 Task: Look for space in Bani Walid, Libya from 6th September, 2023 to 12th September, 2023 for 4 adults in price range Rs.10000 to Rs.14000. Place can be private room with 4 bedrooms having 4 beds and 4 bathrooms. Property type can be house, flat, guest house. Amenities needed are: wifi, TV, free parkinig on premises, gym, breakfast. Booking option can be shelf check-in. Required host language is English.
Action: Mouse pressed left at (459, 97)
Screenshot: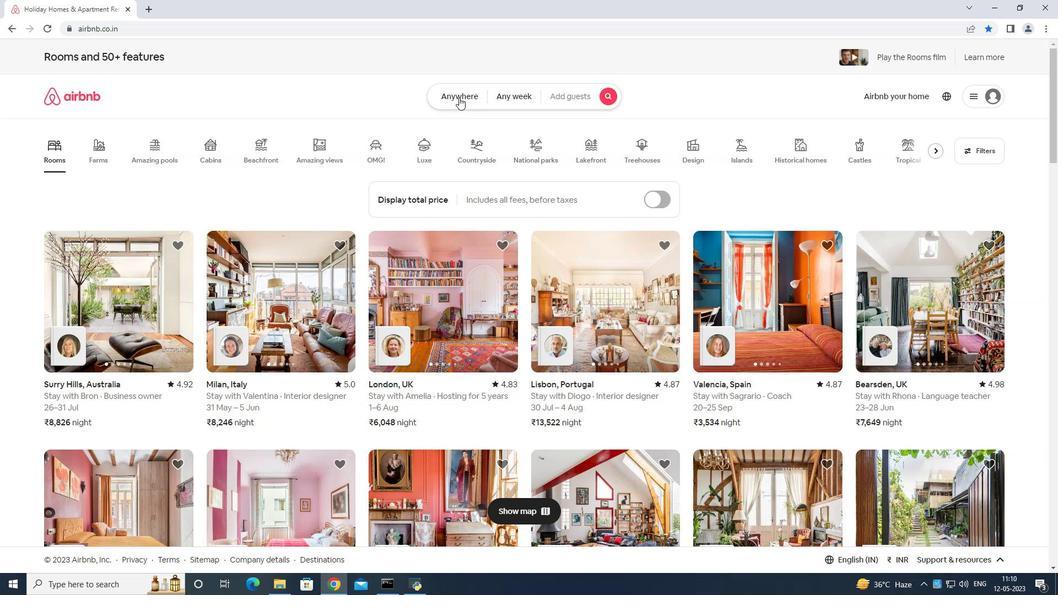 
Action: Mouse moved to (428, 127)
Screenshot: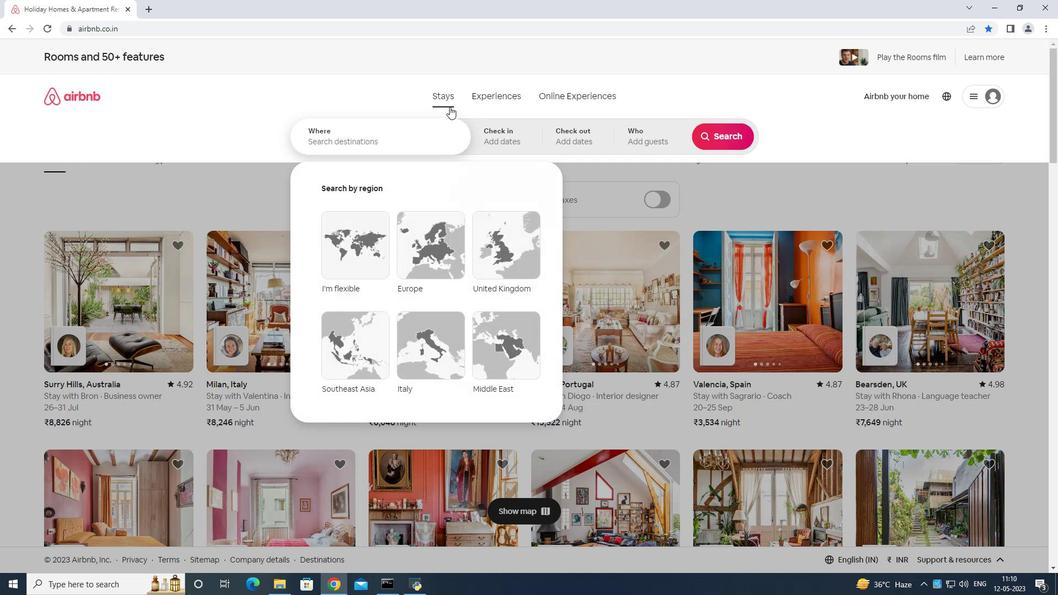 
Action: Mouse pressed left at (428, 127)
Screenshot: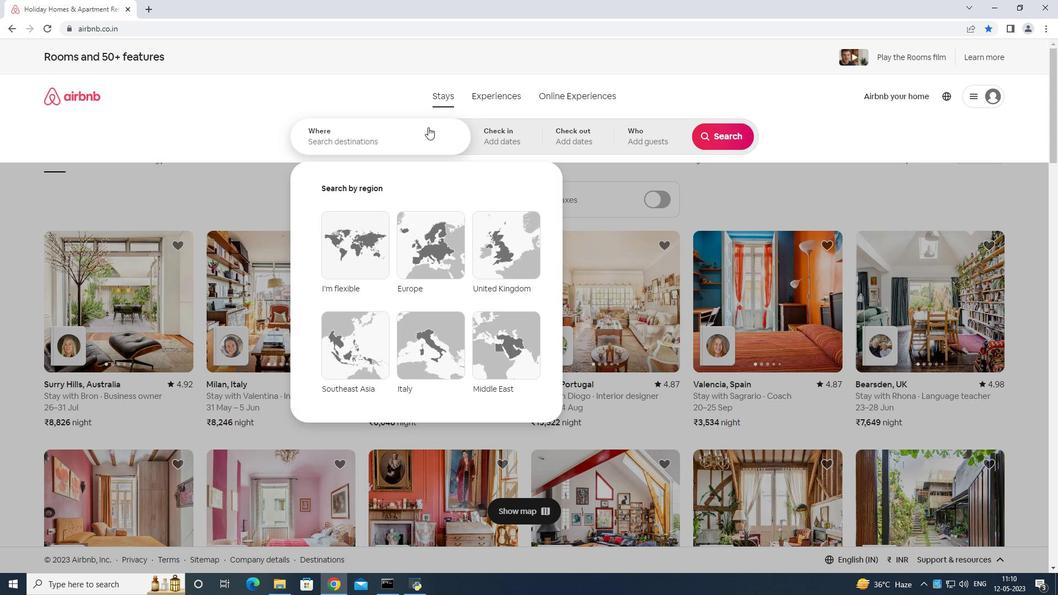 
Action: Key pressed <Key.shift>Bani<Key.space>walid<Key.space>libya<Key.enter>
Screenshot: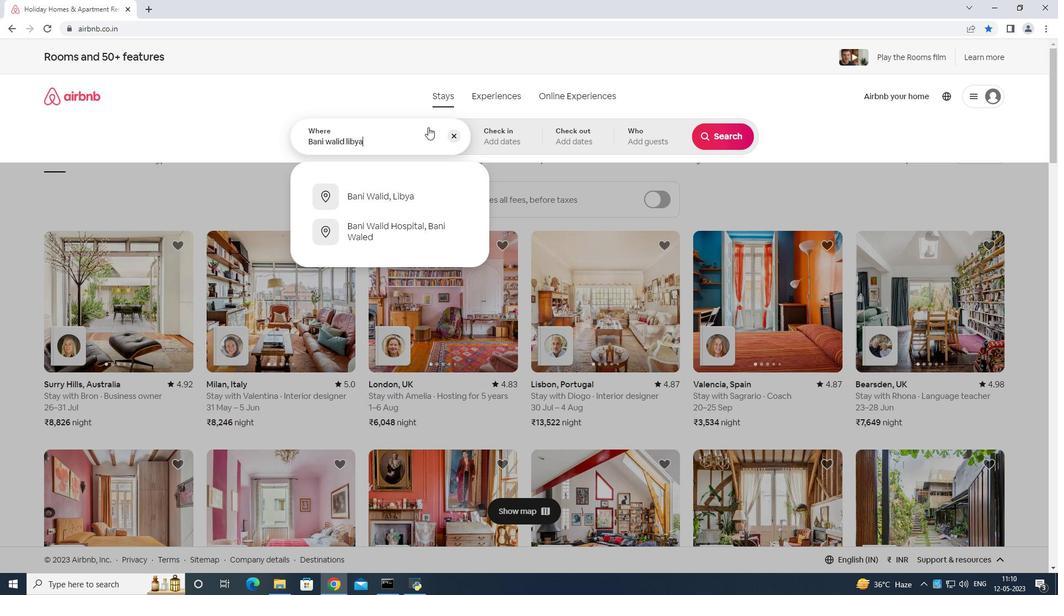 
Action: Mouse moved to (717, 225)
Screenshot: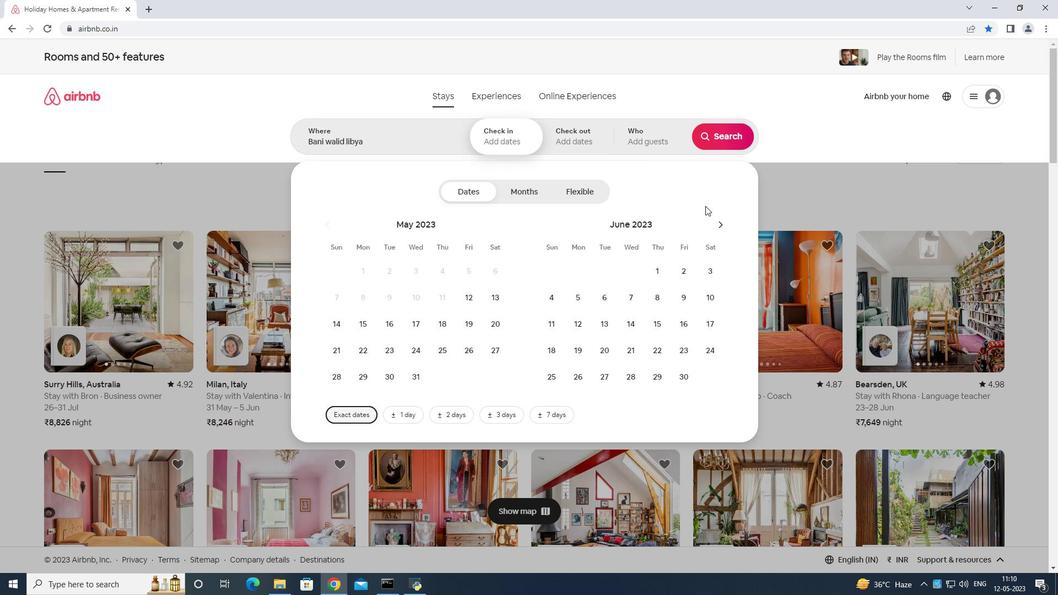 
Action: Mouse pressed left at (717, 225)
Screenshot: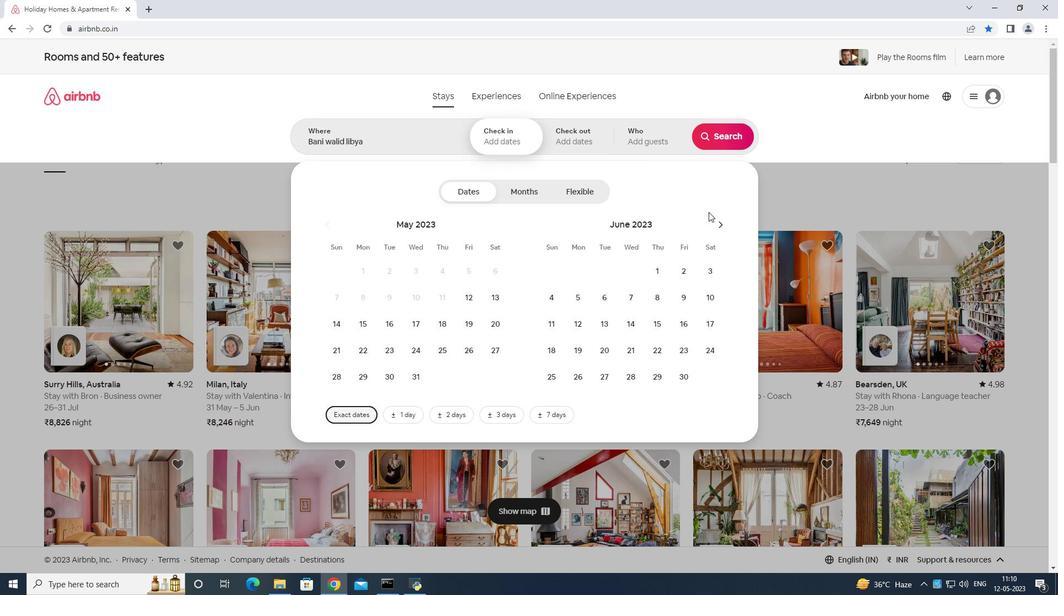 
Action: Mouse moved to (718, 226)
Screenshot: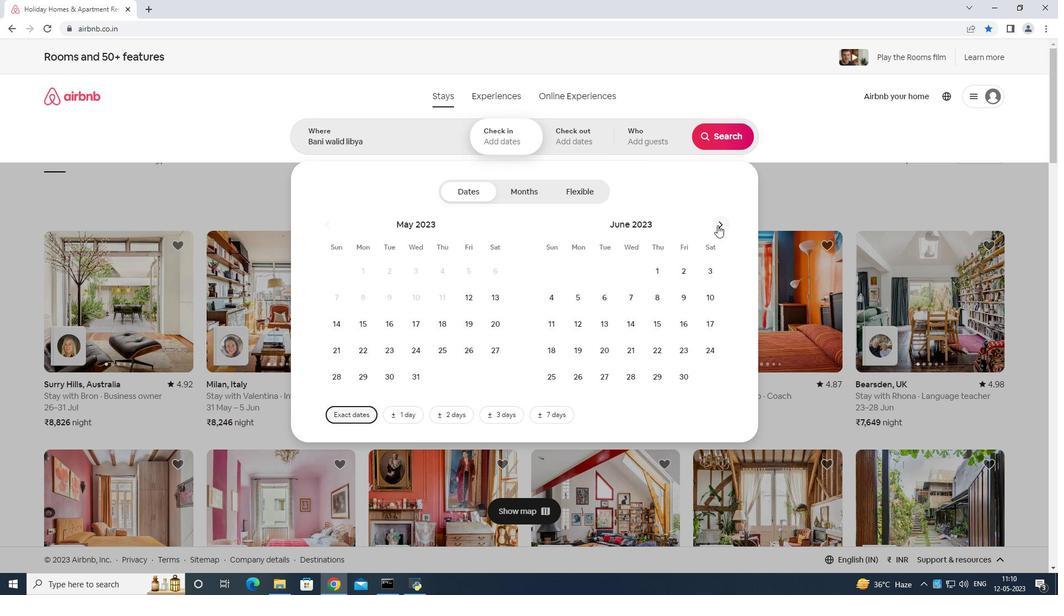 
Action: Mouse pressed left at (718, 226)
Screenshot: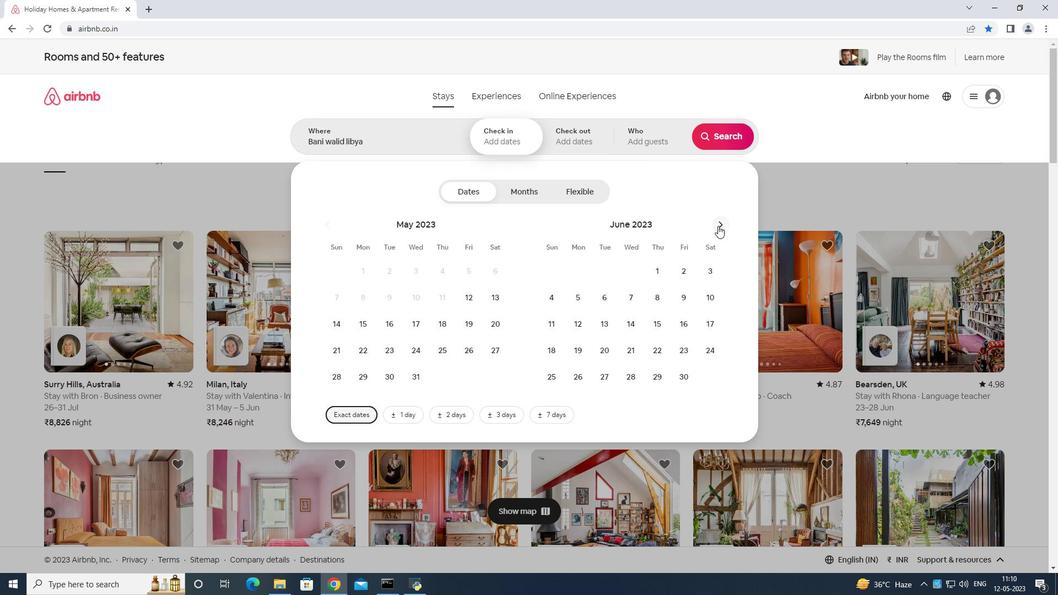 
Action: Mouse moved to (719, 226)
Screenshot: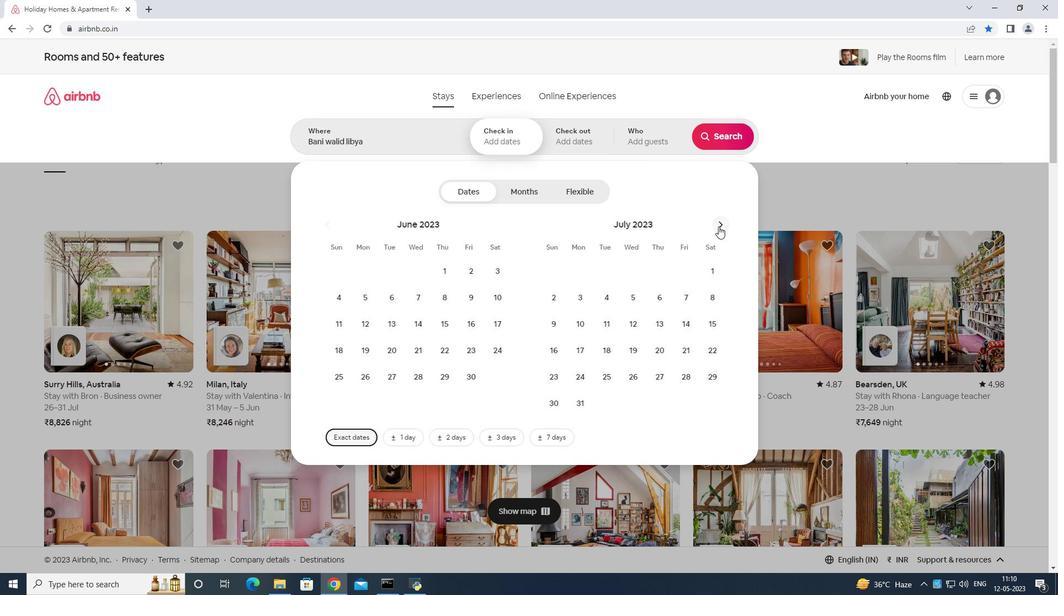 
Action: Mouse pressed left at (719, 226)
Screenshot: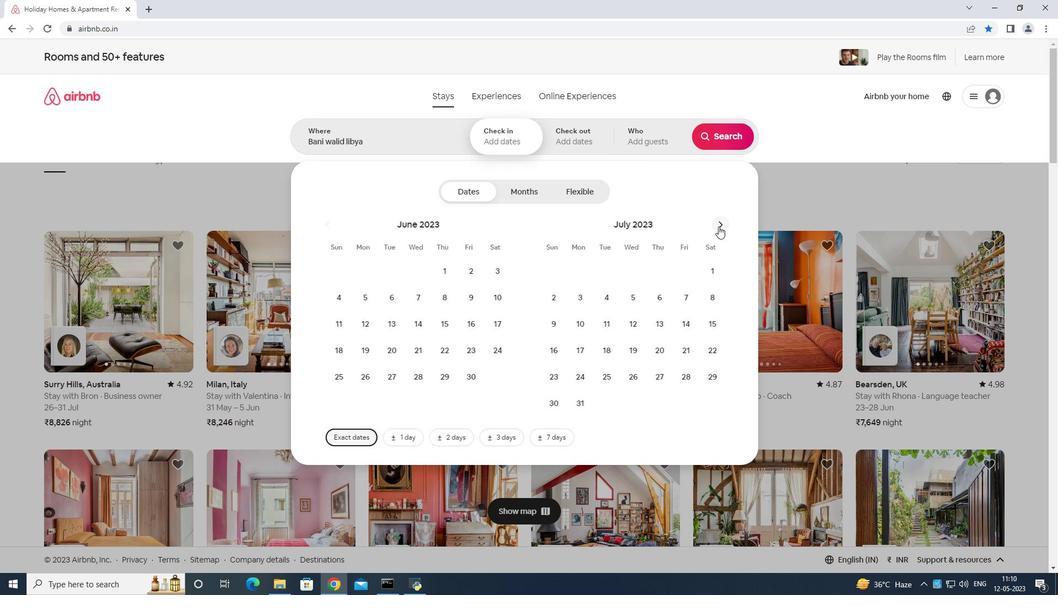 
Action: Mouse moved to (719, 226)
Screenshot: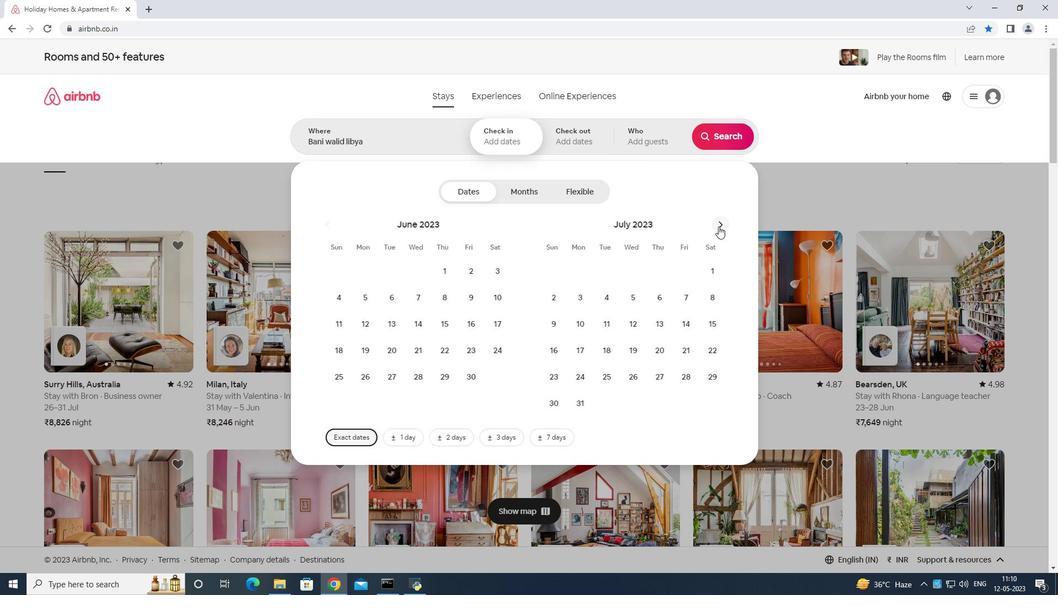 
Action: Mouse pressed left at (719, 226)
Screenshot: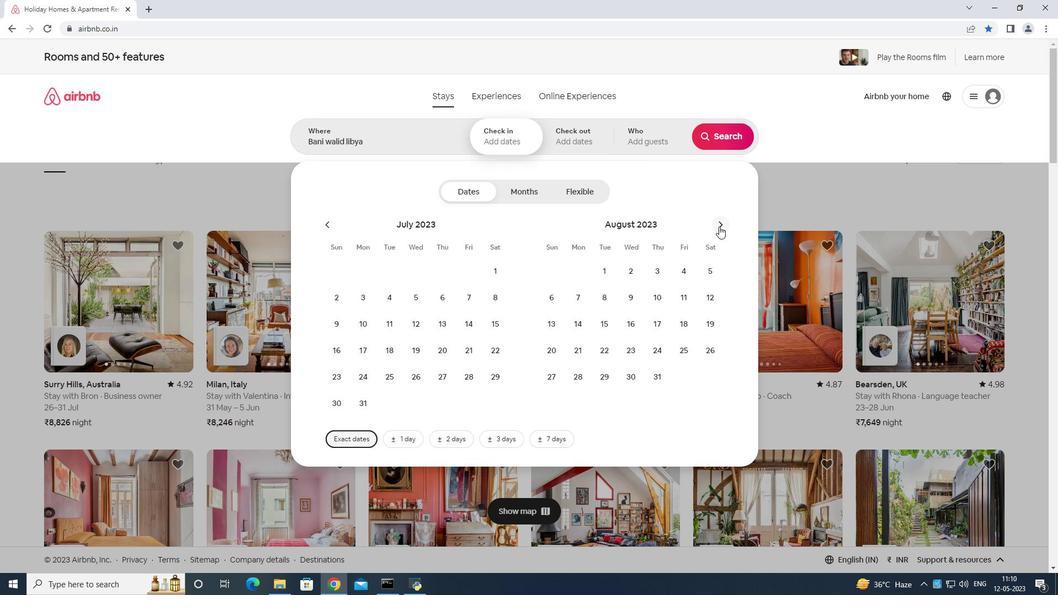 
Action: Mouse moved to (625, 293)
Screenshot: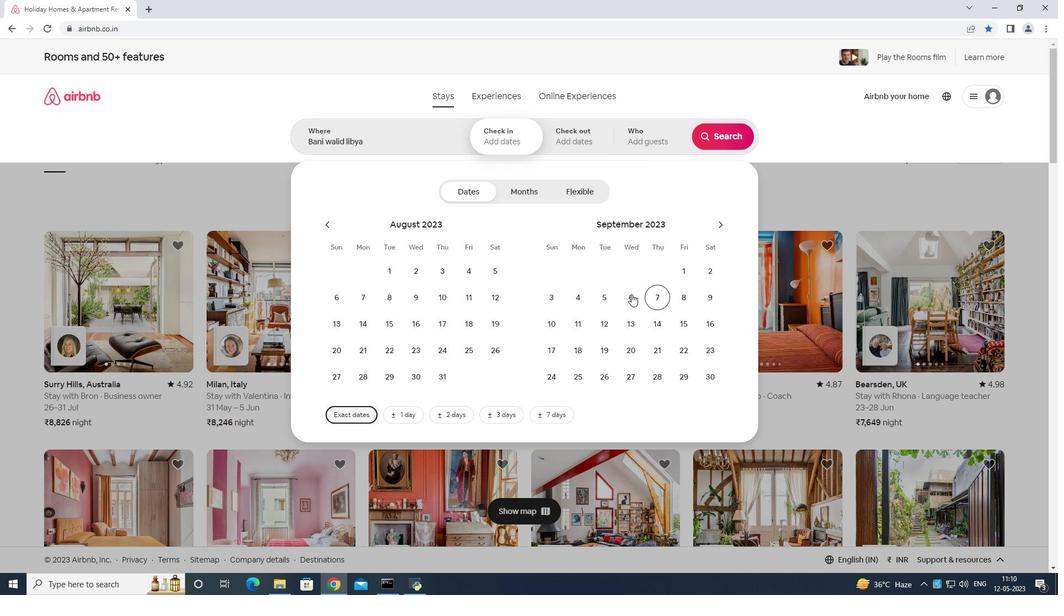 
Action: Mouse pressed left at (625, 293)
Screenshot: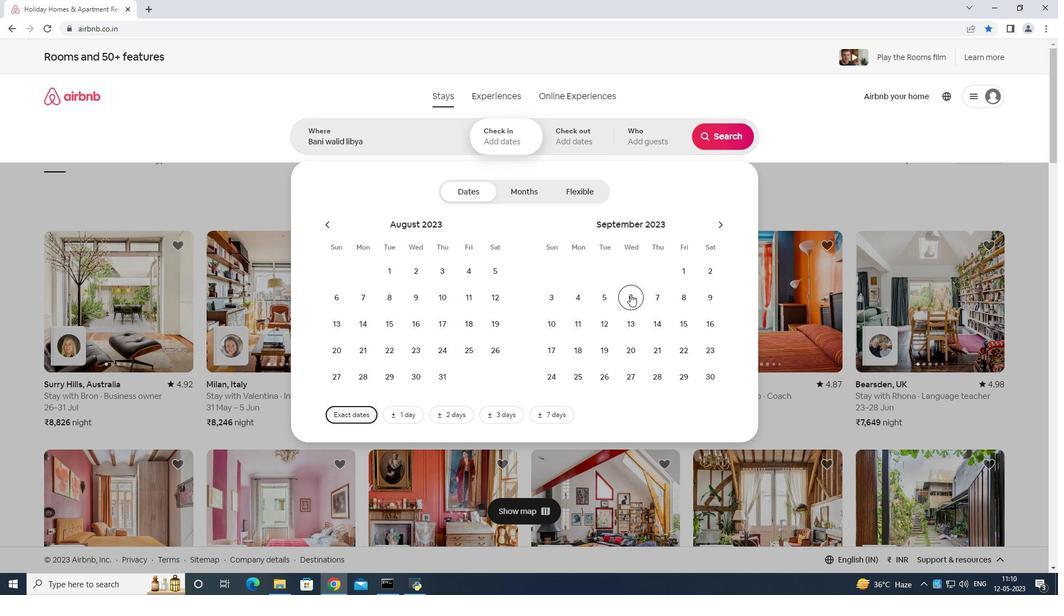 
Action: Mouse moved to (601, 321)
Screenshot: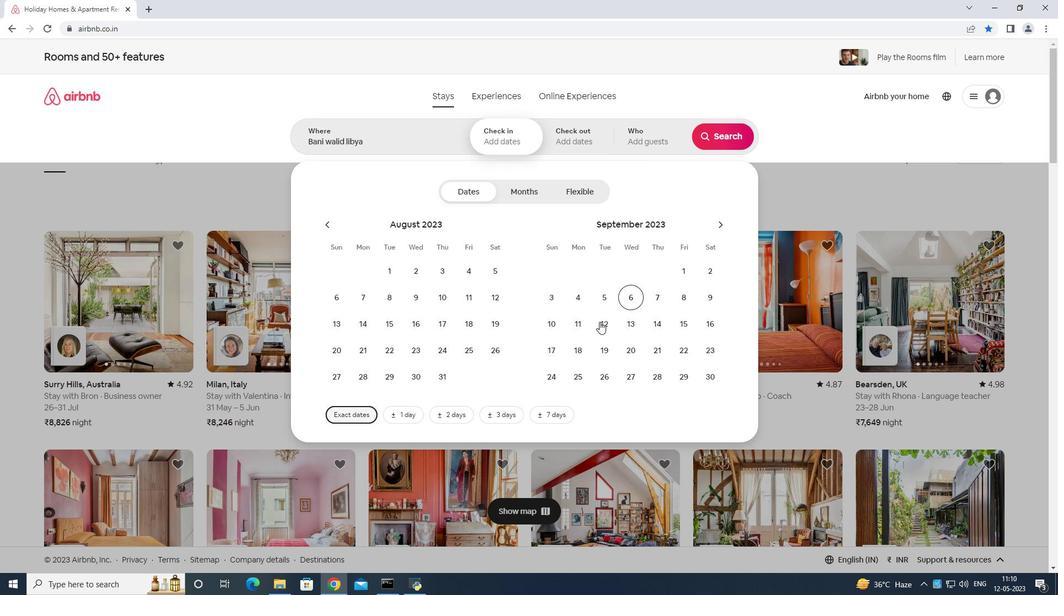 
Action: Mouse pressed left at (601, 321)
Screenshot: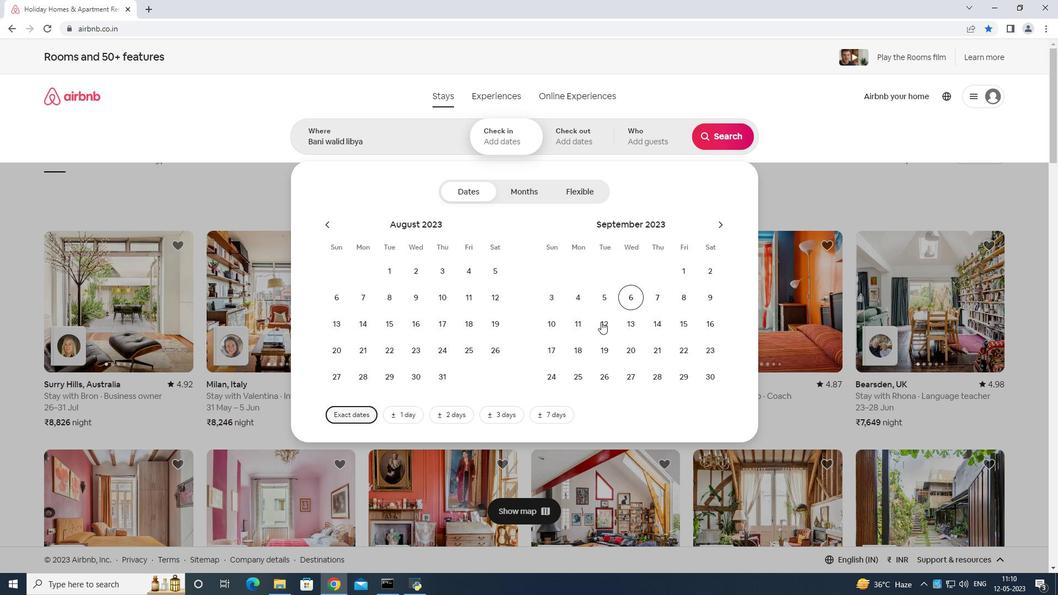 
Action: Mouse moved to (629, 132)
Screenshot: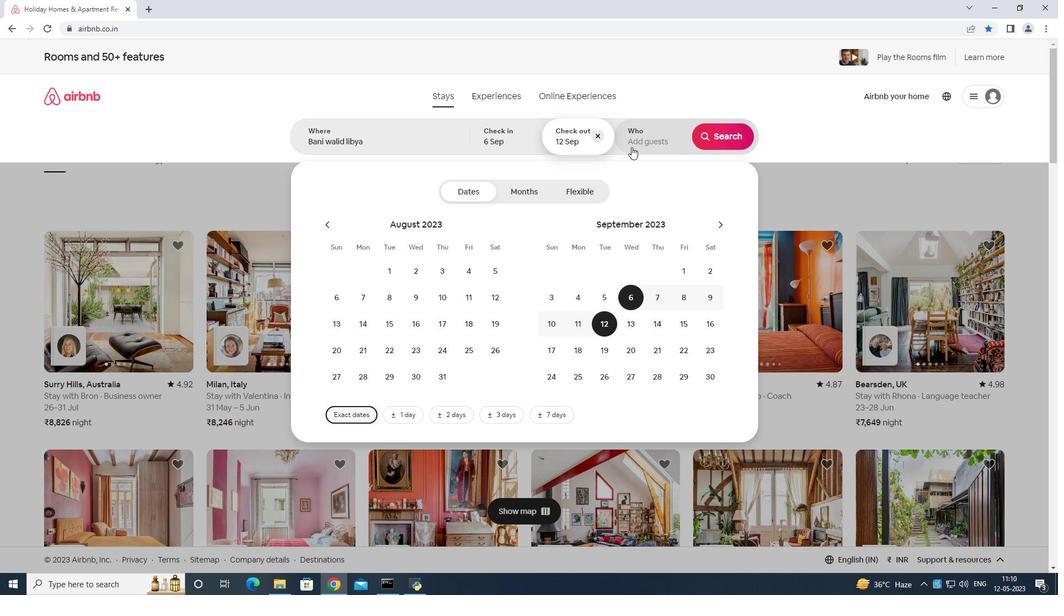 
Action: Mouse pressed left at (629, 132)
Screenshot: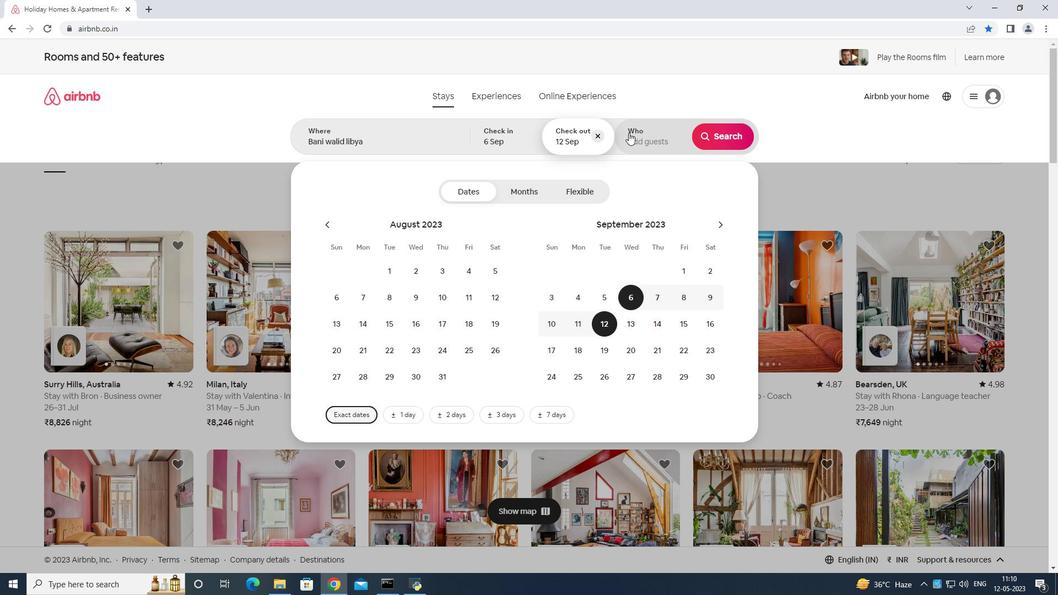 
Action: Mouse moved to (718, 192)
Screenshot: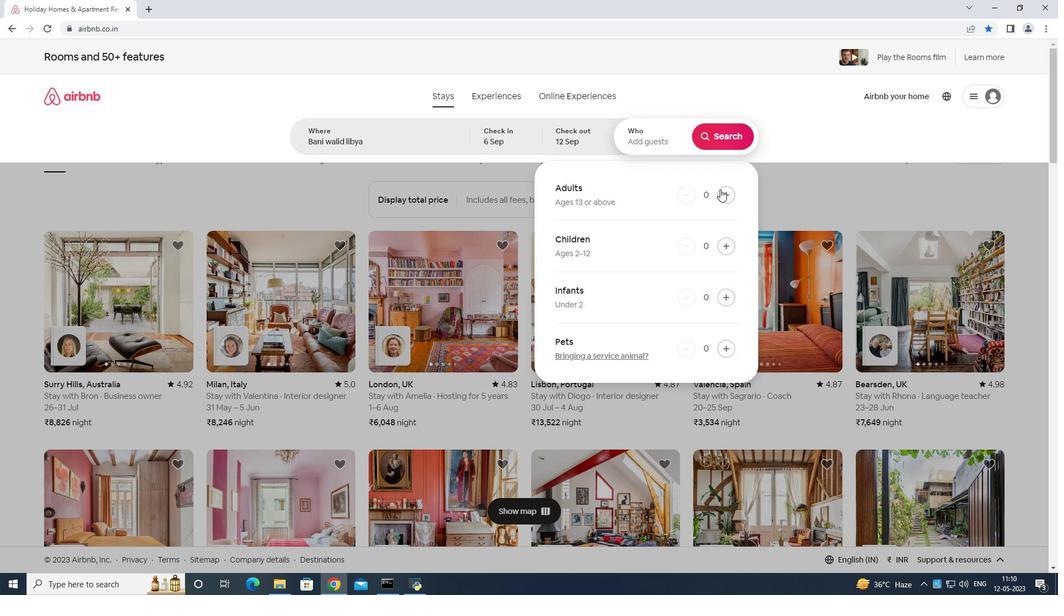
Action: Mouse pressed left at (718, 192)
Screenshot: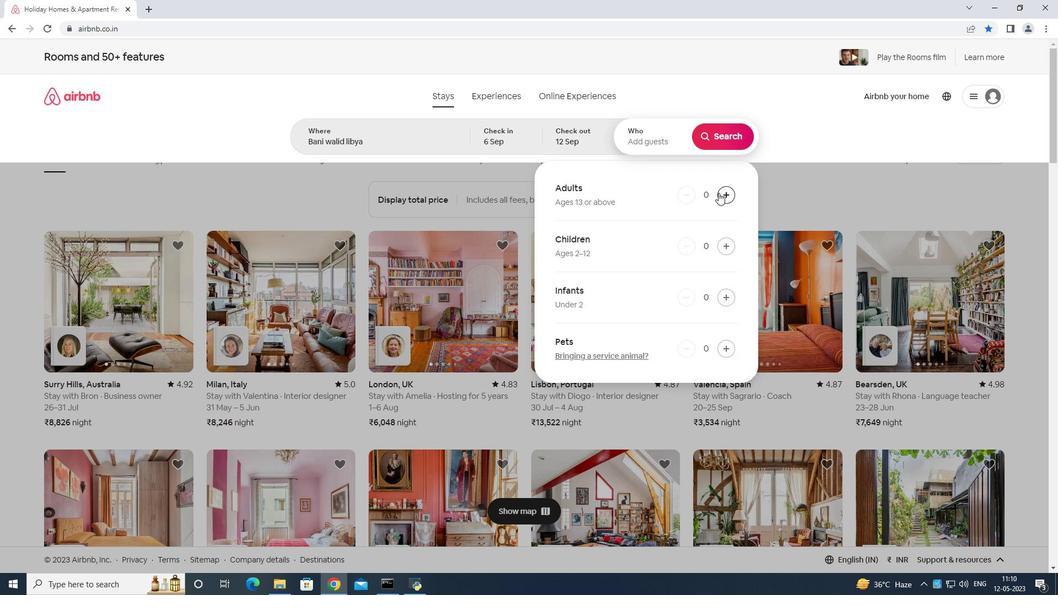 
Action: Mouse moved to (718, 192)
Screenshot: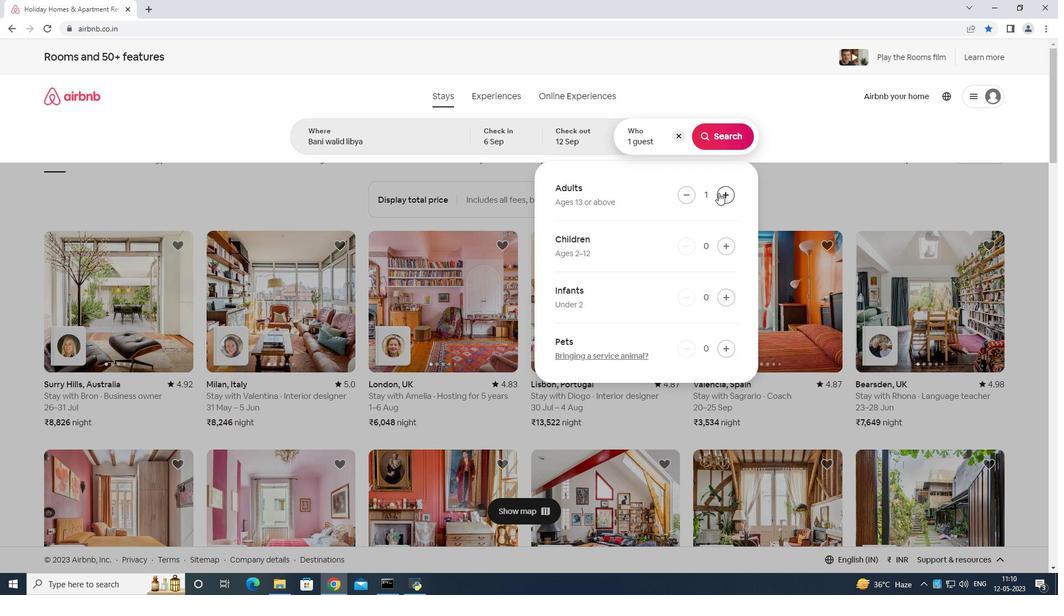 
Action: Mouse pressed left at (718, 192)
Screenshot: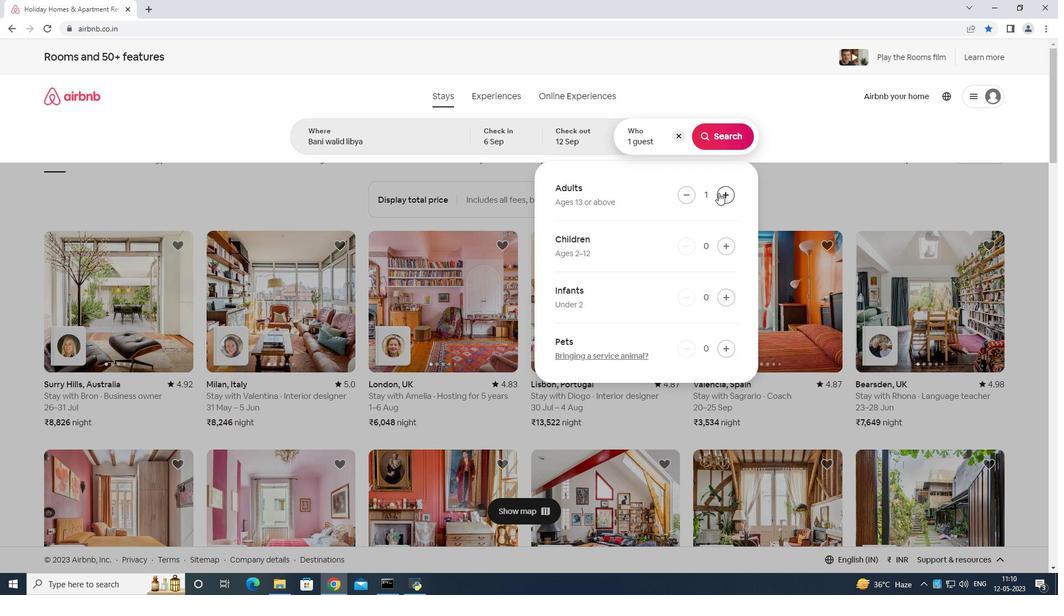 
Action: Mouse moved to (720, 192)
Screenshot: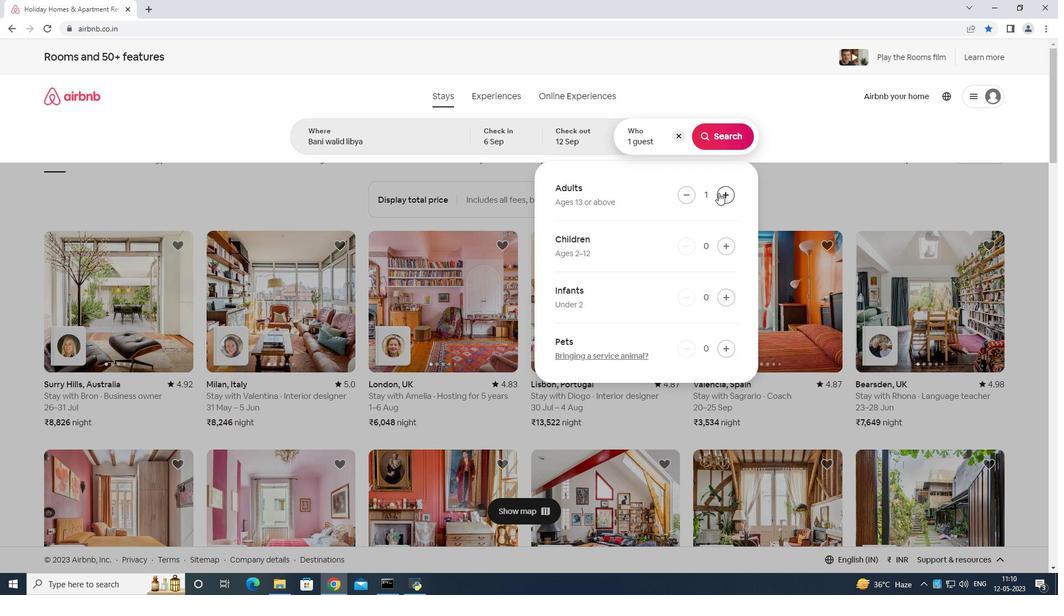 
Action: Mouse pressed left at (720, 192)
Screenshot: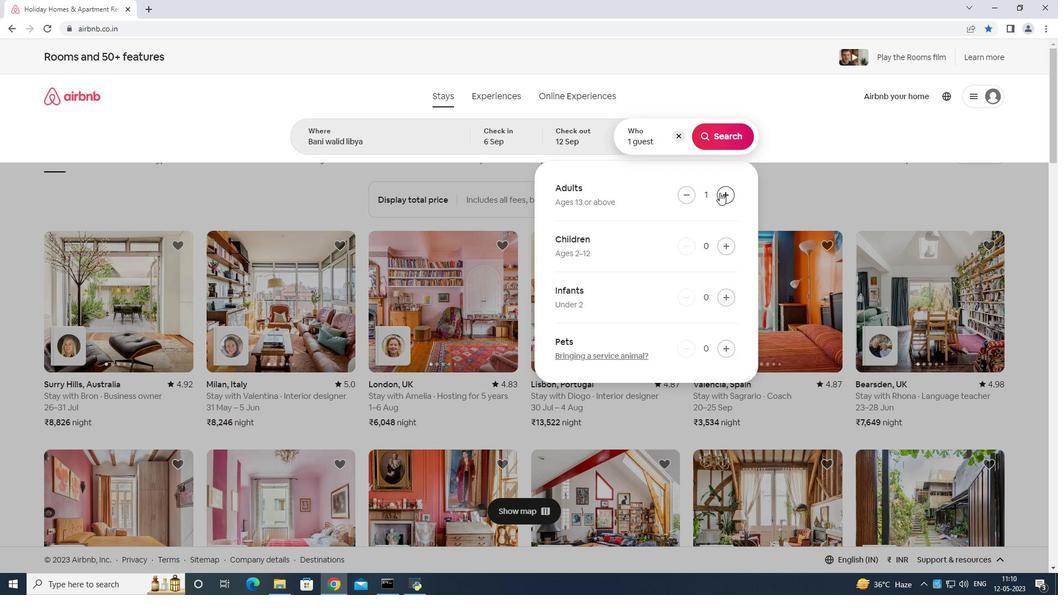 
Action: Mouse moved to (721, 192)
Screenshot: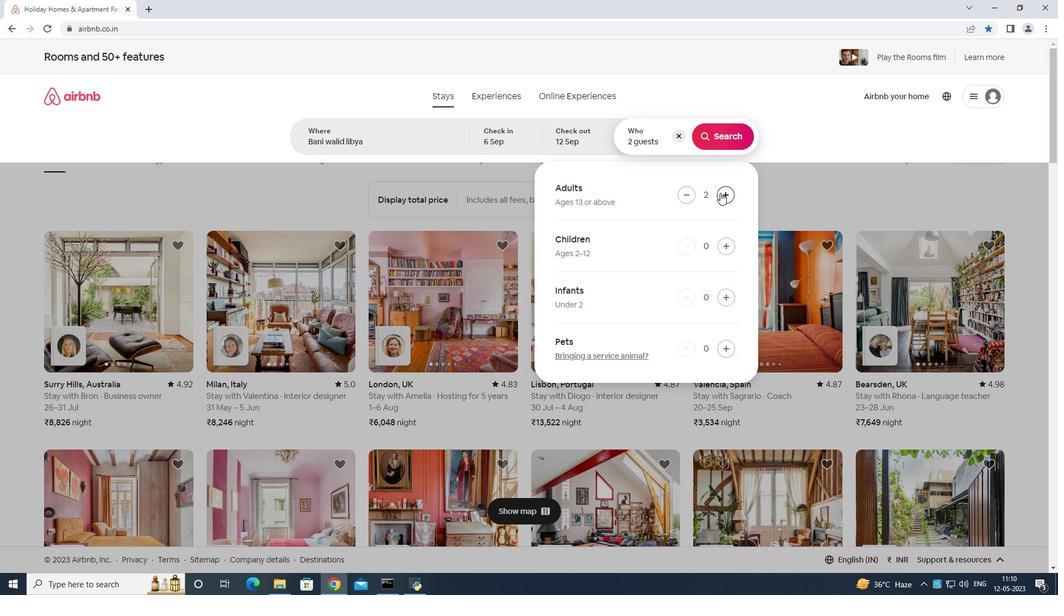 
Action: Mouse pressed left at (721, 192)
Screenshot: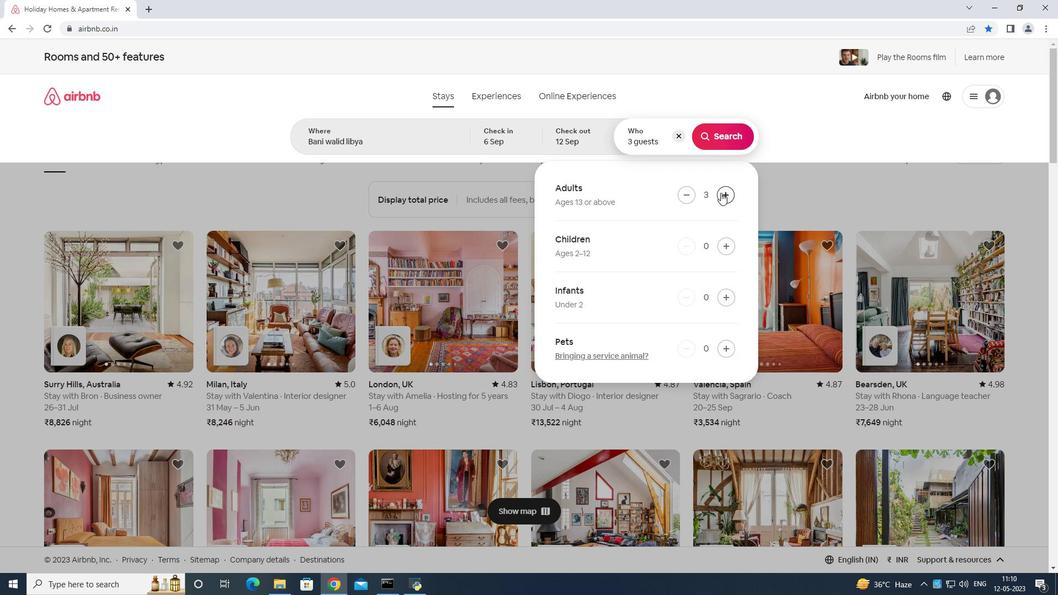 
Action: Mouse moved to (721, 133)
Screenshot: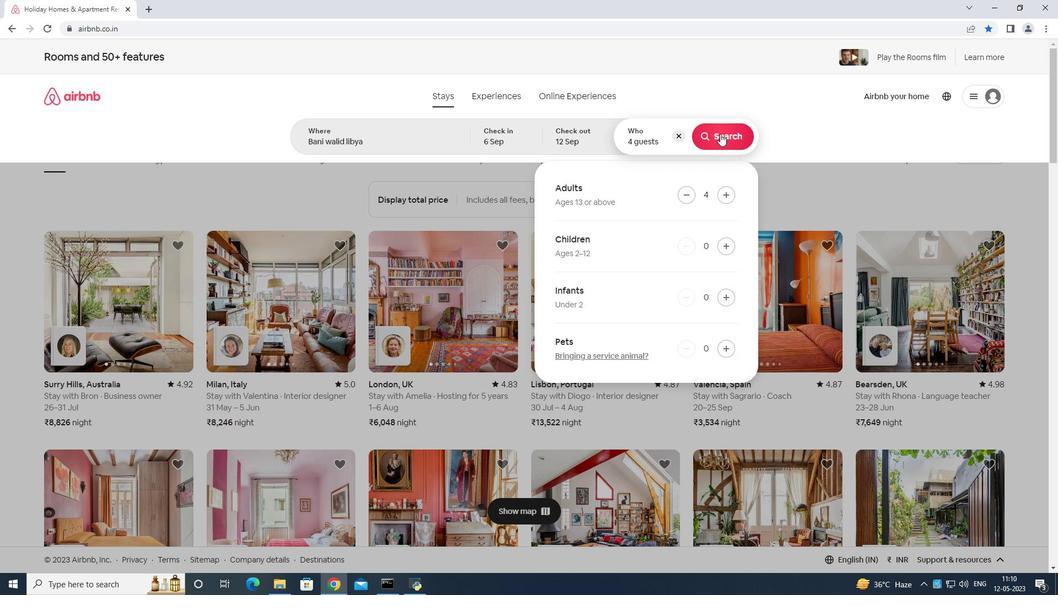 
Action: Mouse pressed left at (721, 133)
Screenshot: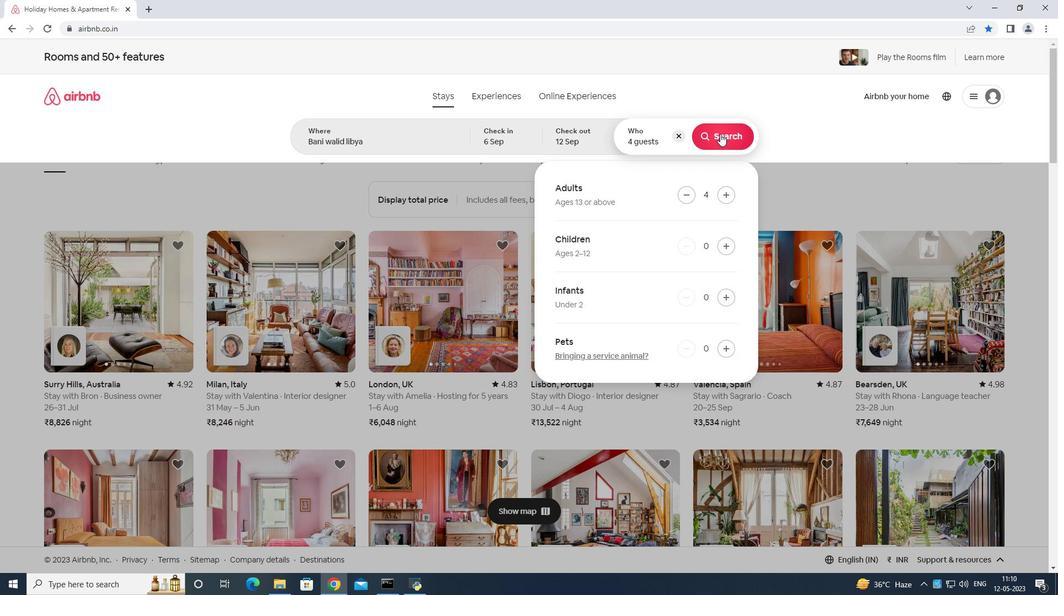 
Action: Mouse moved to (1012, 108)
Screenshot: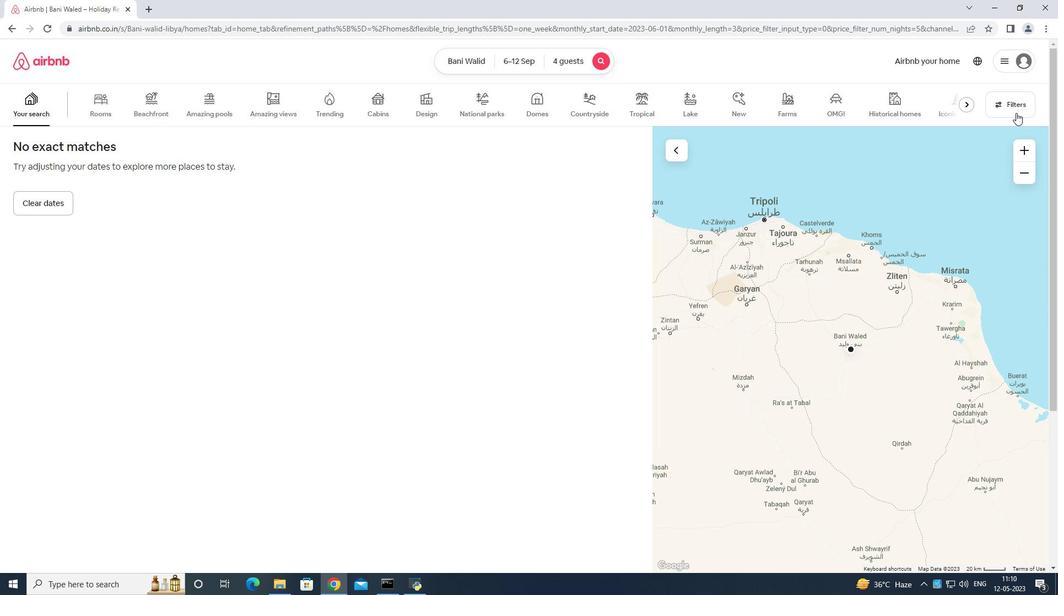 
Action: Mouse pressed left at (1012, 108)
Screenshot: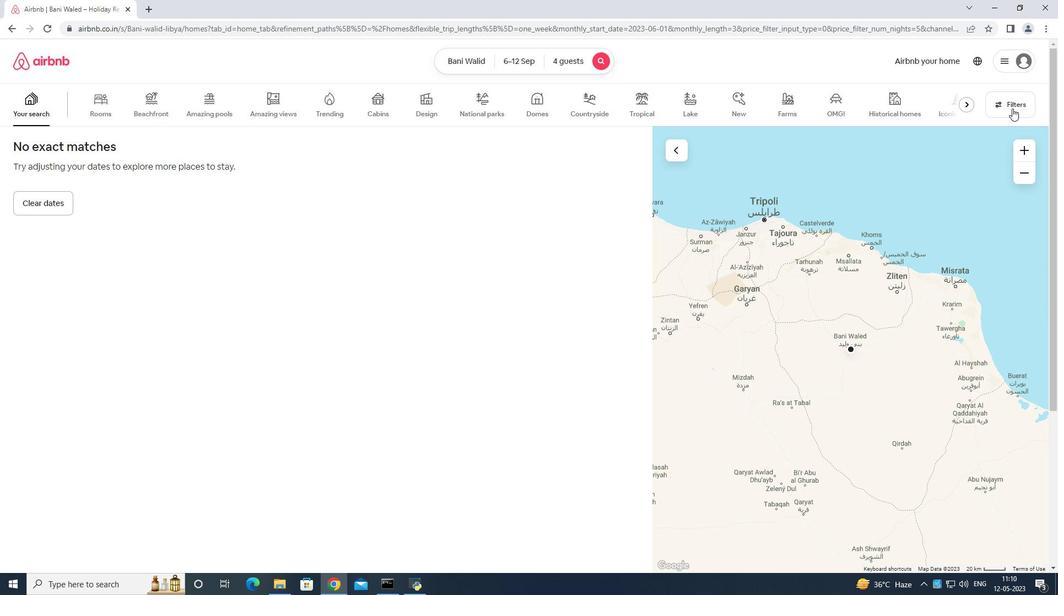 
Action: Mouse moved to (453, 360)
Screenshot: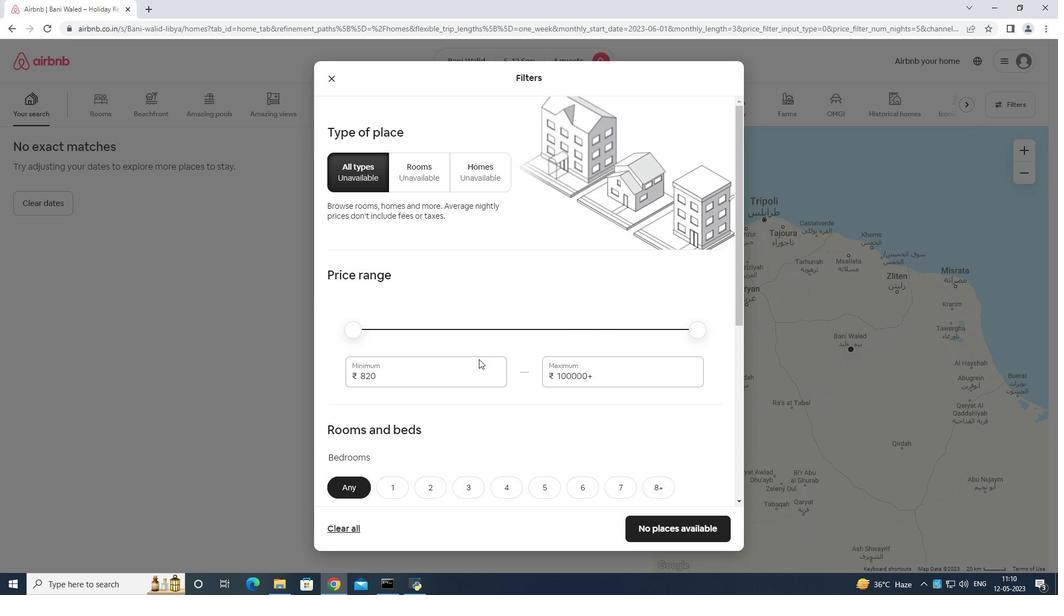 
Action: Mouse pressed left at (453, 360)
Screenshot: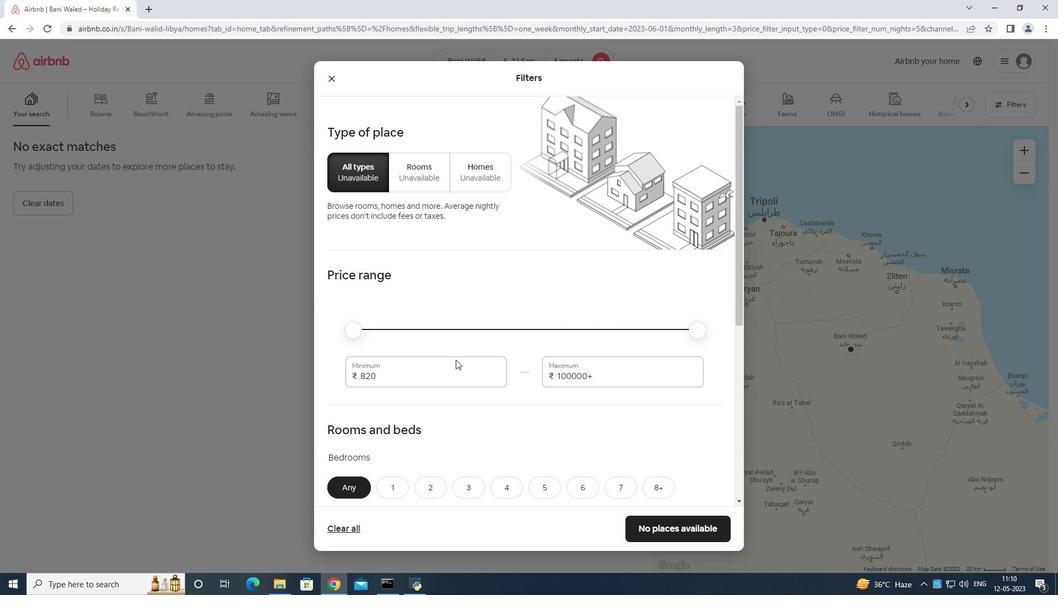 
Action: Mouse moved to (448, 360)
Screenshot: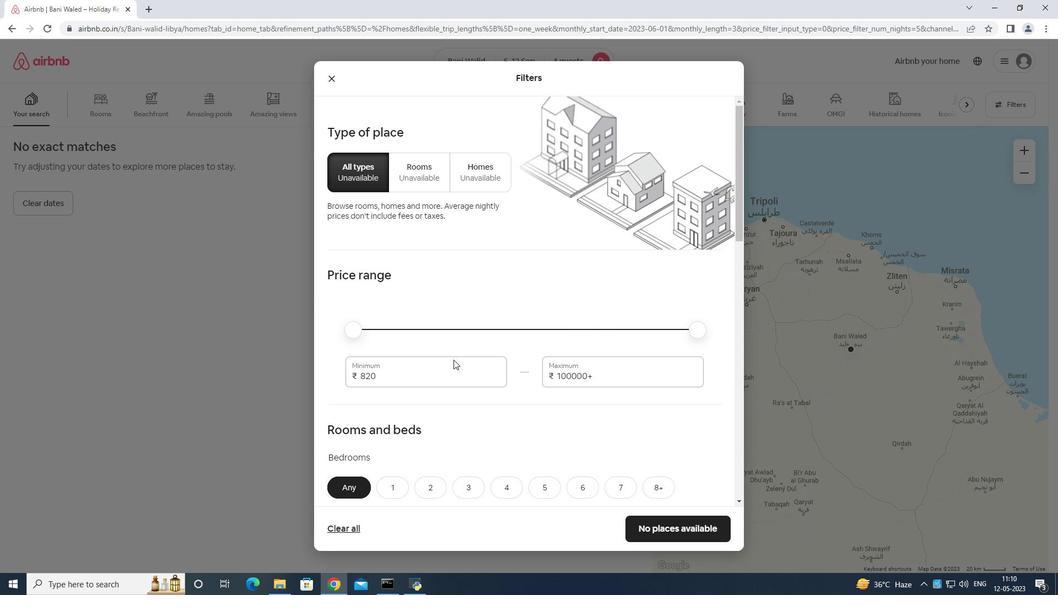 
Action: Key pressed <Key.backspace><Key.backspace><Key.backspace><Key.backspace><Key.backspace><Key.backspace>10000
Screenshot: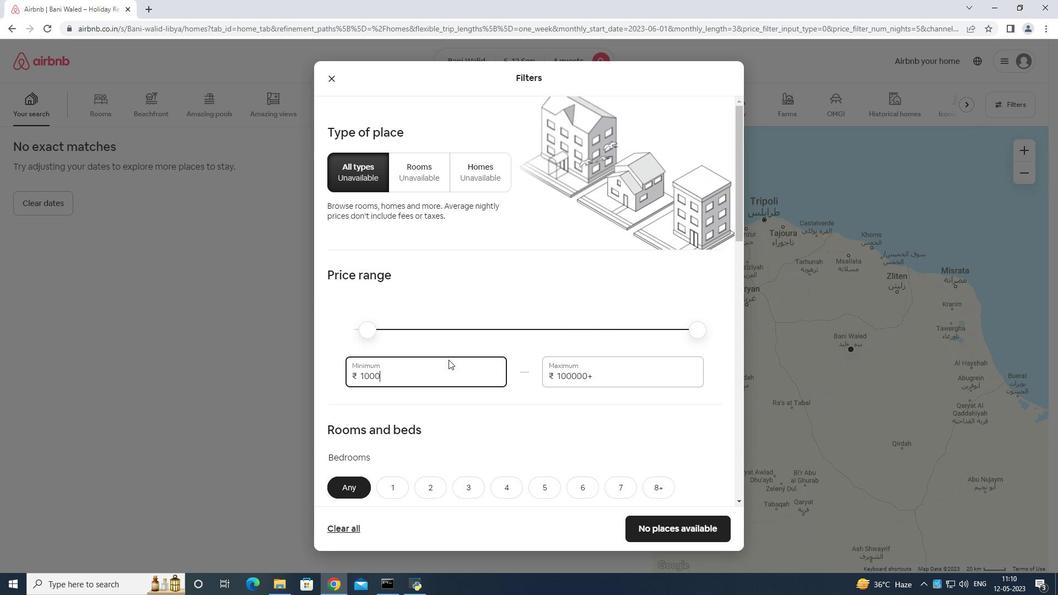 
Action: Mouse moved to (597, 373)
Screenshot: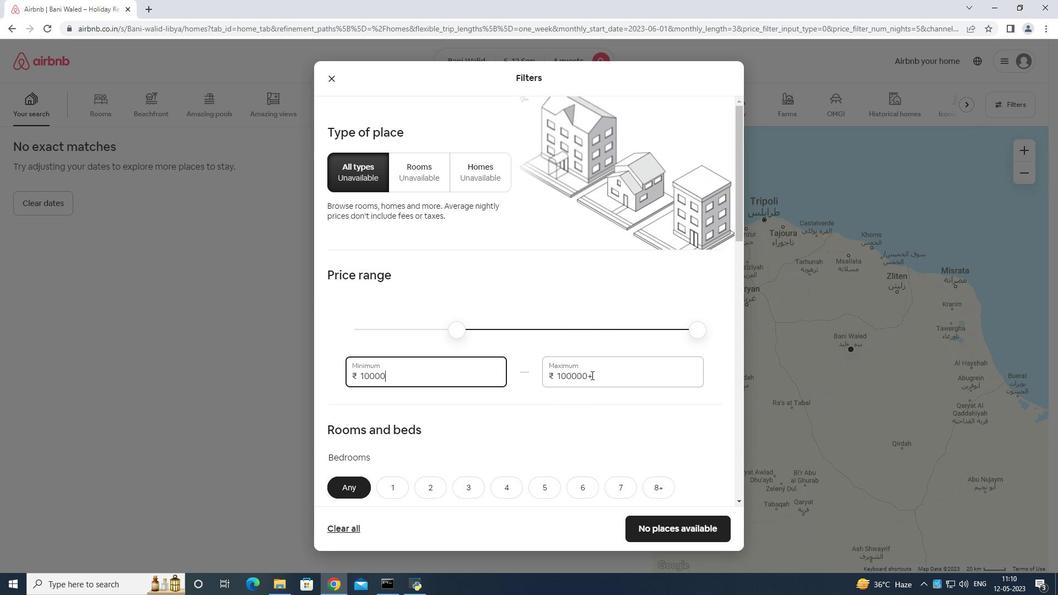 
Action: Mouse pressed left at (597, 373)
Screenshot: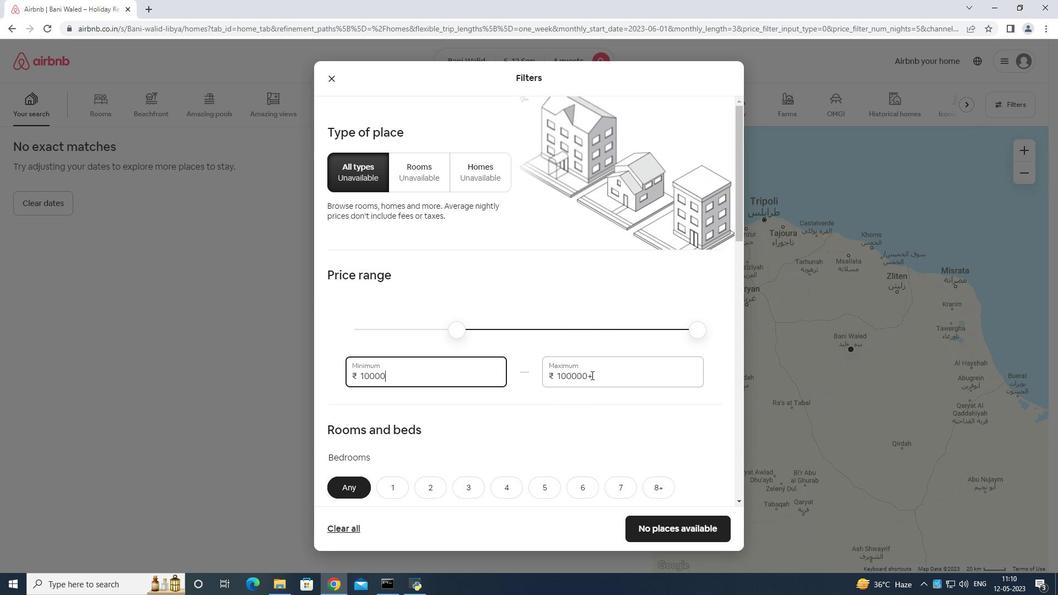 
Action: Mouse moved to (603, 378)
Screenshot: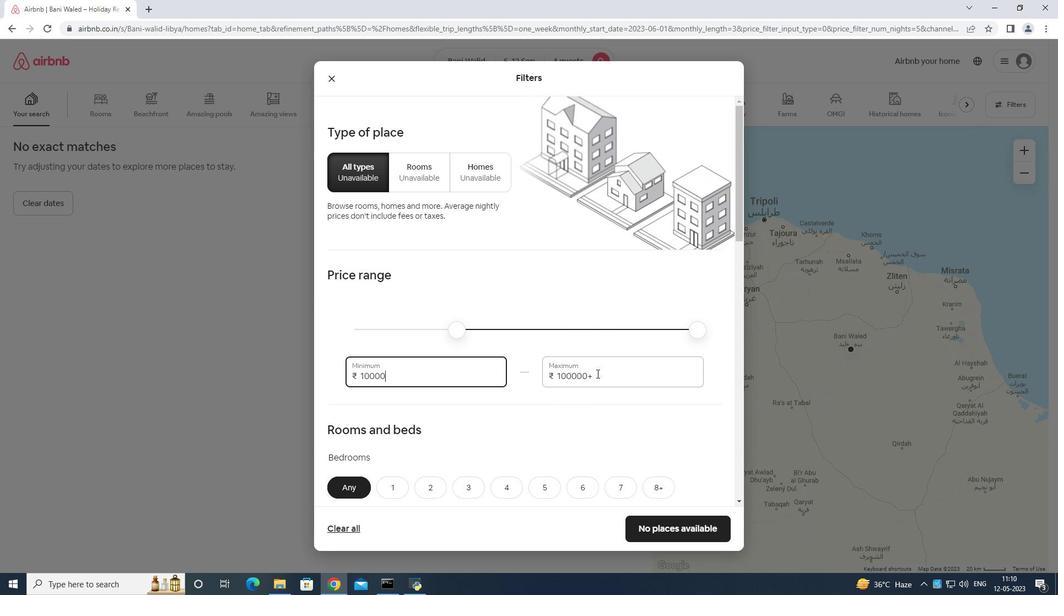 
Action: Key pressed <Key.backspace>
Screenshot: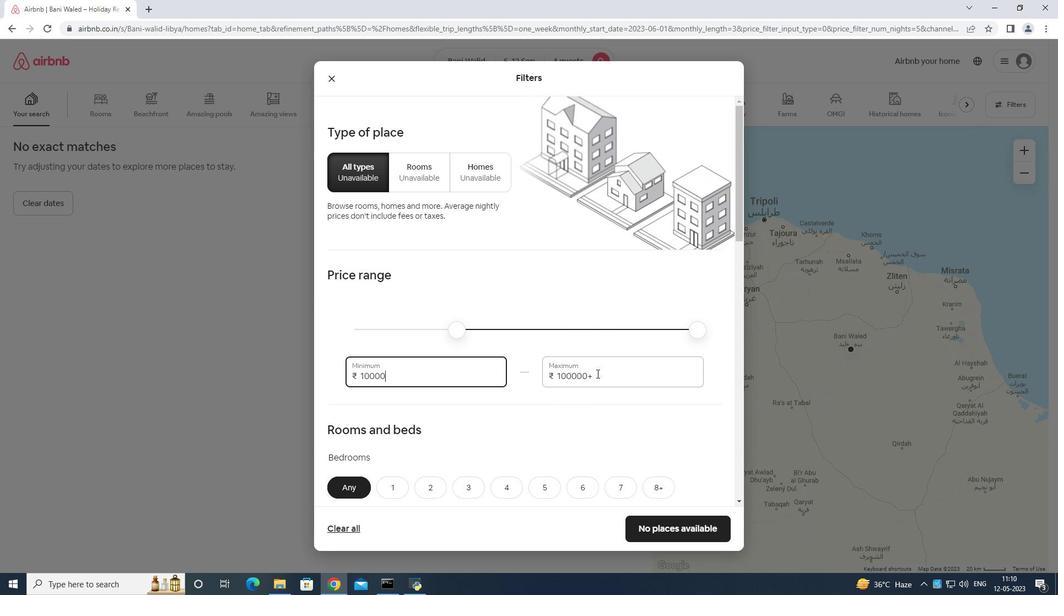 
Action: Mouse moved to (605, 381)
Screenshot: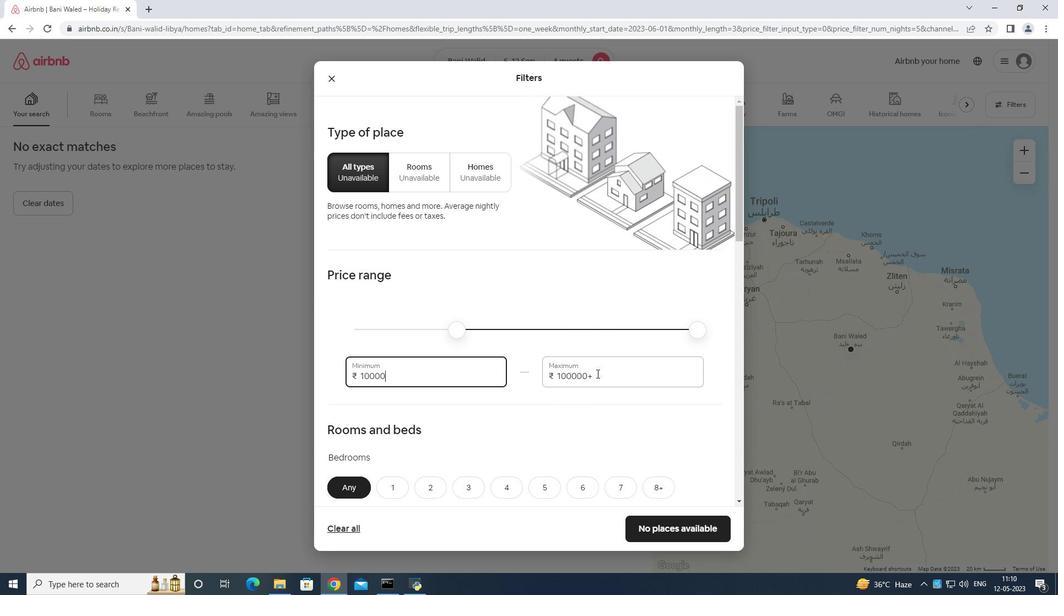 
Action: Key pressed <Key.backspace><Key.backspace><Key.backspace><Key.backspace><Key.backspace><Key.backspace><Key.backspace><Key.backspace><Key.backspace><Key.backspace><Key.backspace><Key.backspace><Key.backspace><Key.backspace><Key.backspace><Key.backspace><Key.backspace>14000
Screenshot: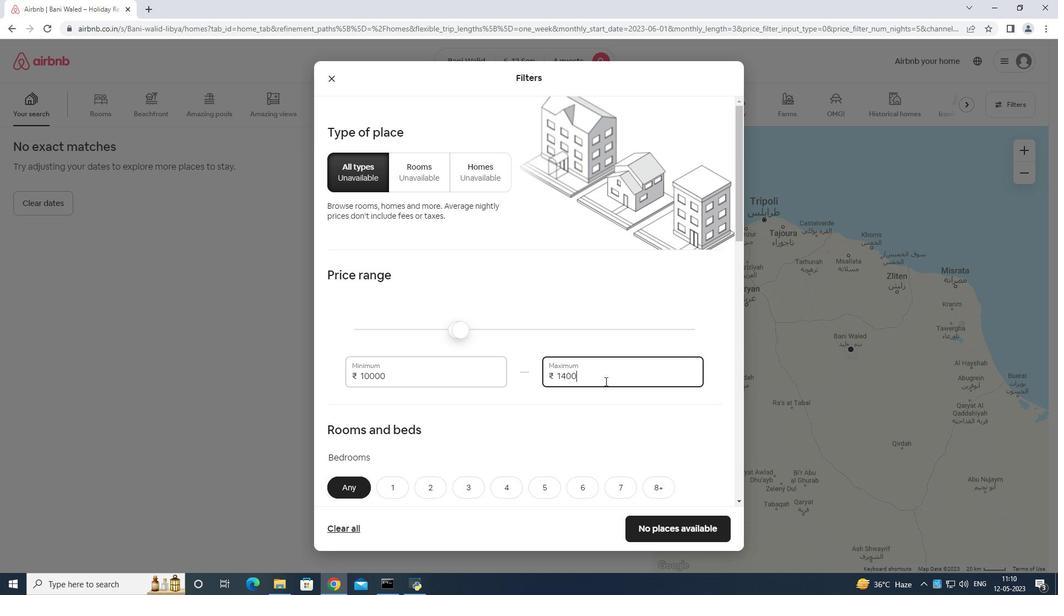 
Action: Mouse moved to (618, 375)
Screenshot: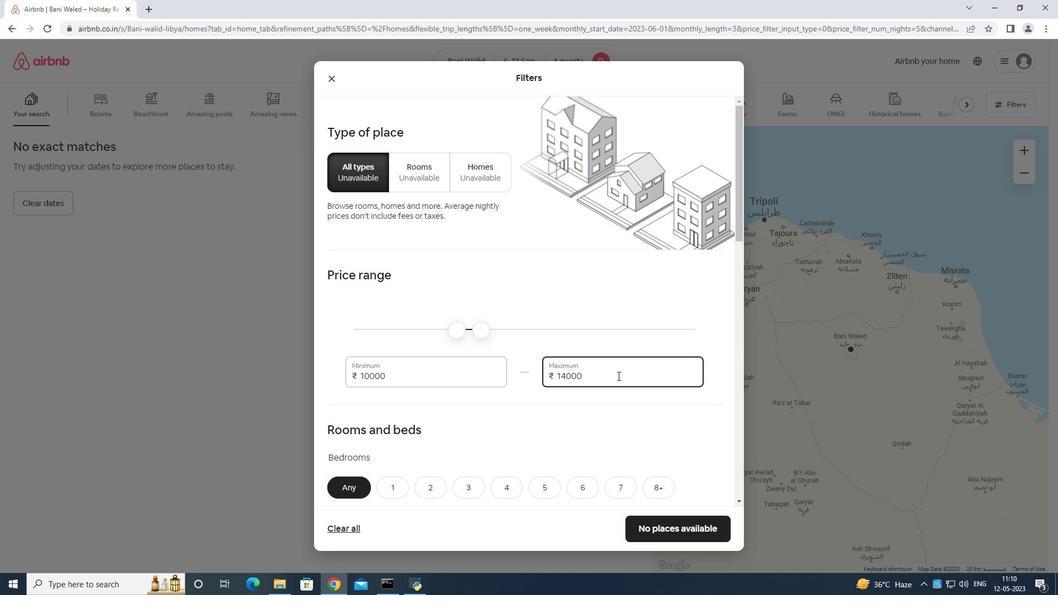 
Action: Mouse scrolled (618, 375) with delta (0, 0)
Screenshot: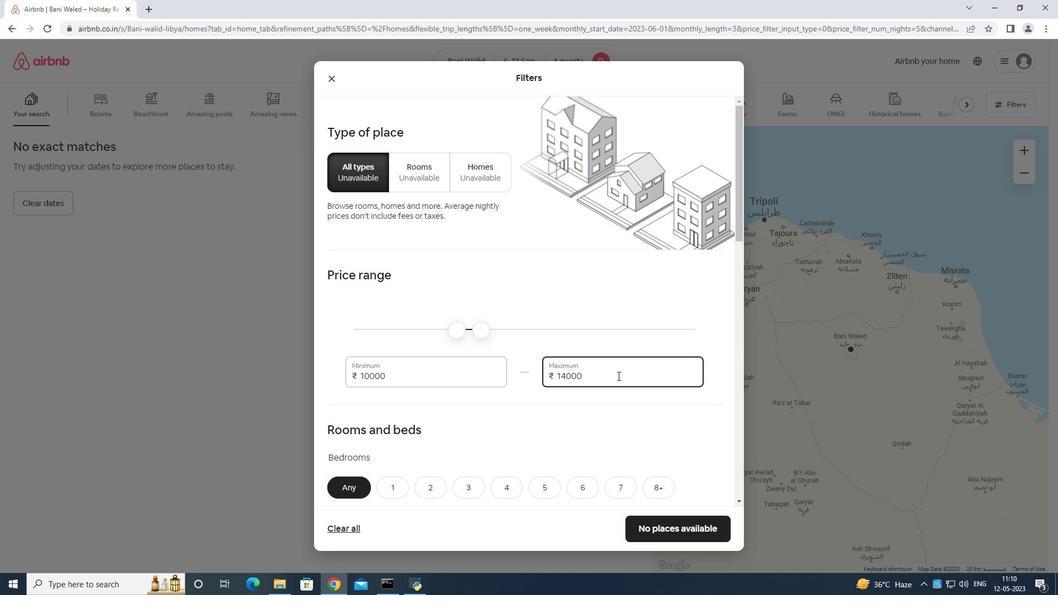 
Action: Mouse moved to (622, 378)
Screenshot: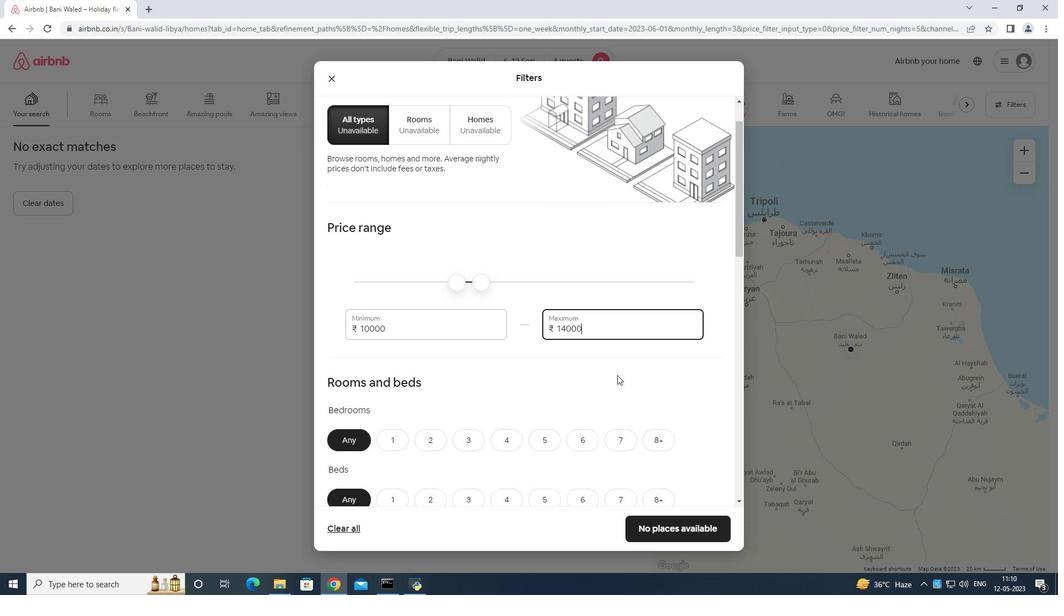 
Action: Mouse scrolled (622, 377) with delta (0, 0)
Screenshot: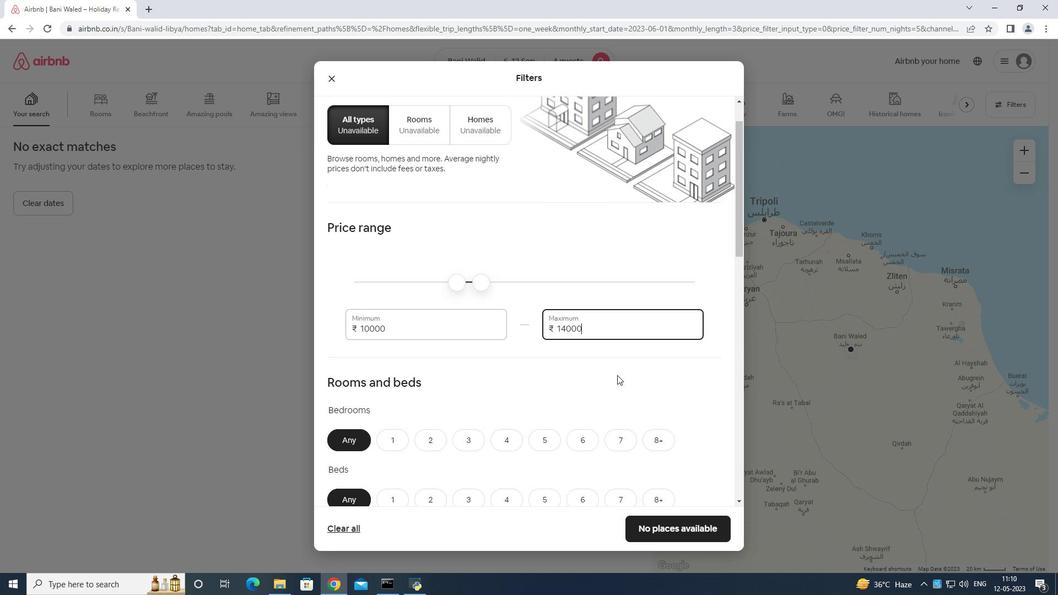 
Action: Mouse moved to (495, 379)
Screenshot: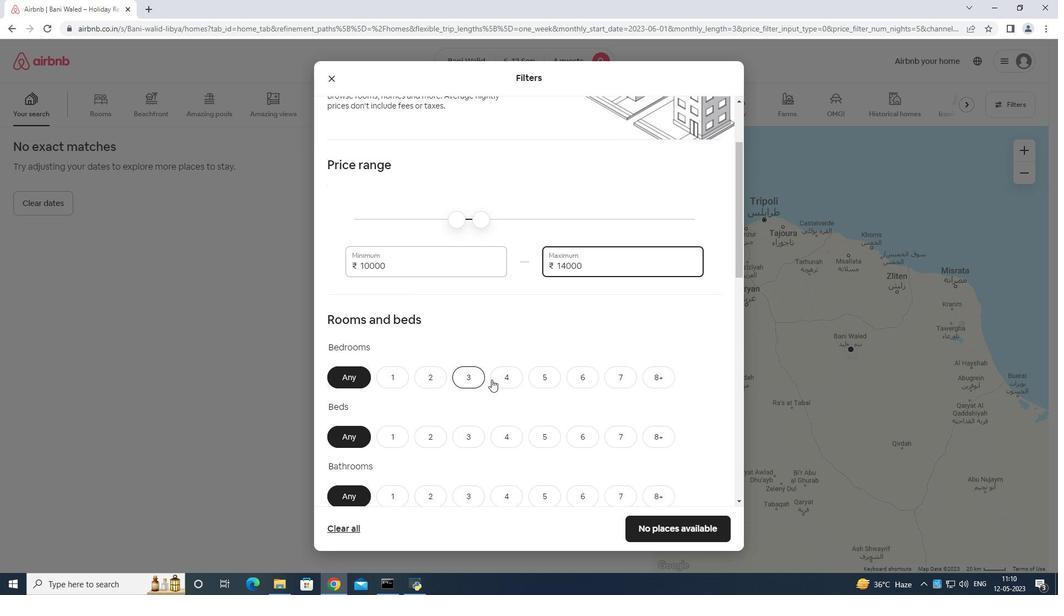 
Action: Mouse pressed left at (495, 379)
Screenshot: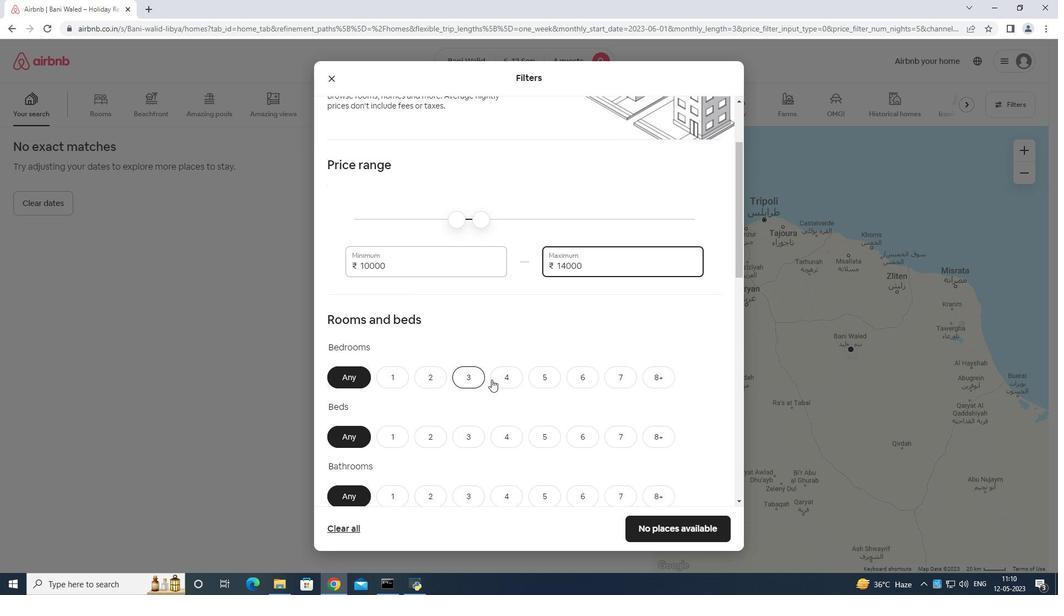 
Action: Mouse moved to (504, 430)
Screenshot: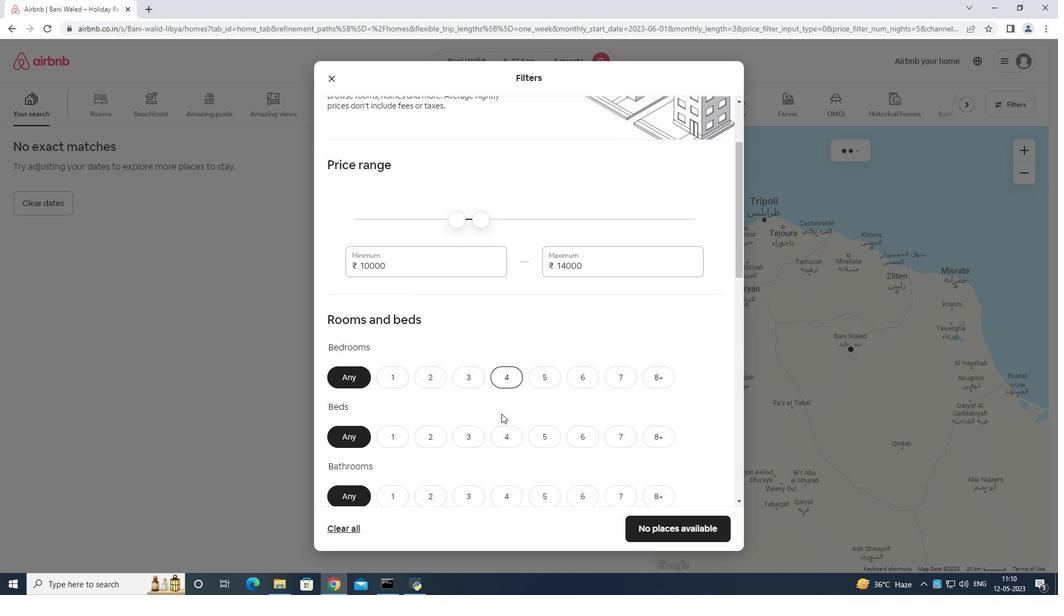 
Action: Mouse pressed left at (504, 430)
Screenshot: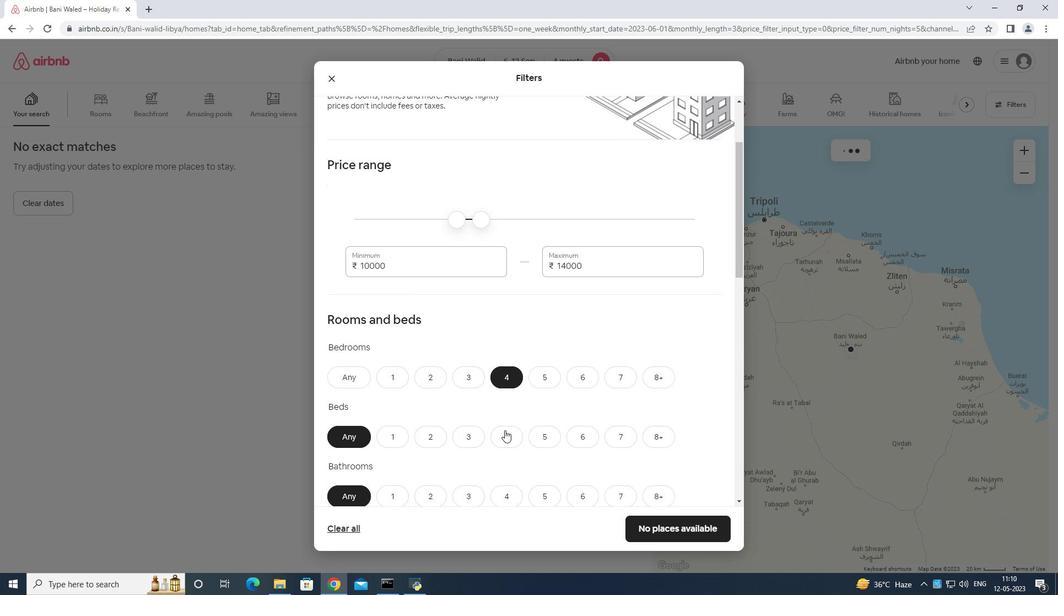 
Action: Mouse moved to (503, 489)
Screenshot: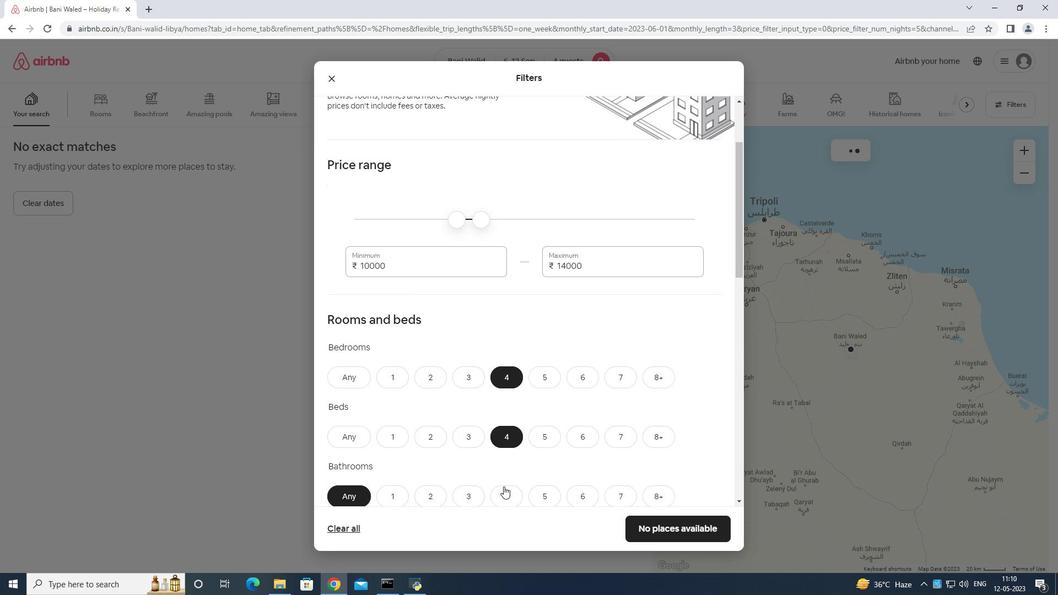 
Action: Mouse pressed left at (503, 489)
Screenshot: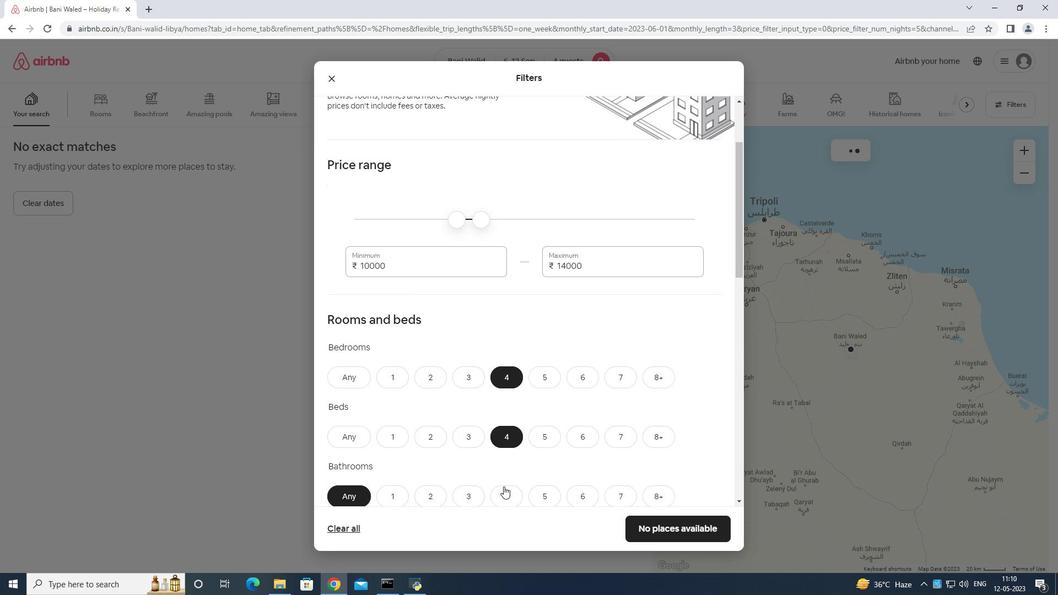 
Action: Mouse moved to (523, 473)
Screenshot: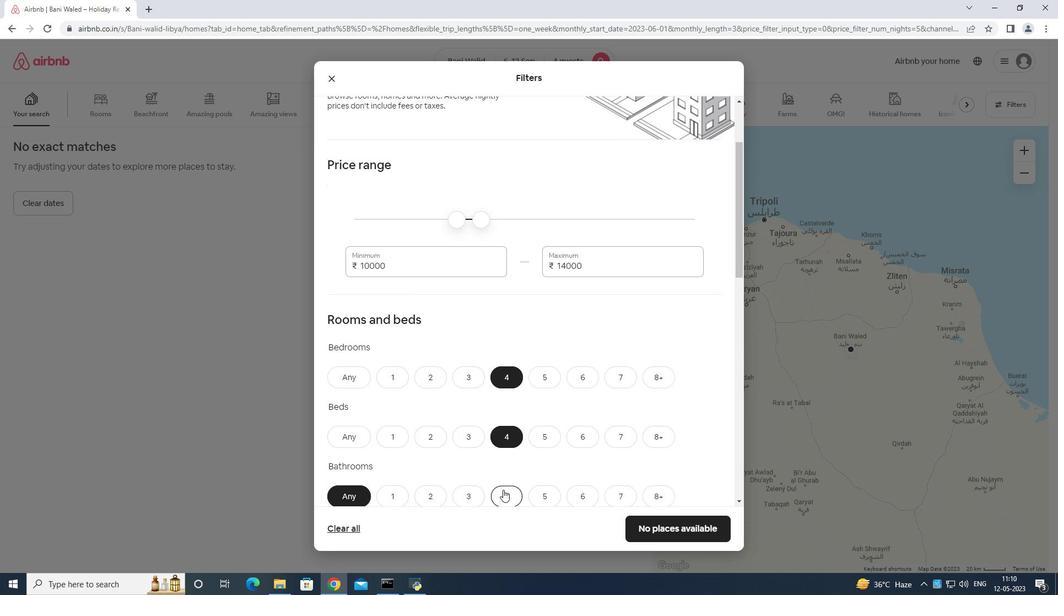 
Action: Mouse scrolled (523, 473) with delta (0, 0)
Screenshot: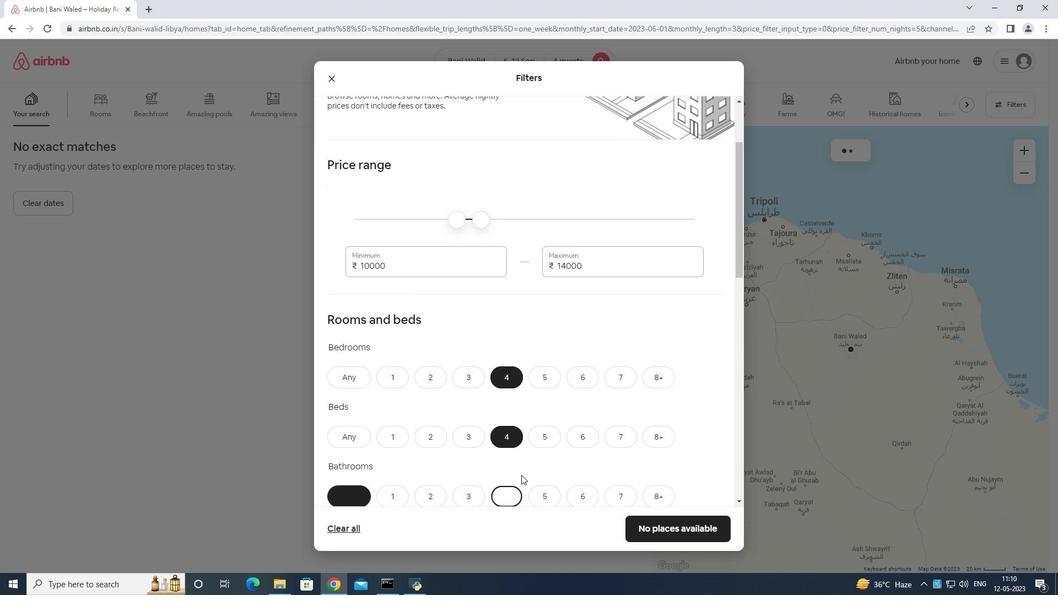 
Action: Mouse moved to (529, 470)
Screenshot: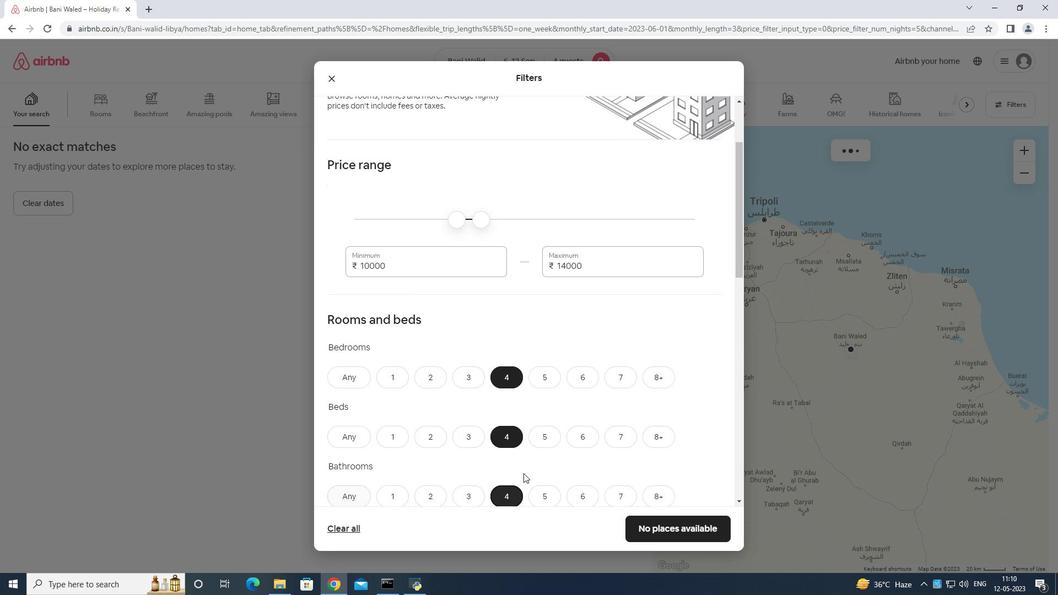 
Action: Mouse scrolled (529, 469) with delta (0, 0)
Screenshot: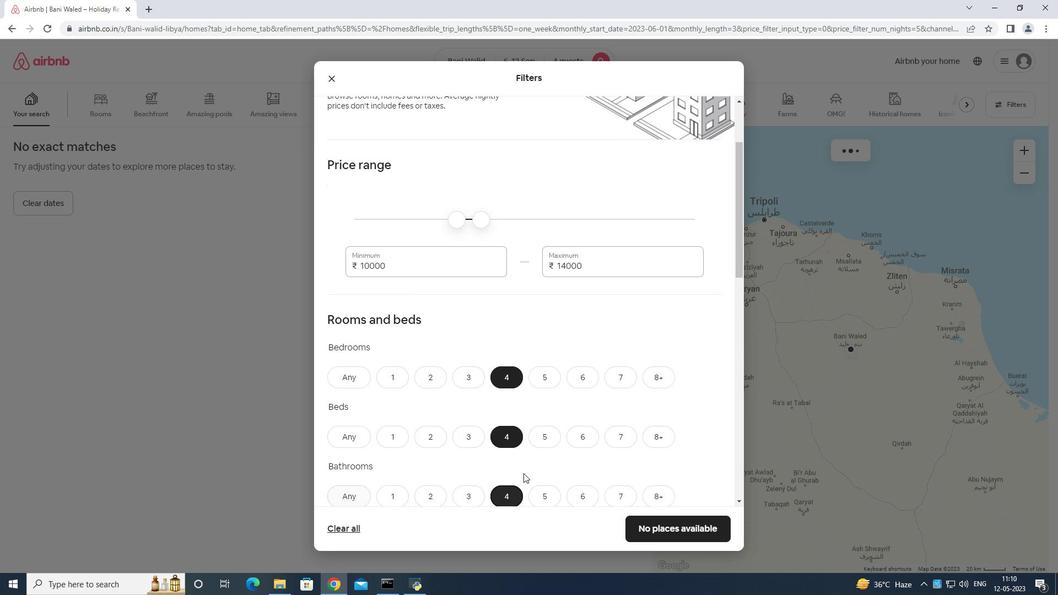 
Action: Mouse moved to (534, 457)
Screenshot: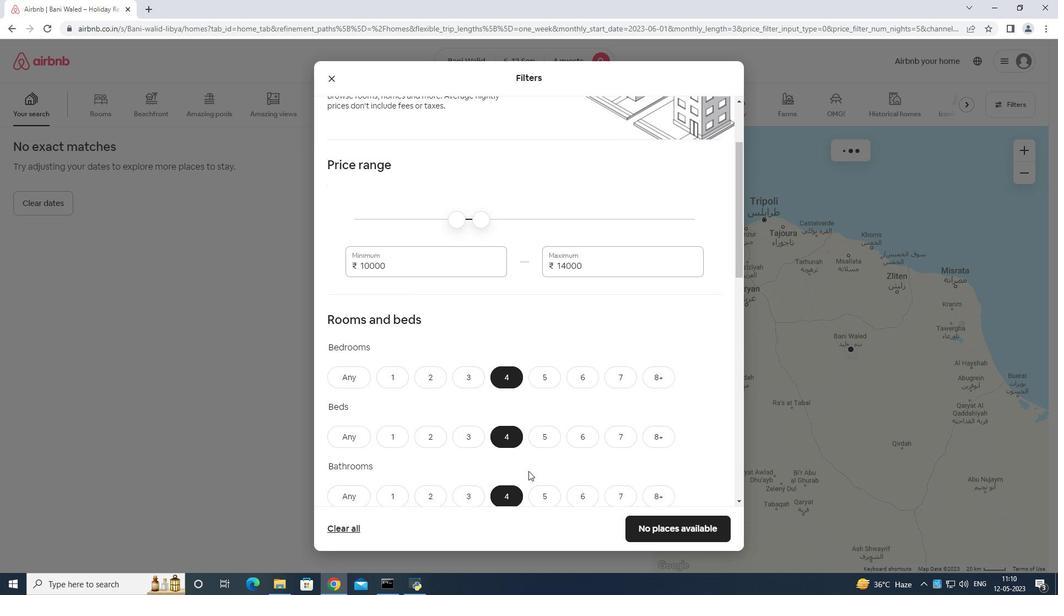 
Action: Mouse scrolled (534, 457) with delta (0, 0)
Screenshot: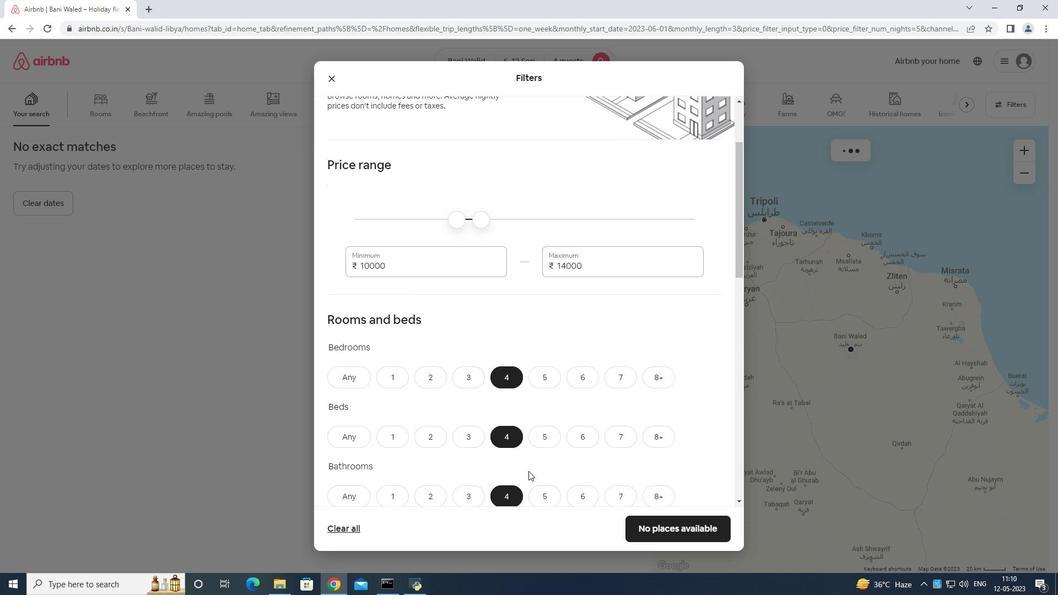 
Action: Mouse moved to (540, 443)
Screenshot: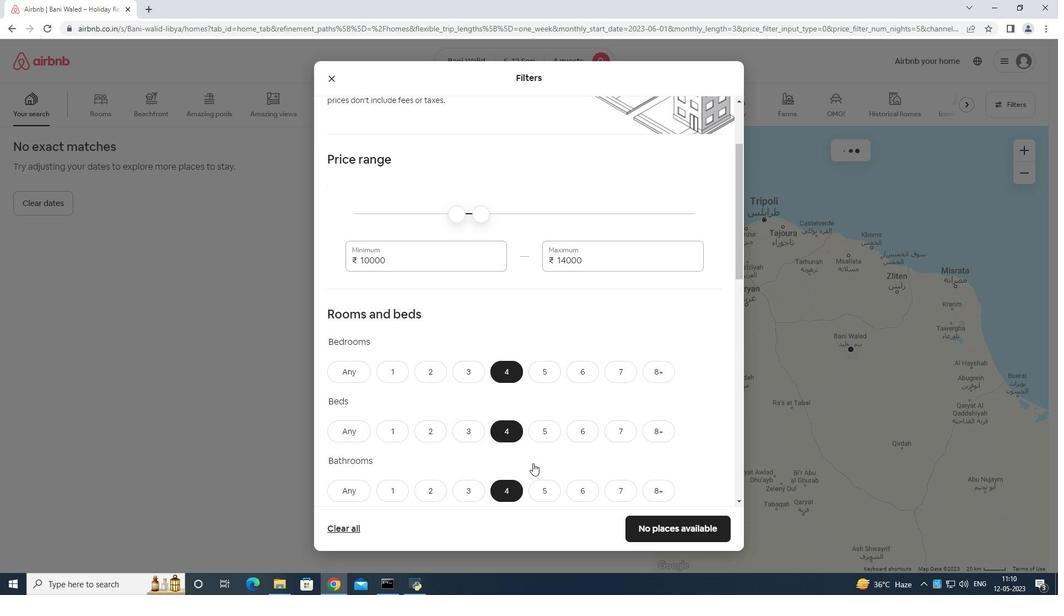 
Action: Mouse scrolled (540, 443) with delta (0, 0)
Screenshot: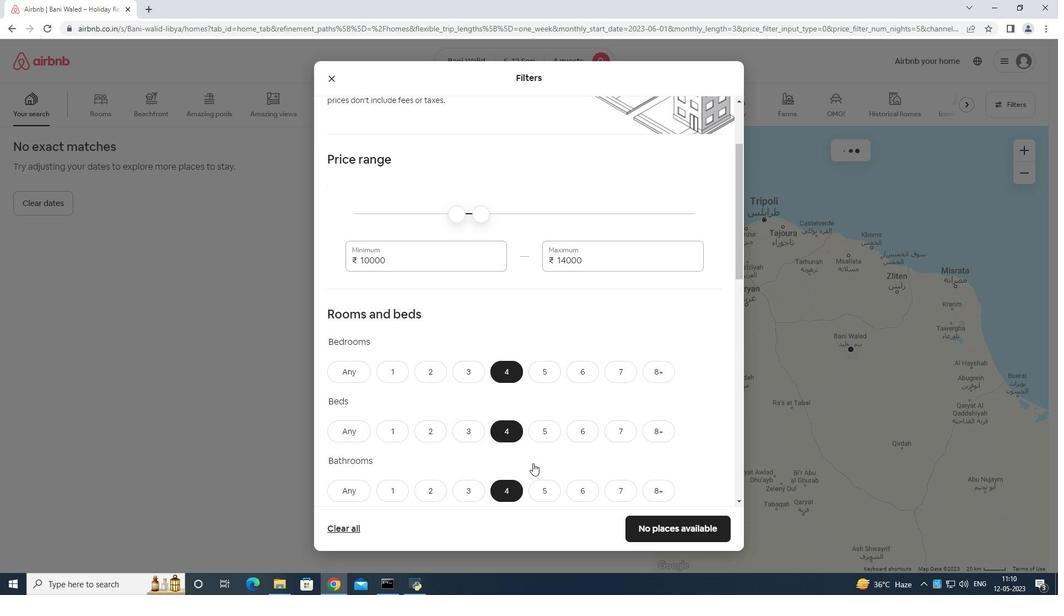 
Action: Mouse moved to (542, 426)
Screenshot: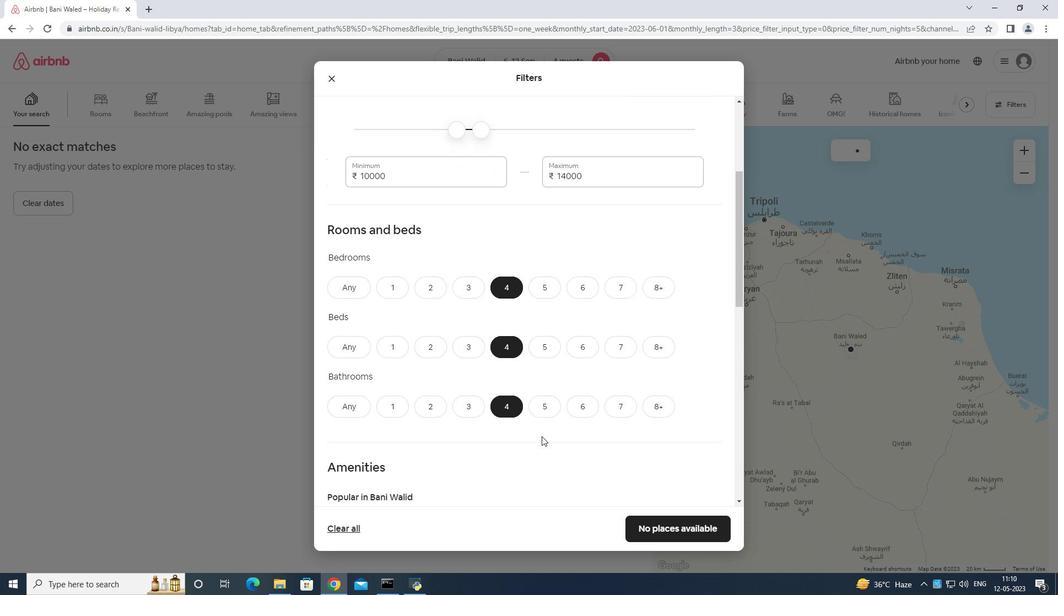 
Action: Mouse scrolled (542, 427) with delta (0, 0)
Screenshot: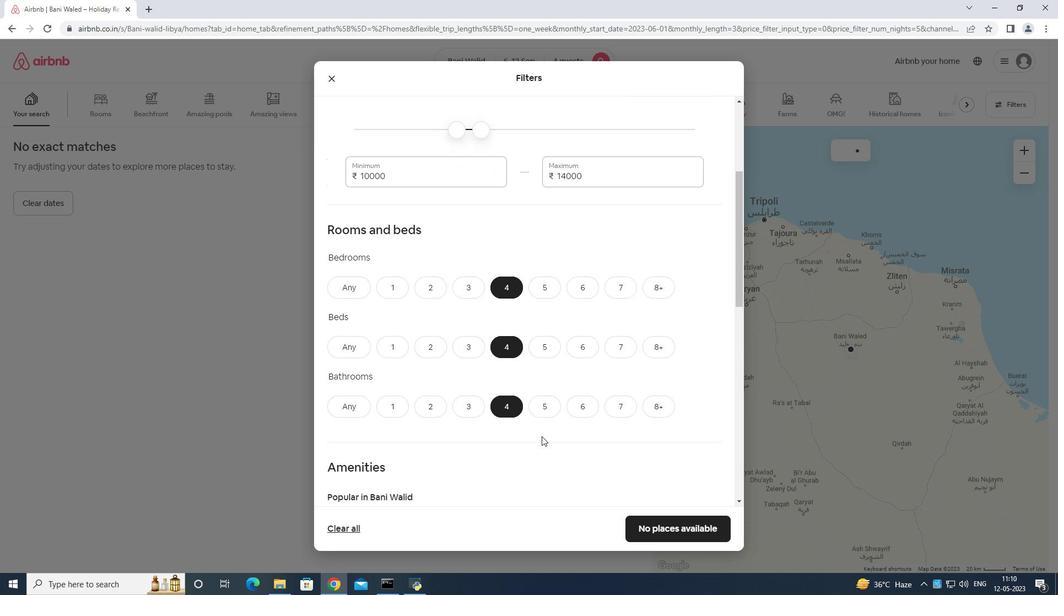 
Action: Mouse moved to (331, 336)
Screenshot: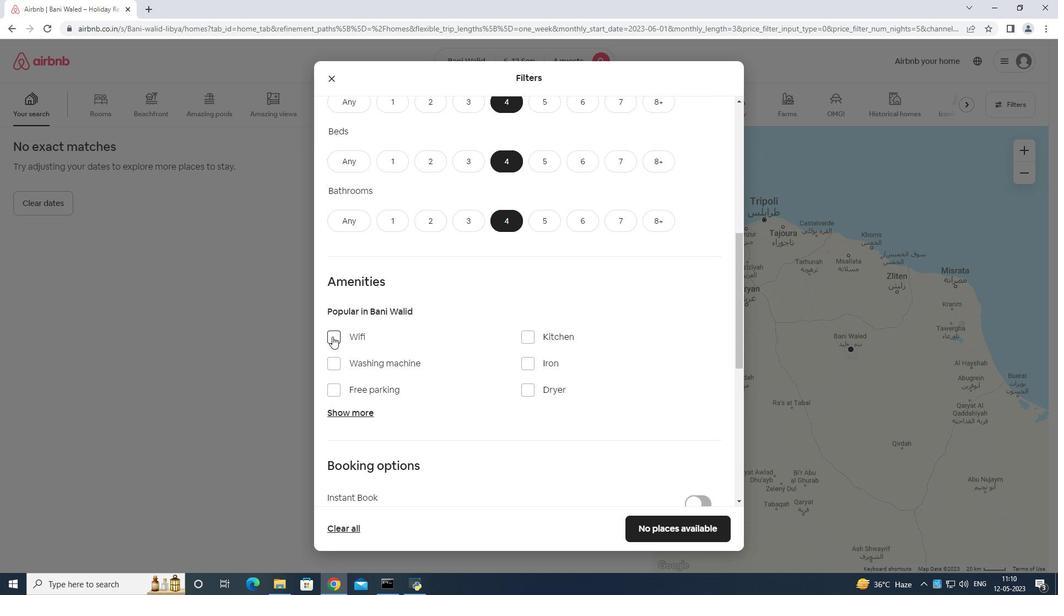 
Action: Mouse pressed left at (331, 336)
Screenshot: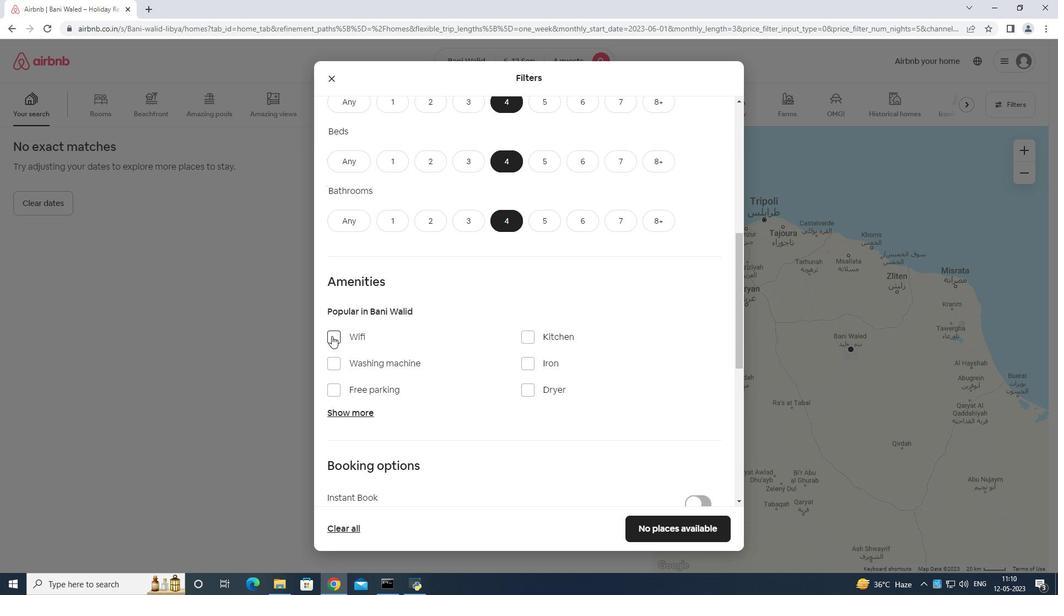 
Action: Mouse moved to (332, 382)
Screenshot: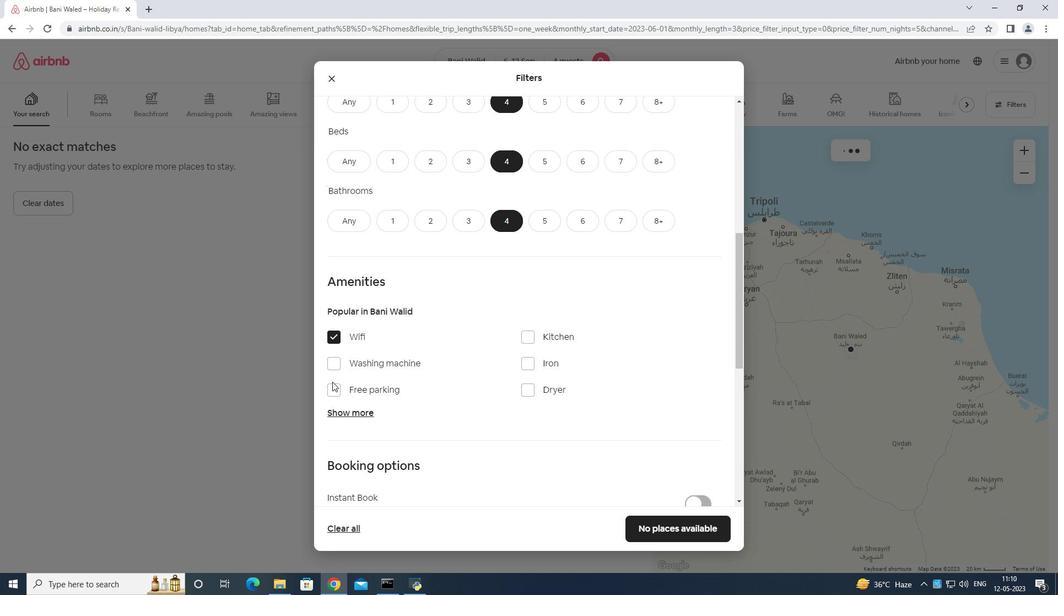 
Action: Mouse pressed left at (332, 382)
Screenshot: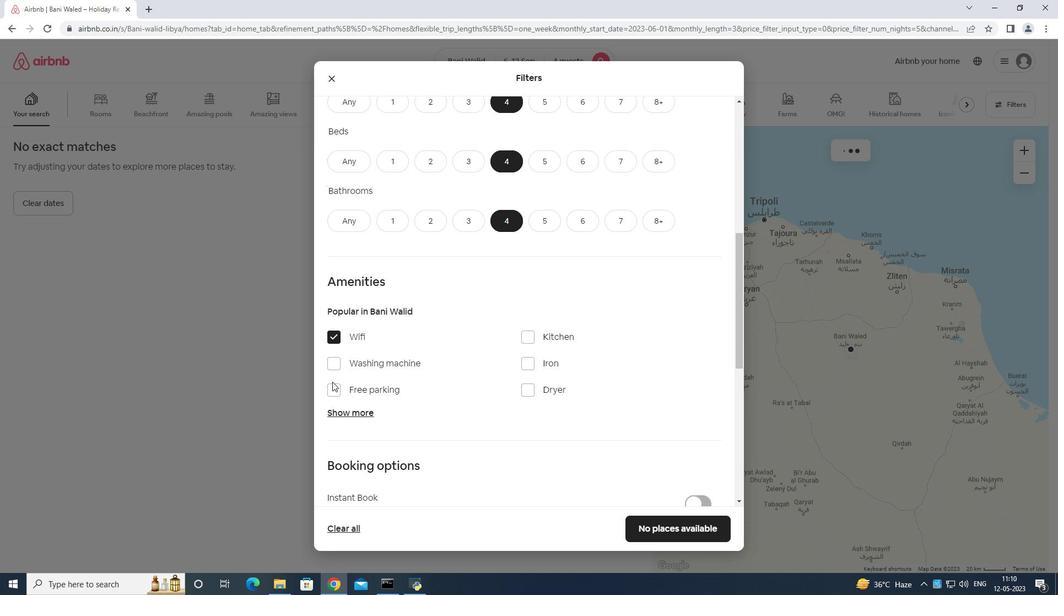 
Action: Mouse moved to (346, 412)
Screenshot: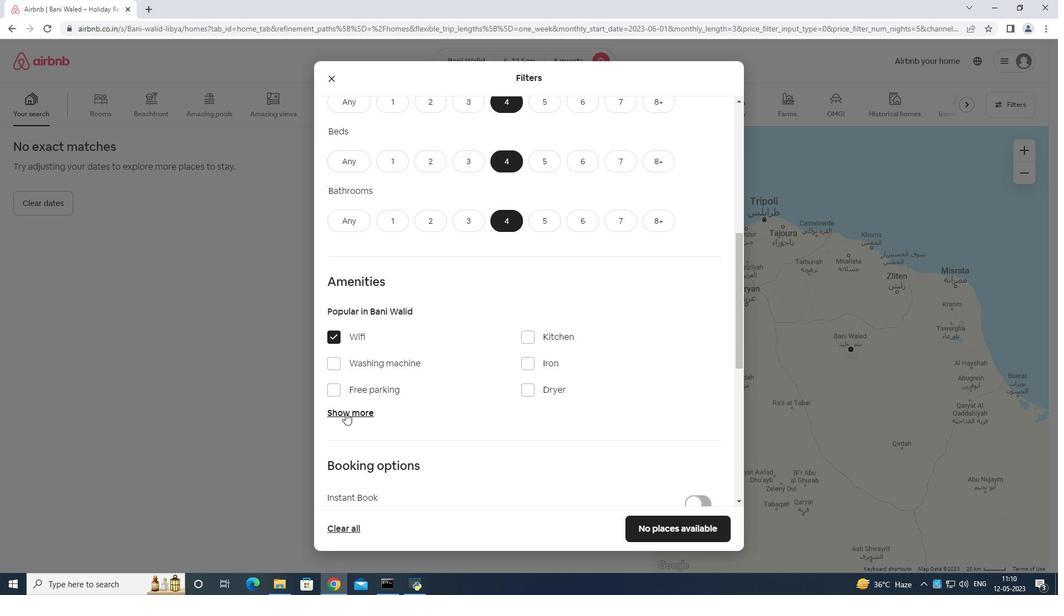
Action: Mouse pressed left at (346, 412)
Screenshot: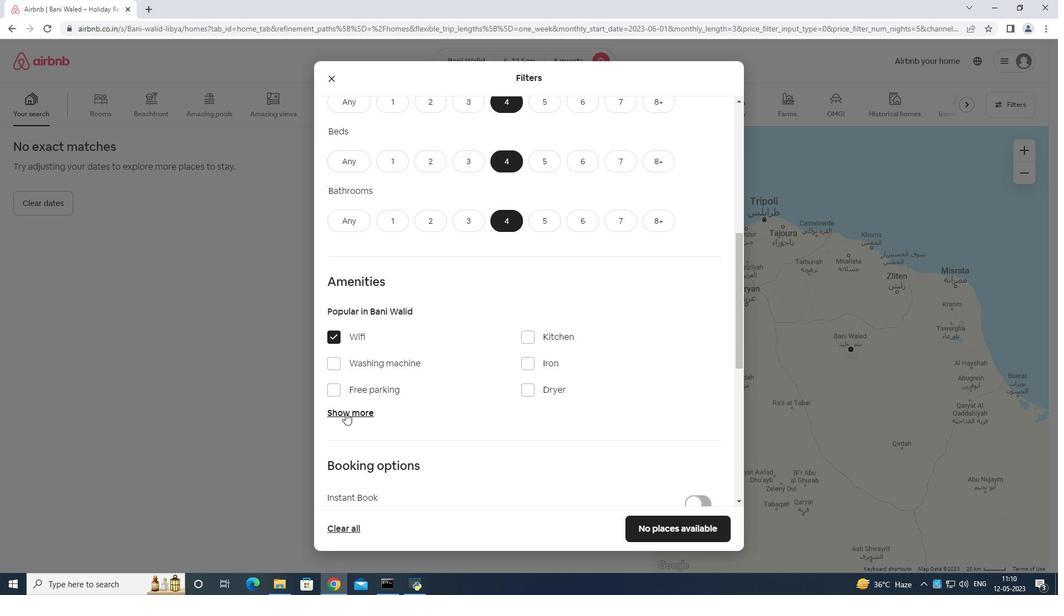 
Action: Mouse moved to (334, 393)
Screenshot: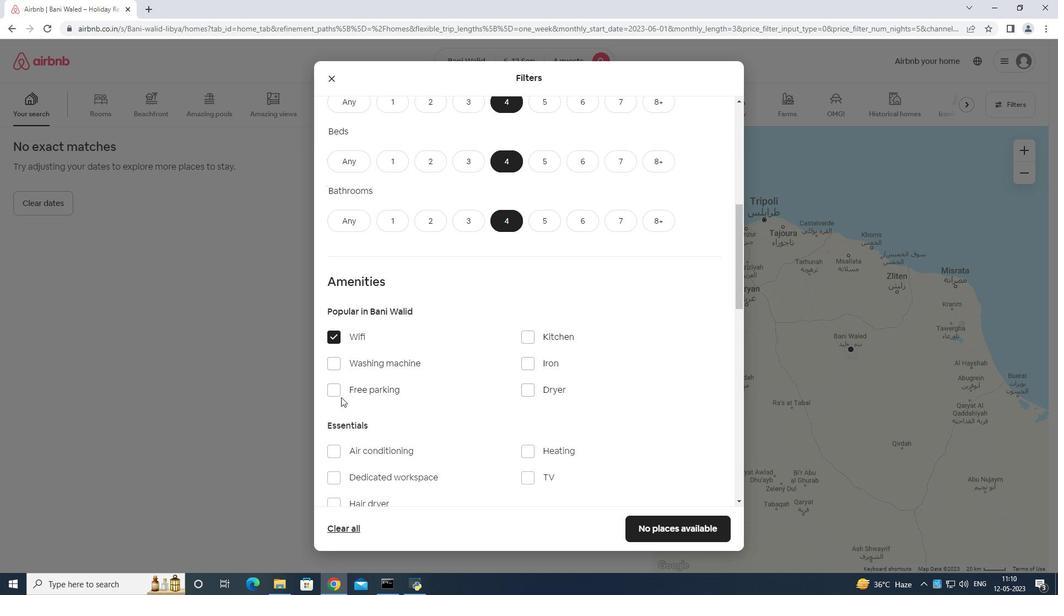 
Action: Mouse pressed left at (334, 393)
Screenshot: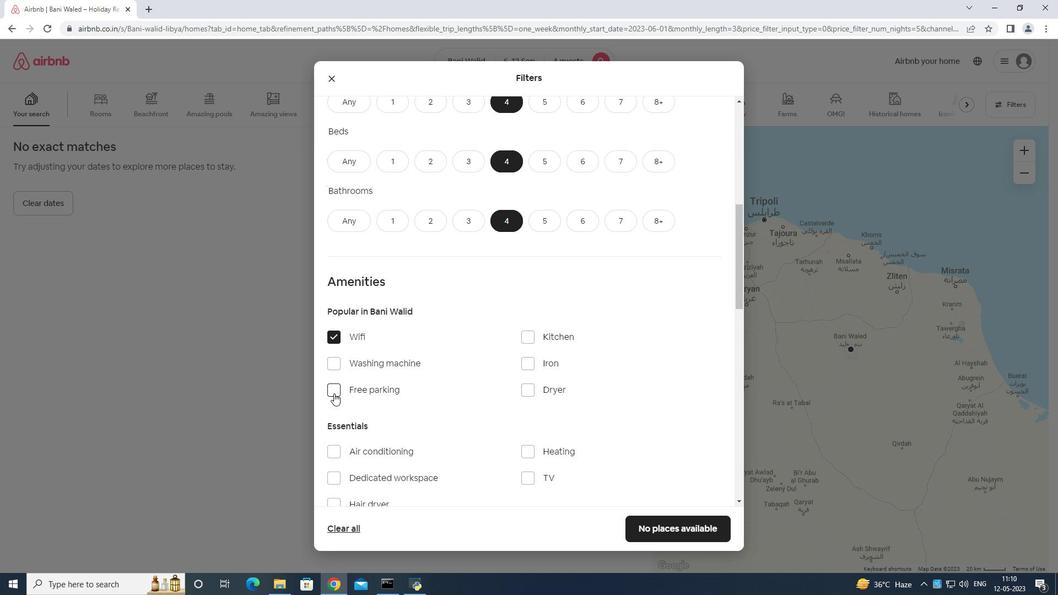 
Action: Mouse moved to (377, 417)
Screenshot: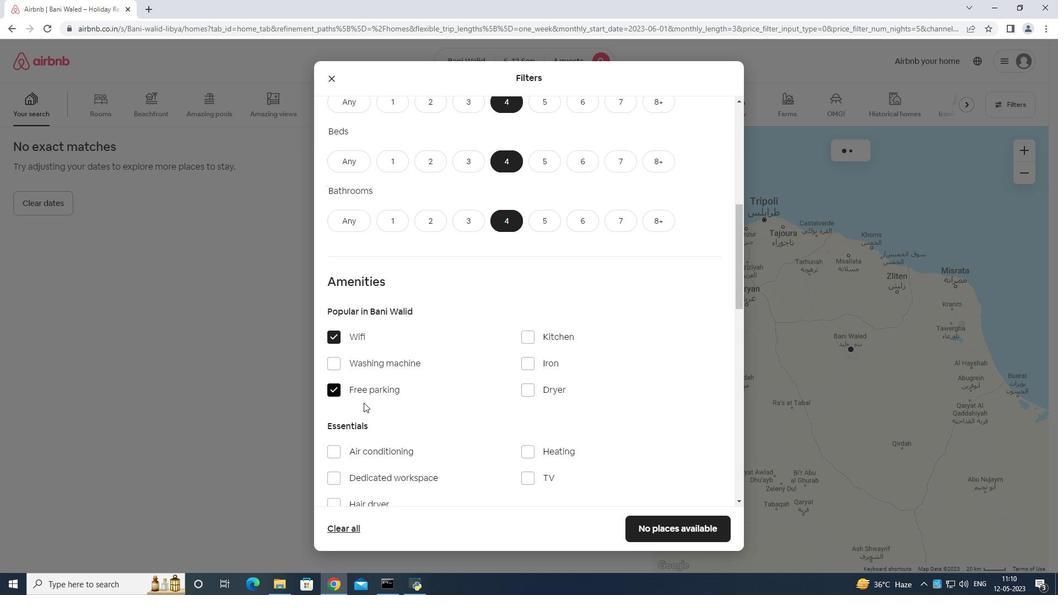 
Action: Mouse scrolled (377, 416) with delta (0, 0)
Screenshot: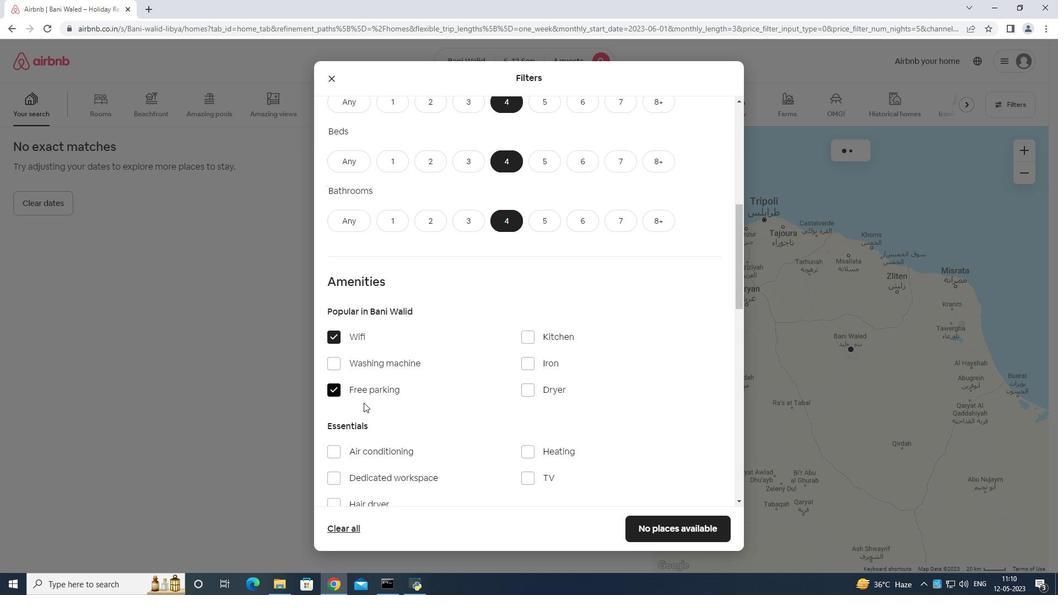
Action: Mouse moved to (383, 420)
Screenshot: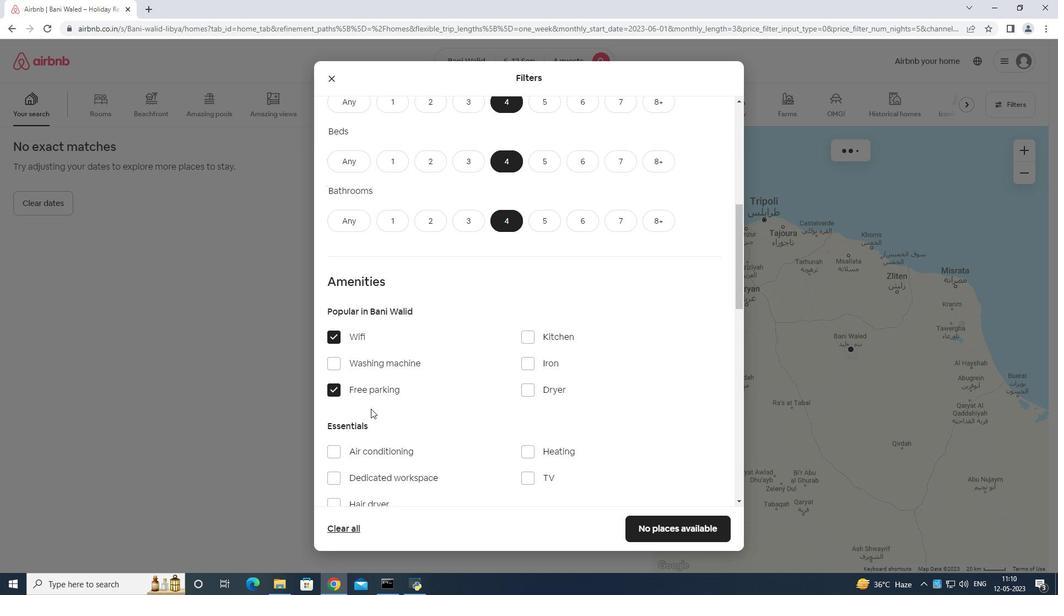 
Action: Mouse scrolled (383, 420) with delta (0, 0)
Screenshot: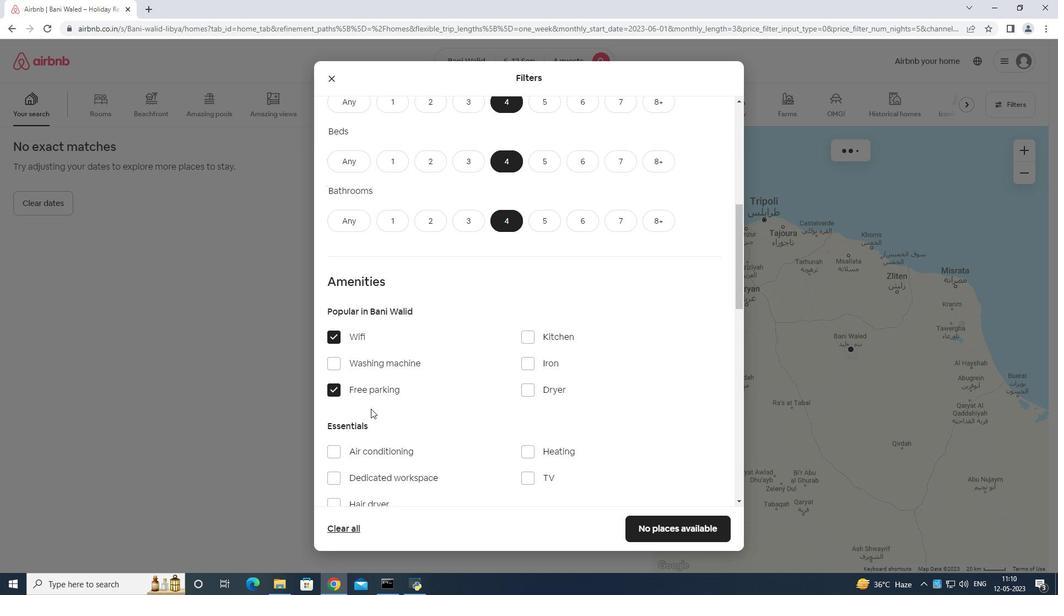 
Action: Mouse moved to (395, 420)
Screenshot: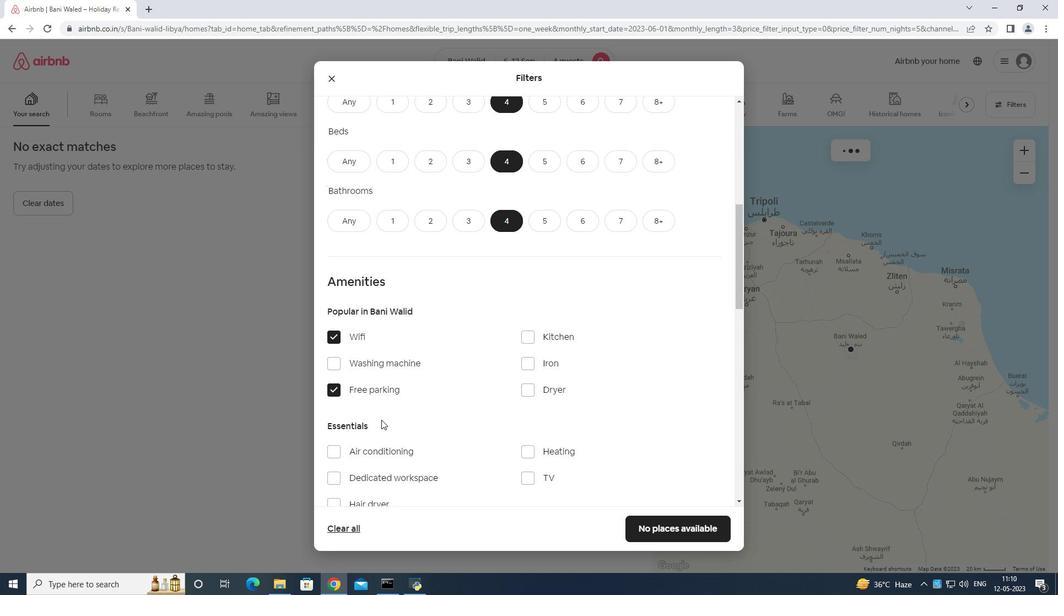 
Action: Mouse scrolled (395, 419) with delta (0, 0)
Screenshot: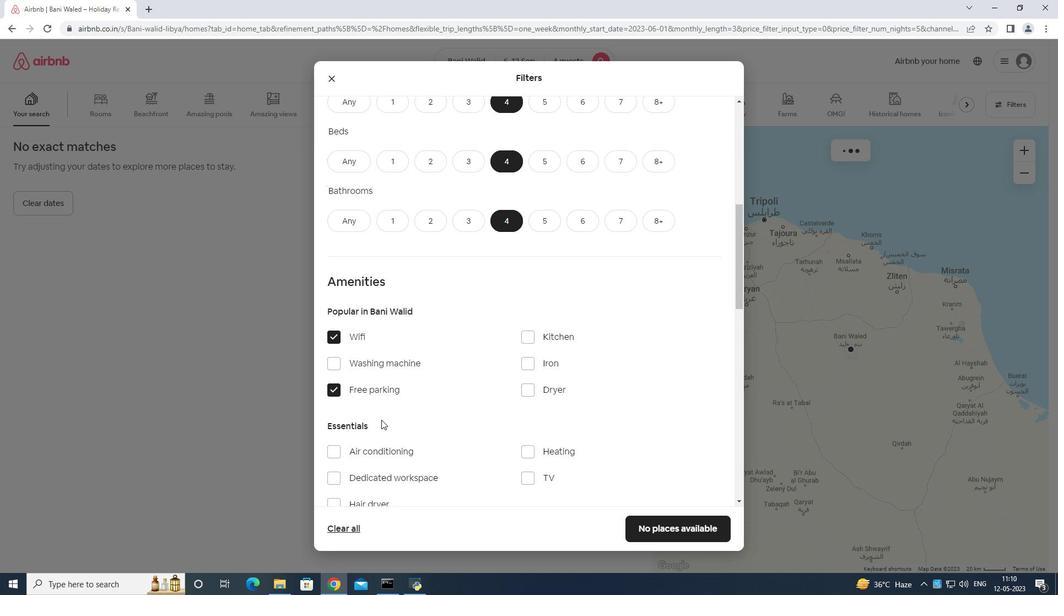 
Action: Mouse moved to (528, 309)
Screenshot: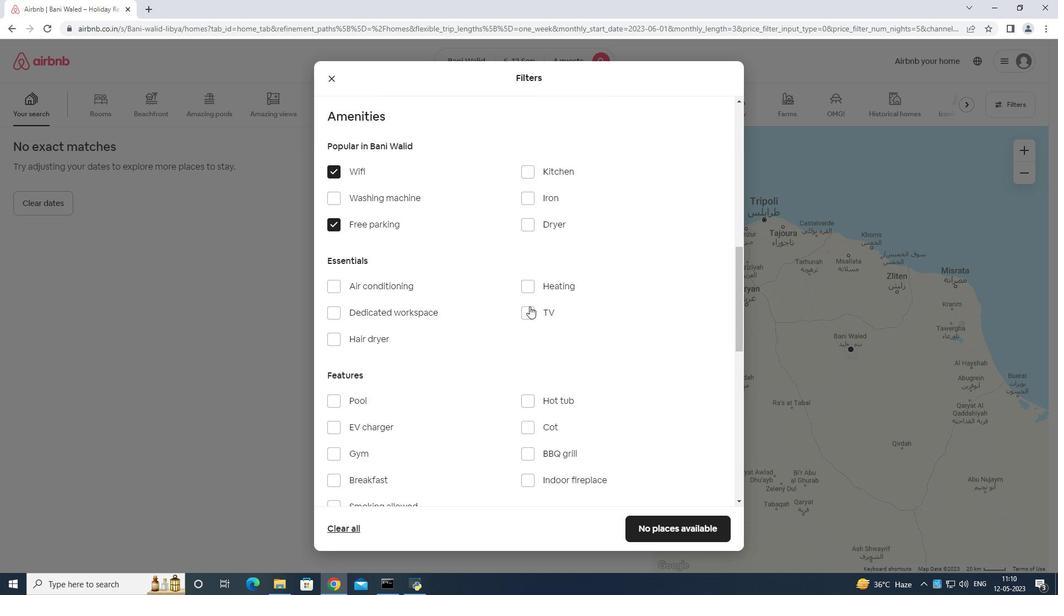 
Action: Mouse pressed left at (528, 309)
Screenshot: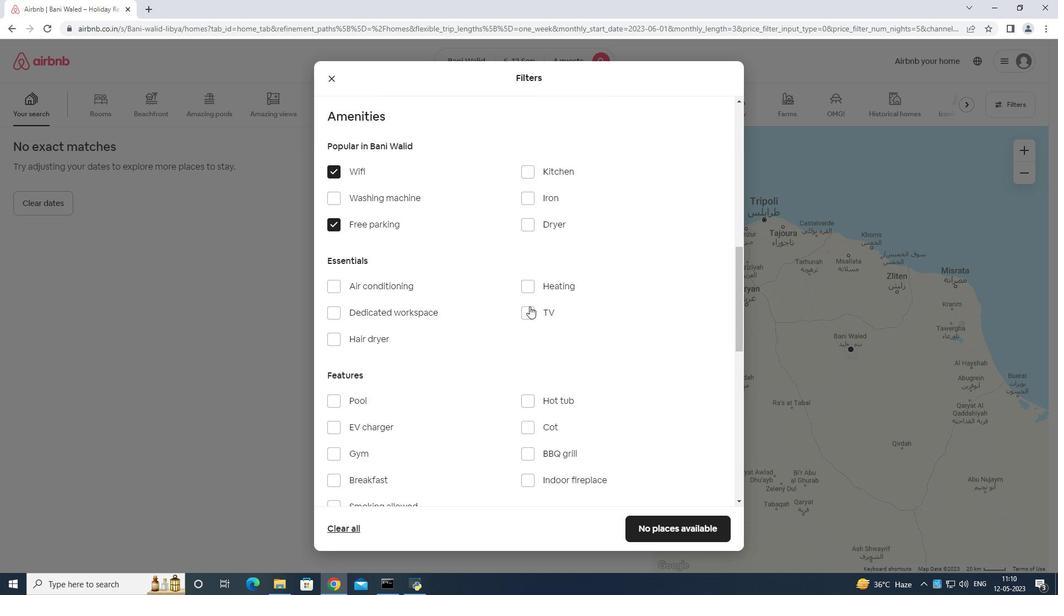 
Action: Mouse moved to (531, 324)
Screenshot: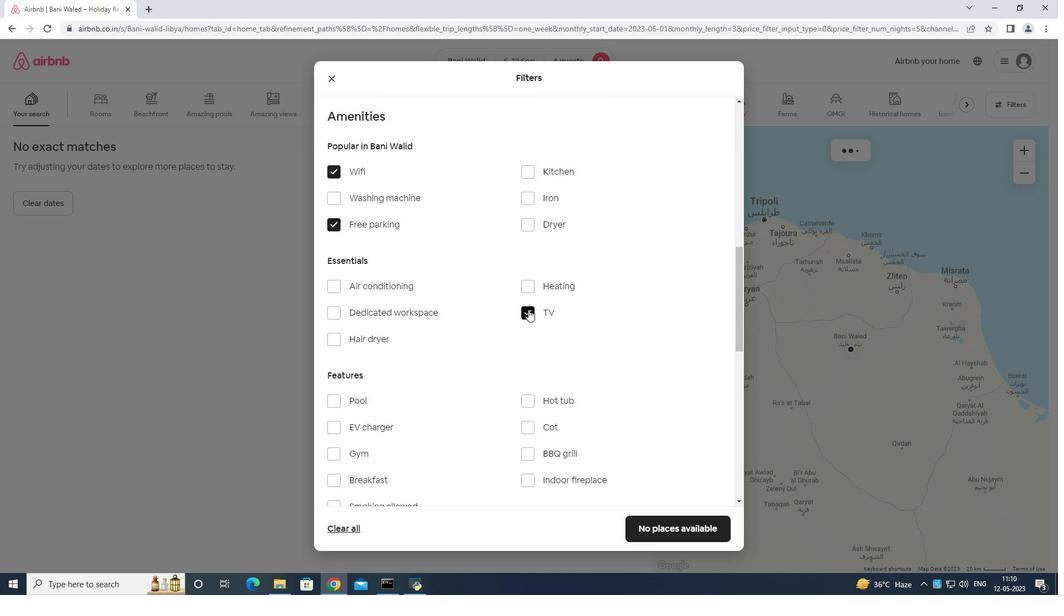 
Action: Mouse scrolled (531, 323) with delta (0, 0)
Screenshot: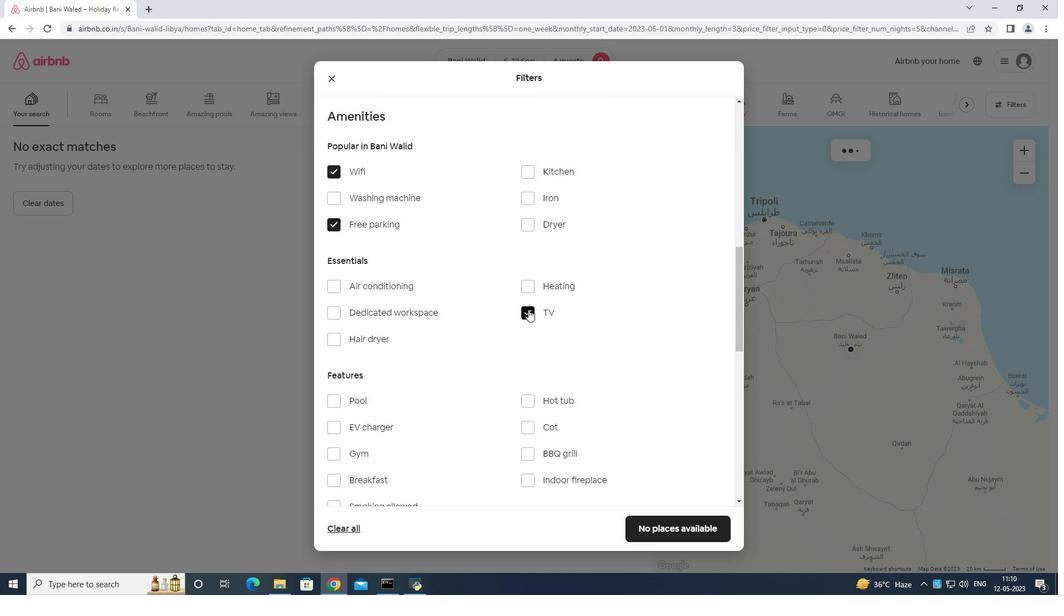 
Action: Mouse moved to (532, 328)
Screenshot: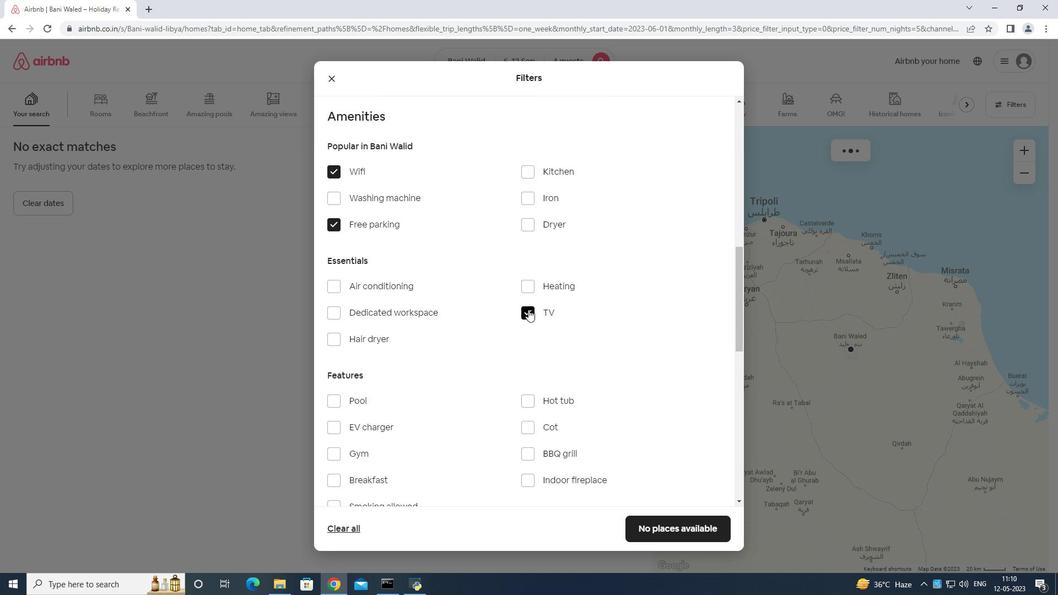 
Action: Mouse scrolled (532, 328) with delta (0, 0)
Screenshot: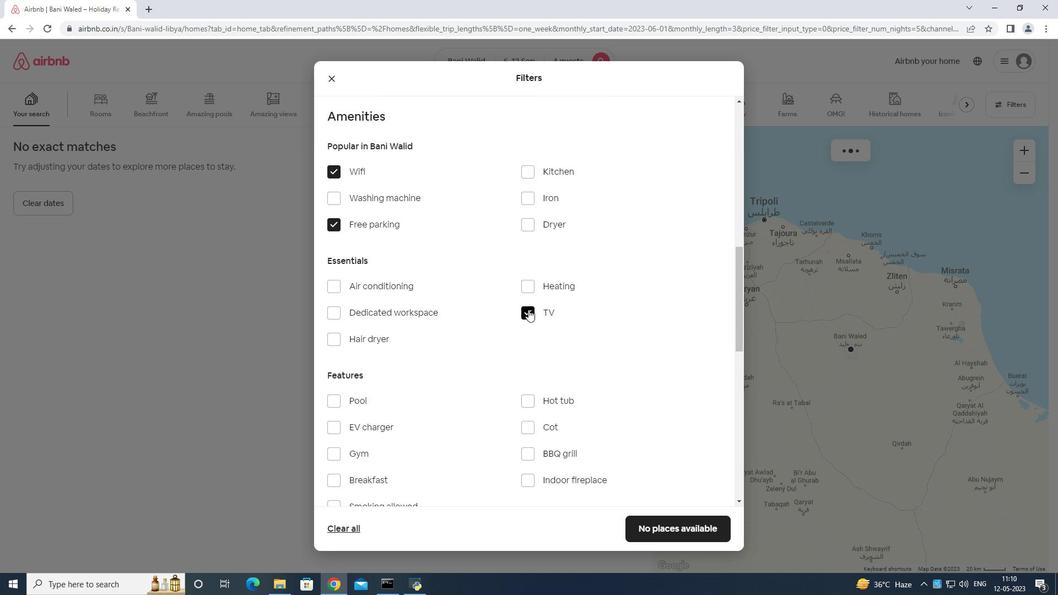 
Action: Mouse moved to (330, 341)
Screenshot: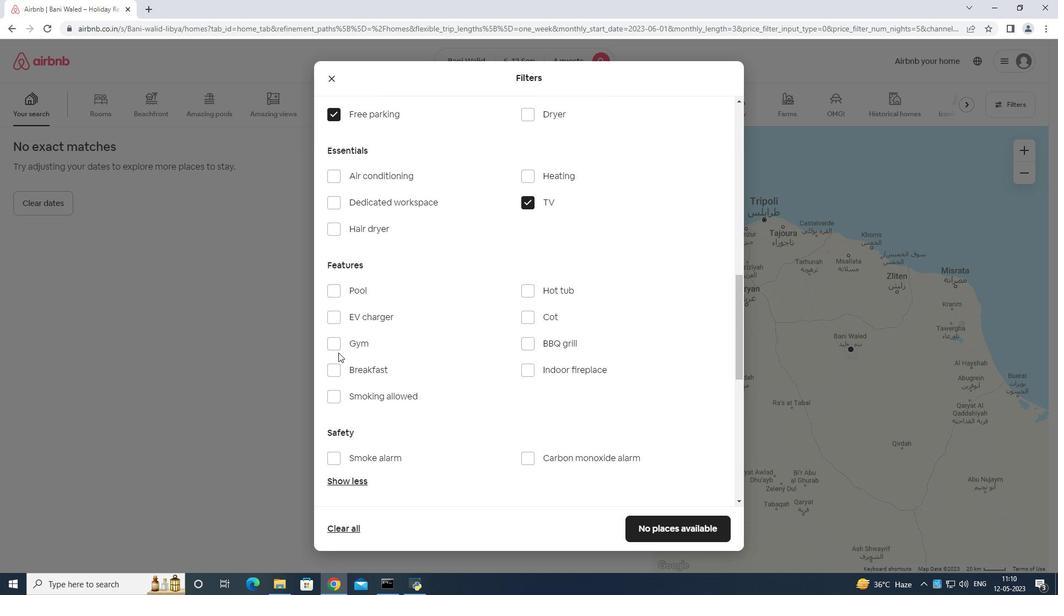 
Action: Mouse pressed left at (330, 341)
Screenshot: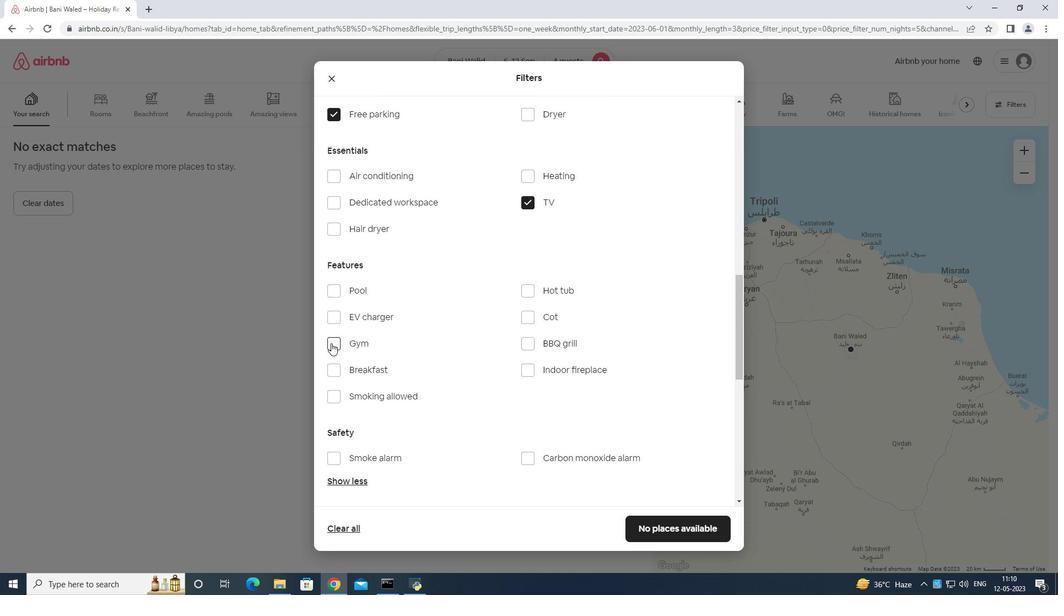
Action: Mouse moved to (334, 372)
Screenshot: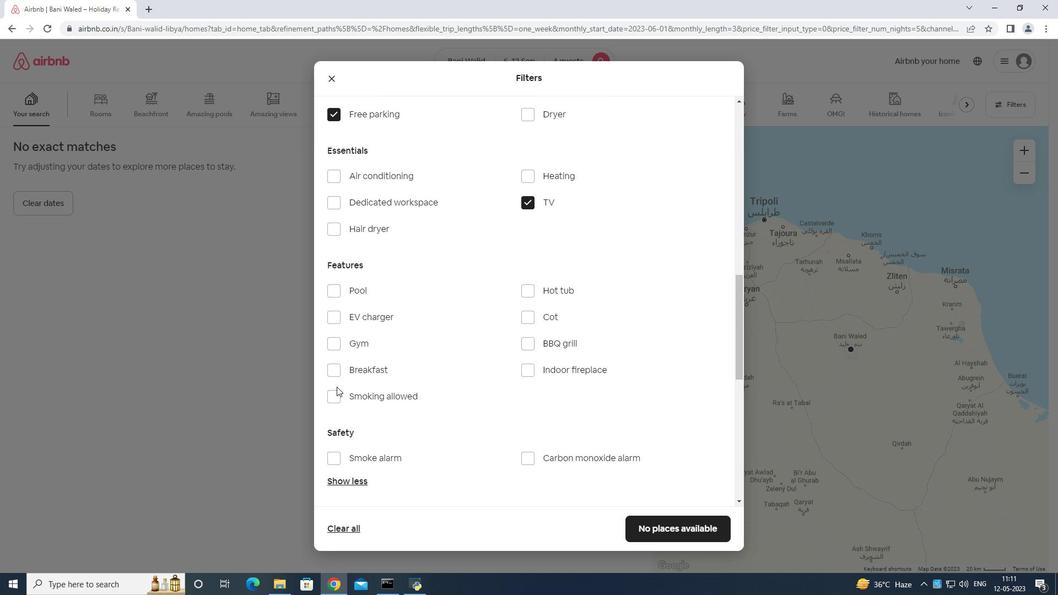 
Action: Mouse pressed left at (334, 372)
Screenshot: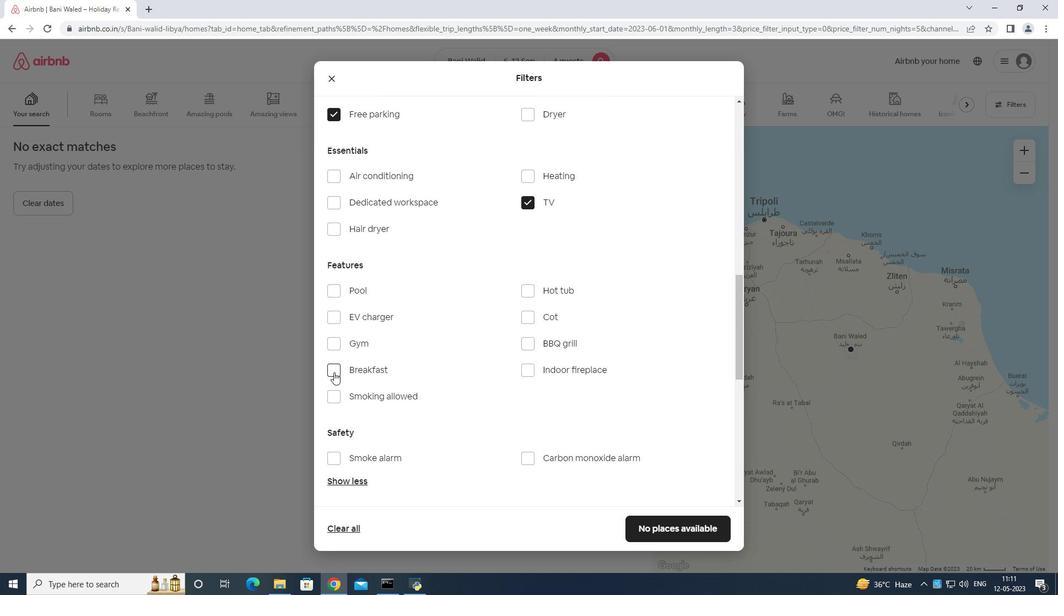 
Action: Mouse moved to (332, 343)
Screenshot: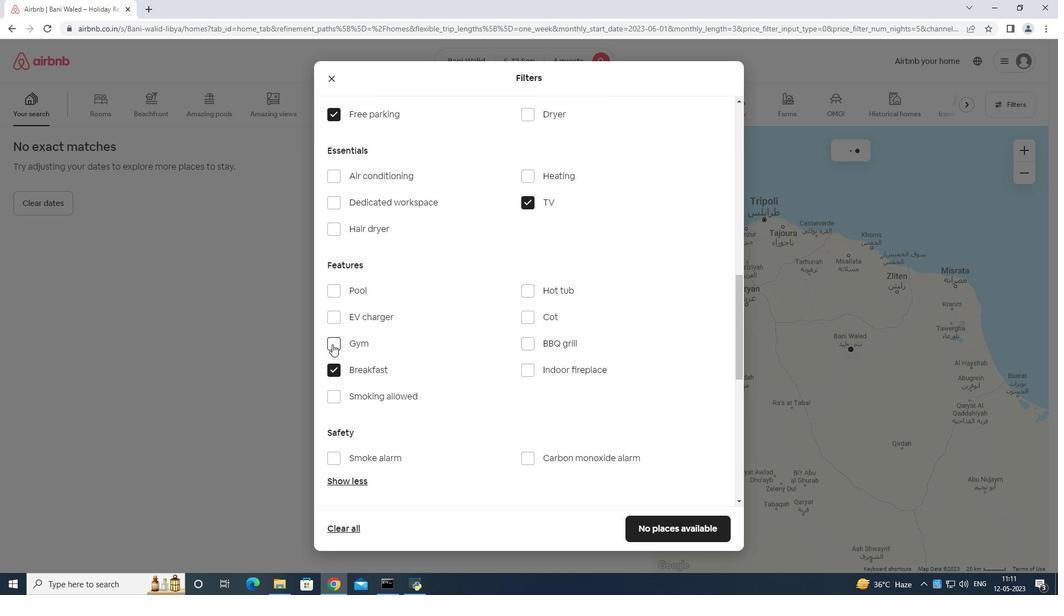 
Action: Mouse pressed left at (332, 343)
Screenshot: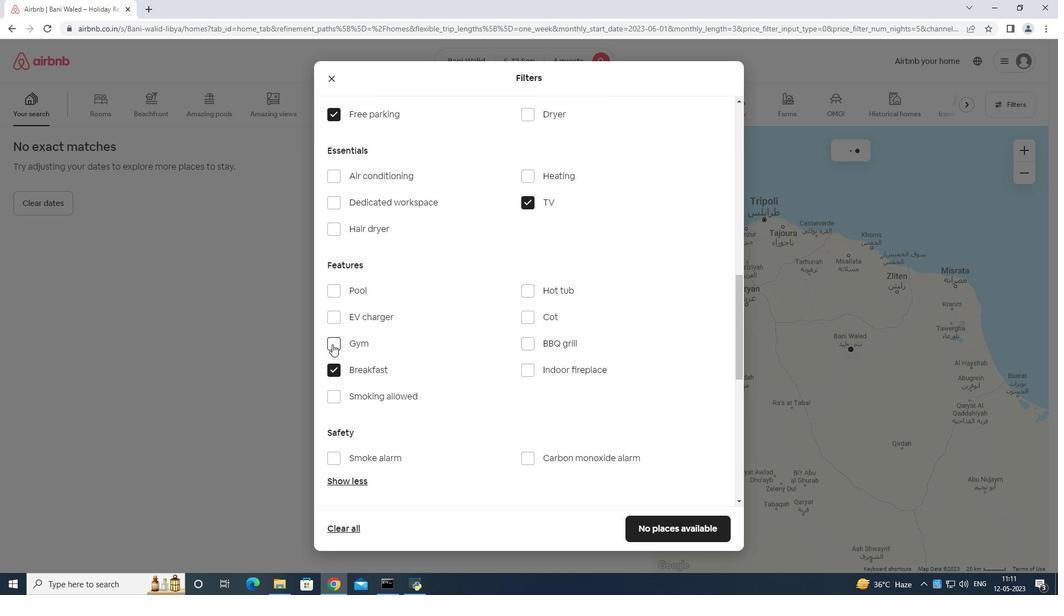 
Action: Mouse moved to (533, 450)
Screenshot: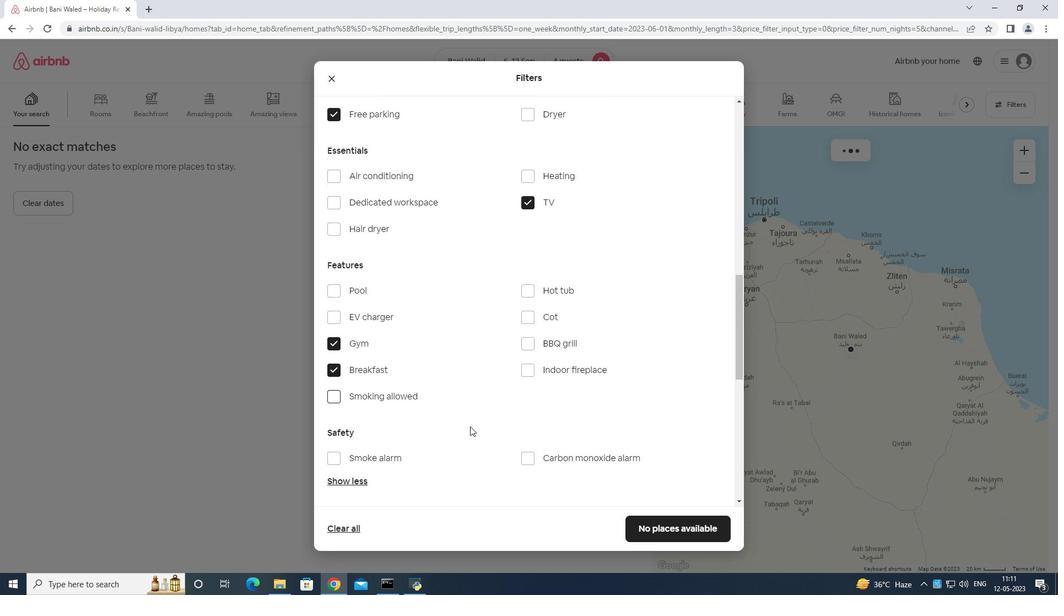 
Action: Mouse scrolled (533, 450) with delta (0, 0)
Screenshot: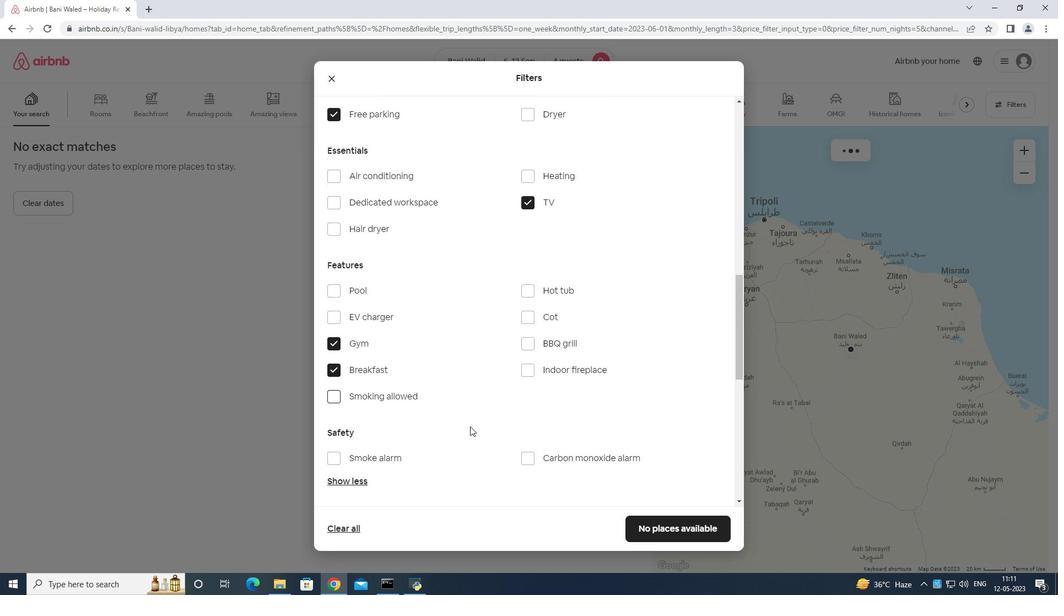 
Action: Mouse moved to (553, 447)
Screenshot: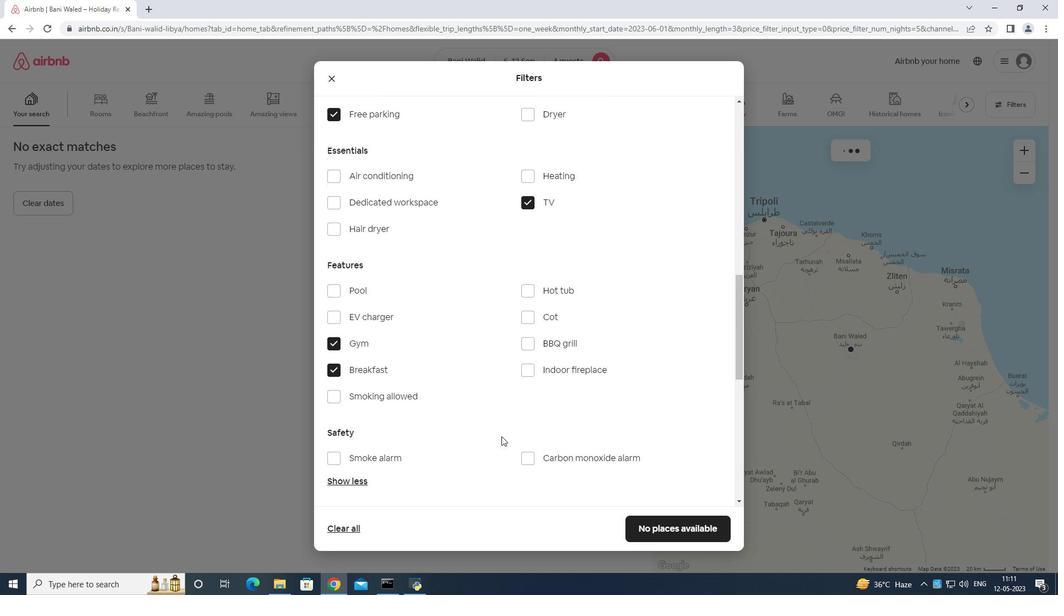 
Action: Mouse scrolled (553, 446) with delta (0, 0)
Screenshot: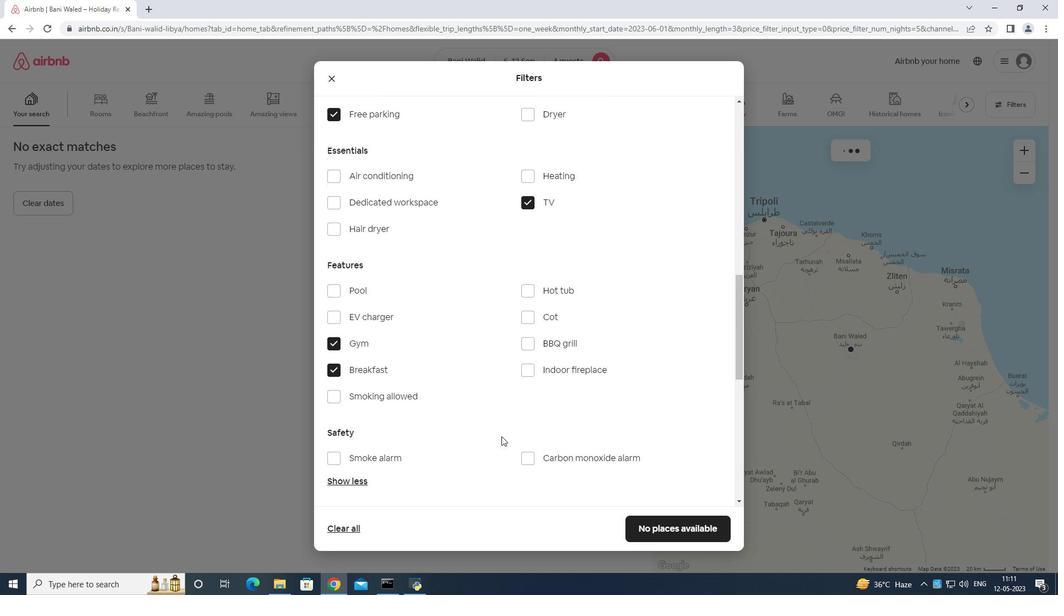
Action: Mouse moved to (573, 432)
Screenshot: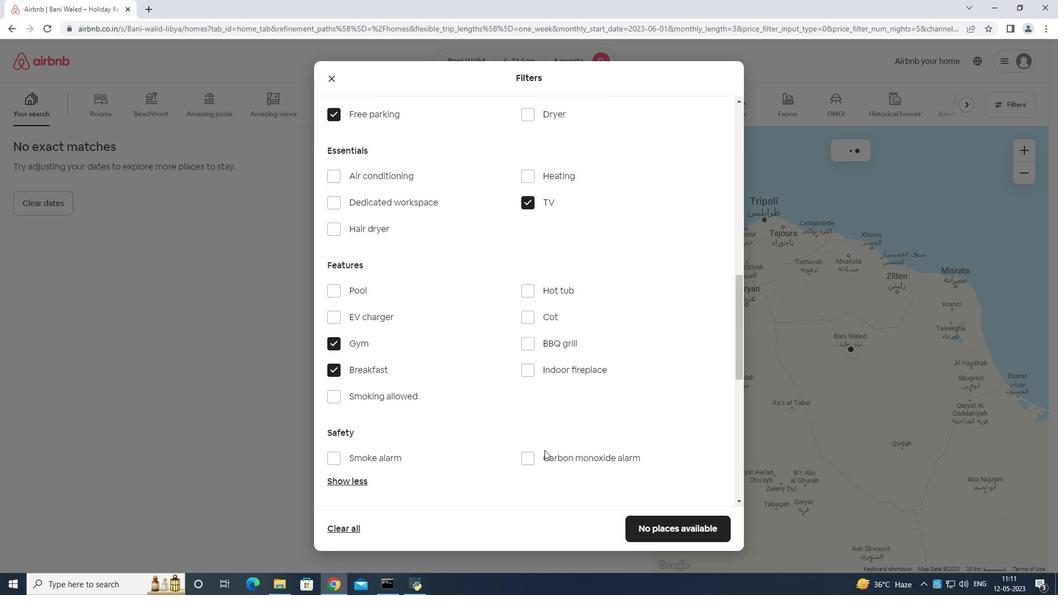 
Action: Mouse scrolled (571, 433) with delta (0, 0)
Screenshot: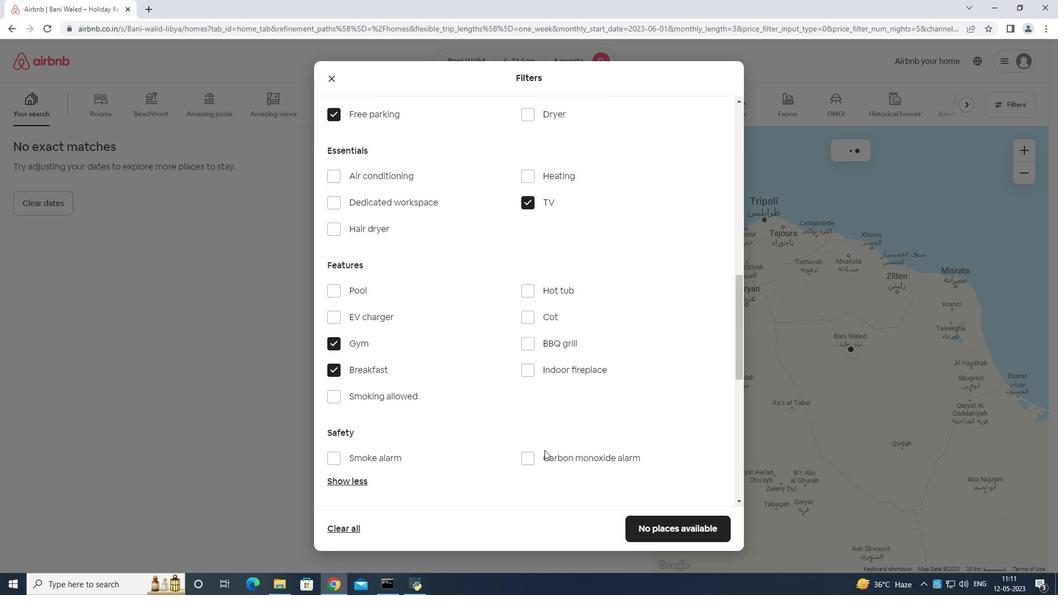 
Action: Mouse moved to (593, 417)
Screenshot: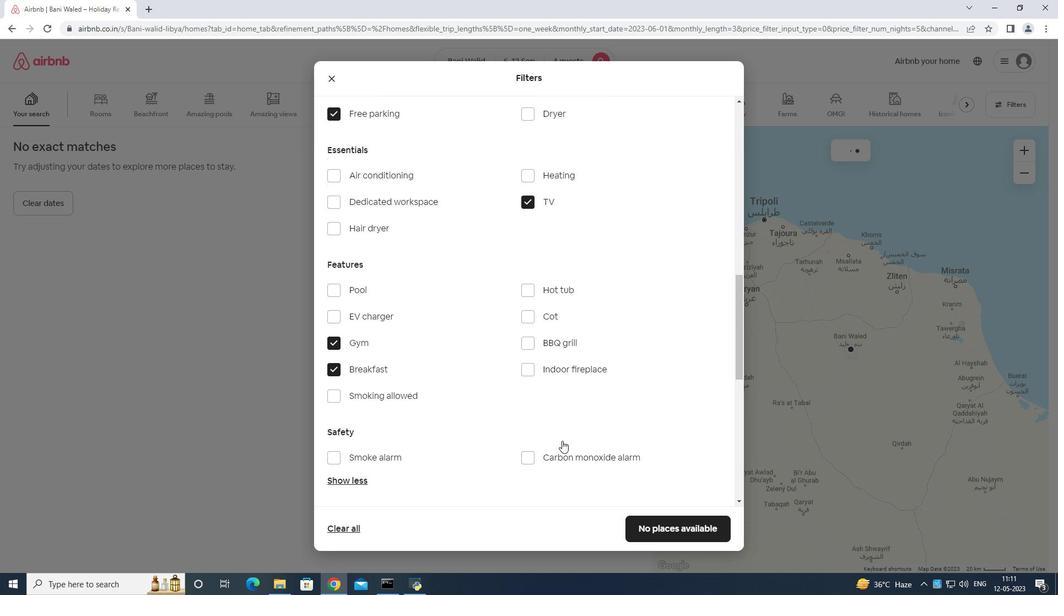 
Action: Mouse scrolled (593, 417) with delta (0, 0)
Screenshot: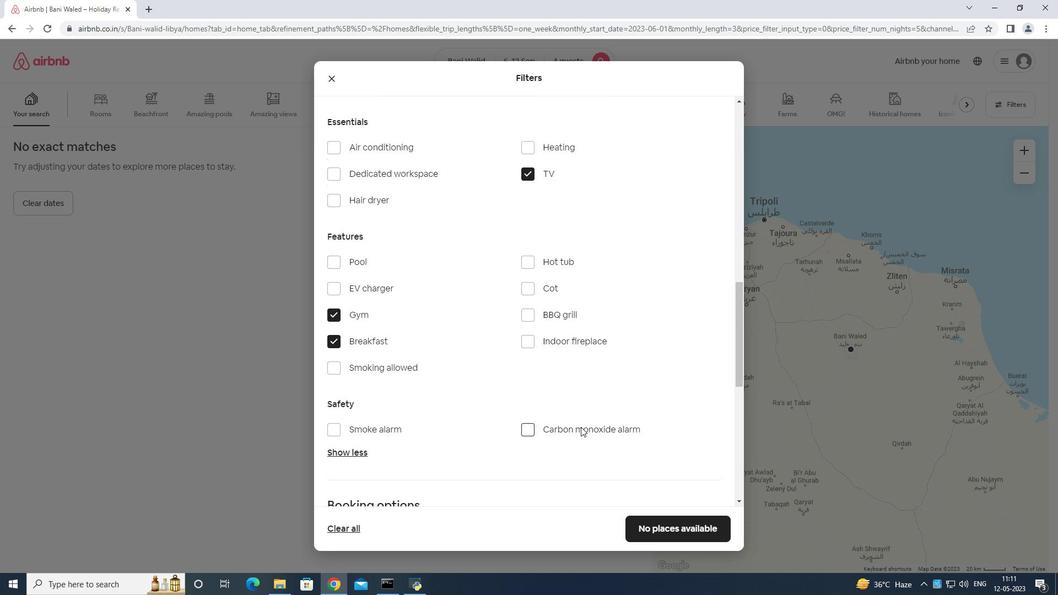 
Action: Mouse moved to (696, 379)
Screenshot: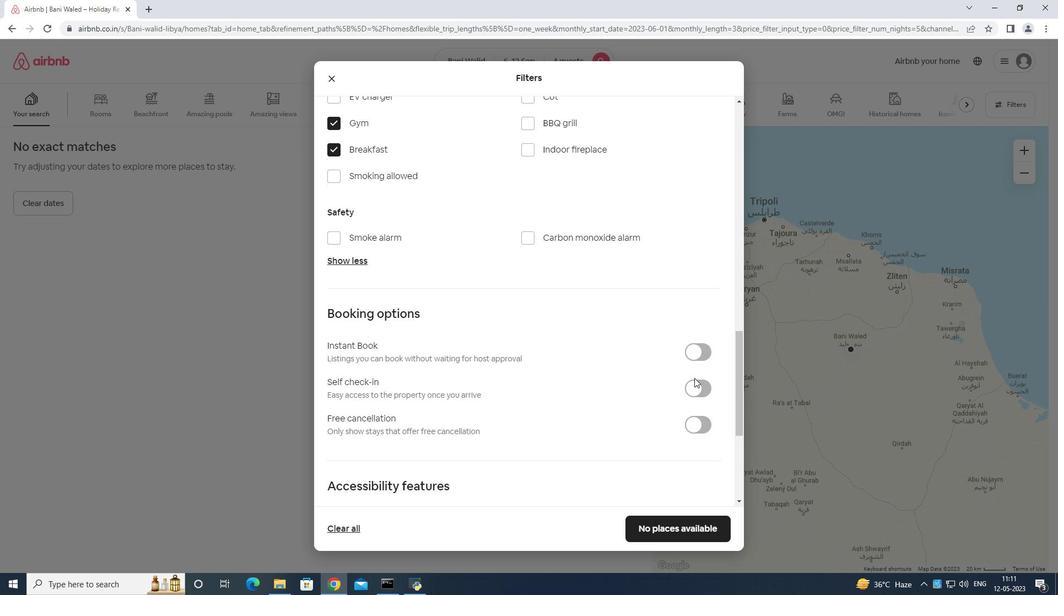
Action: Mouse pressed left at (696, 379)
Screenshot: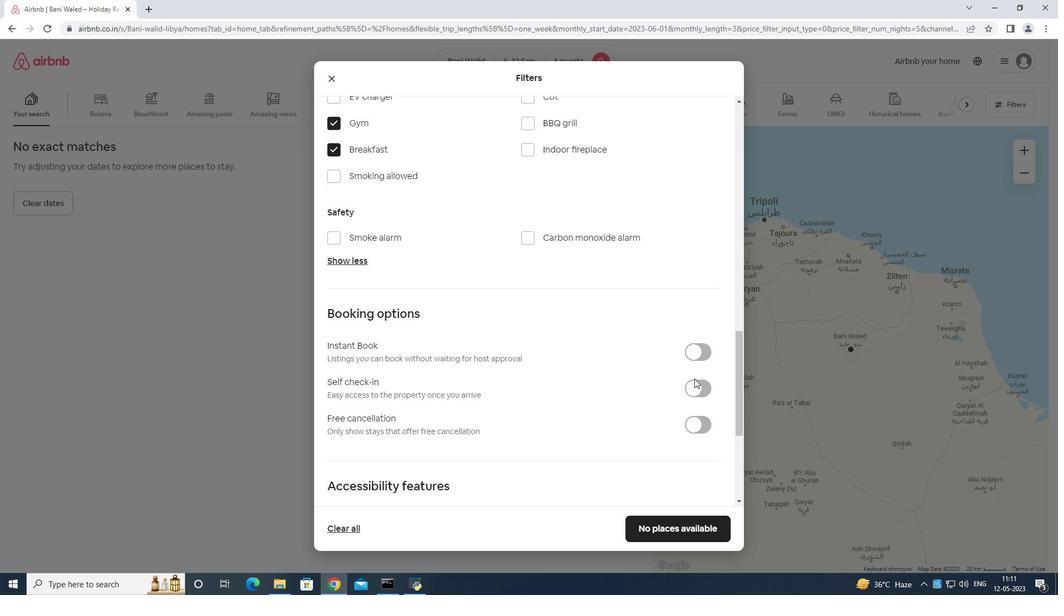 
Action: Mouse moved to (697, 385)
Screenshot: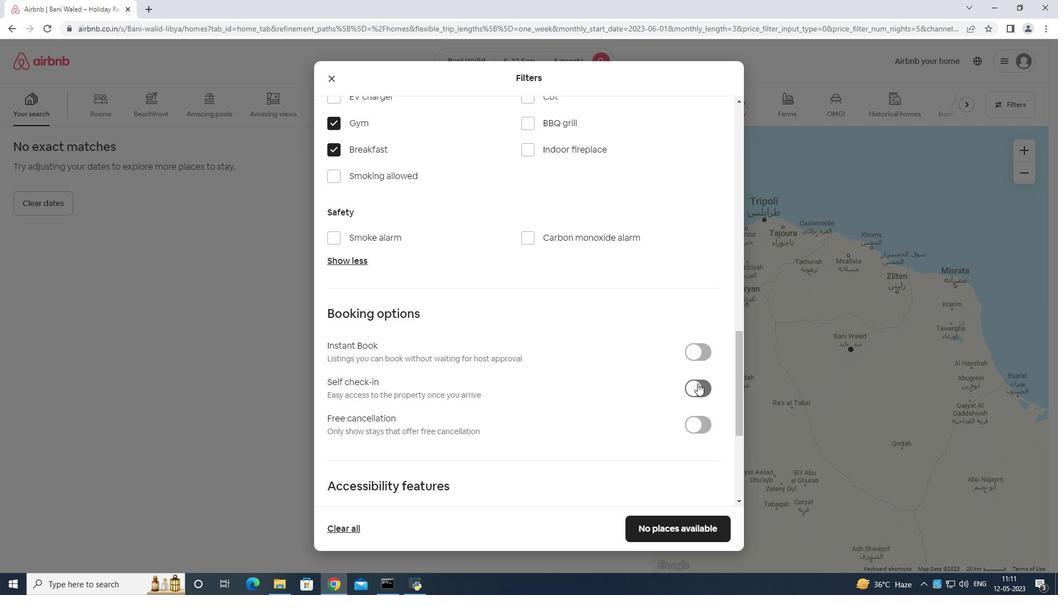 
Action: Mouse scrolled (697, 384) with delta (0, 0)
Screenshot: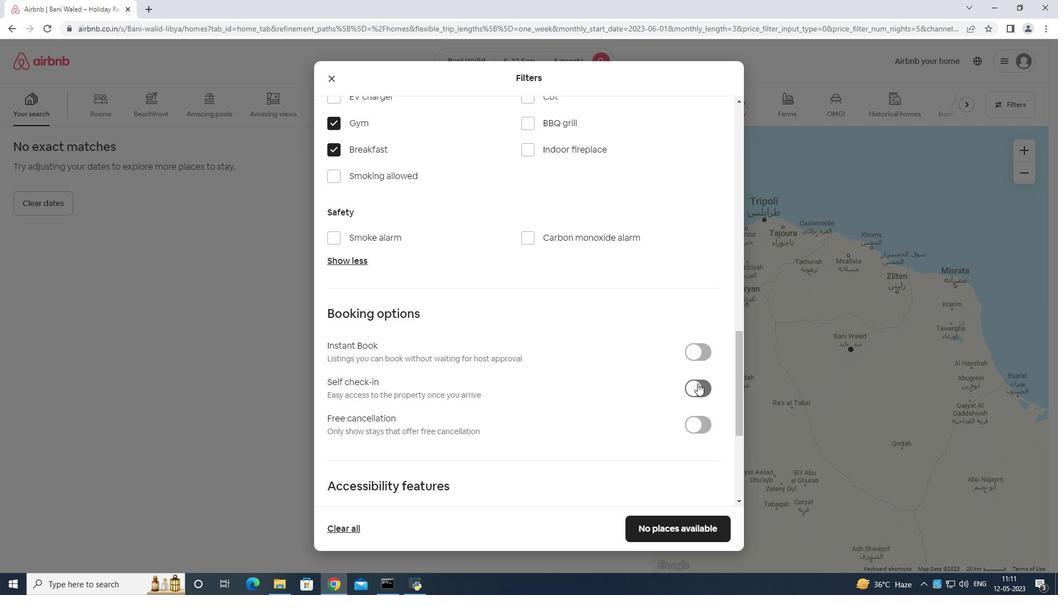 
Action: Mouse moved to (697, 386)
Screenshot: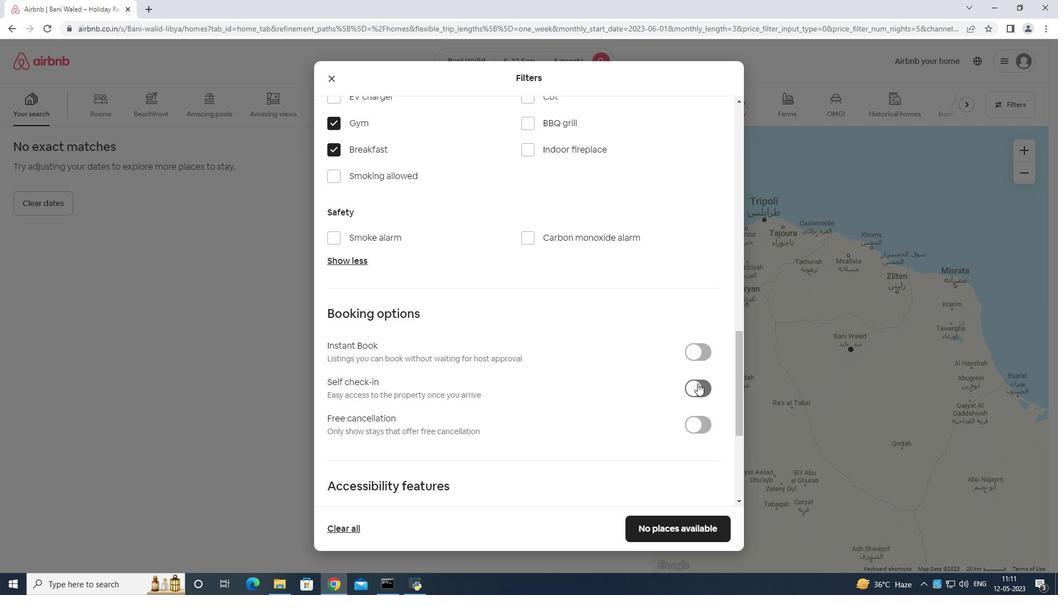 
Action: Mouse scrolled (697, 385) with delta (0, 0)
Screenshot: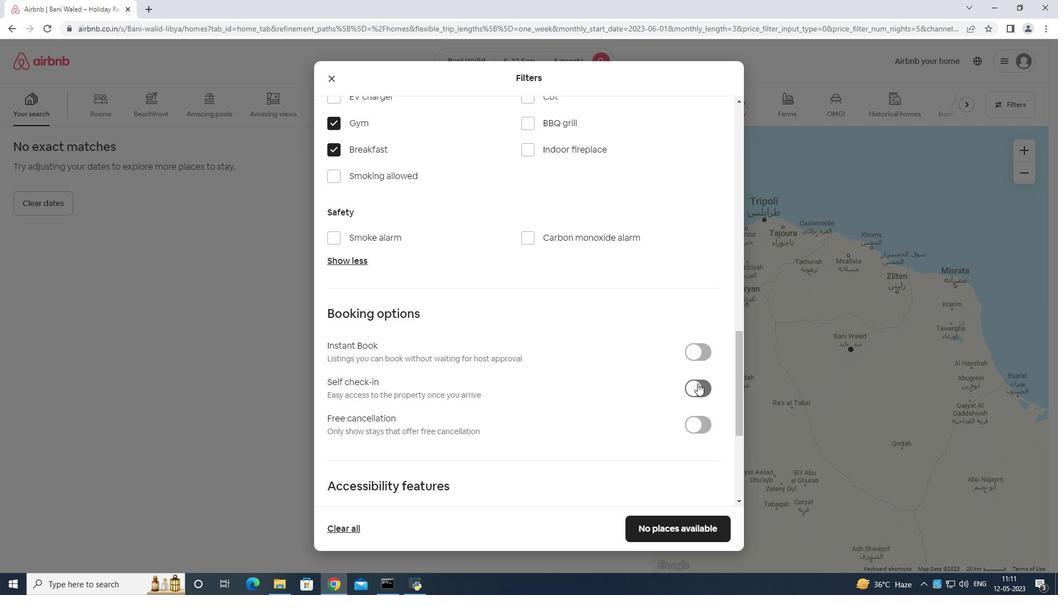 
Action: Mouse moved to (697, 387)
Screenshot: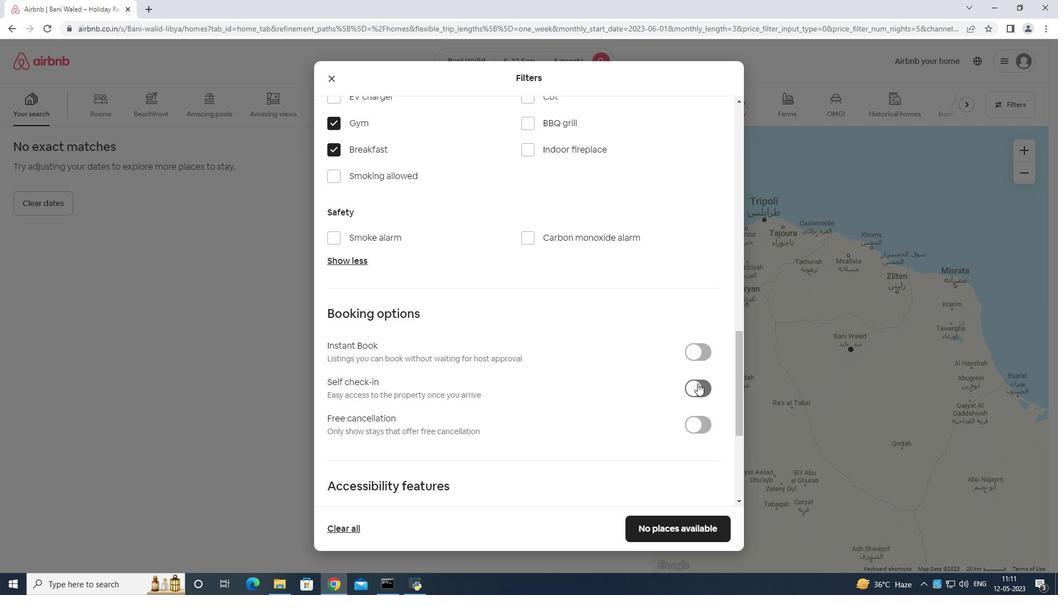 
Action: Mouse scrolled (697, 386) with delta (0, 0)
Screenshot: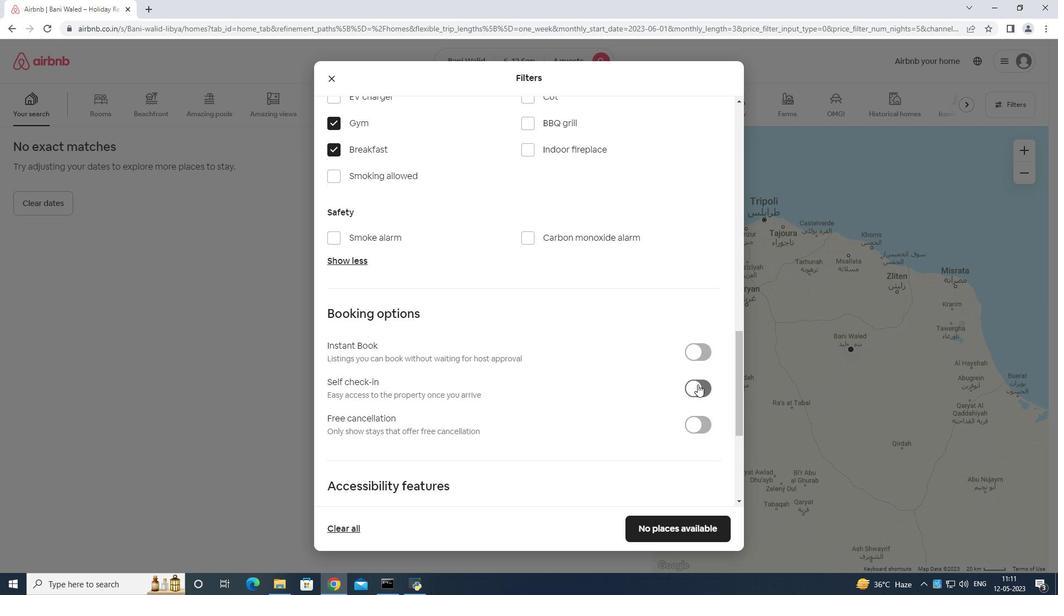 
Action: Mouse scrolled (697, 386) with delta (0, 0)
Screenshot: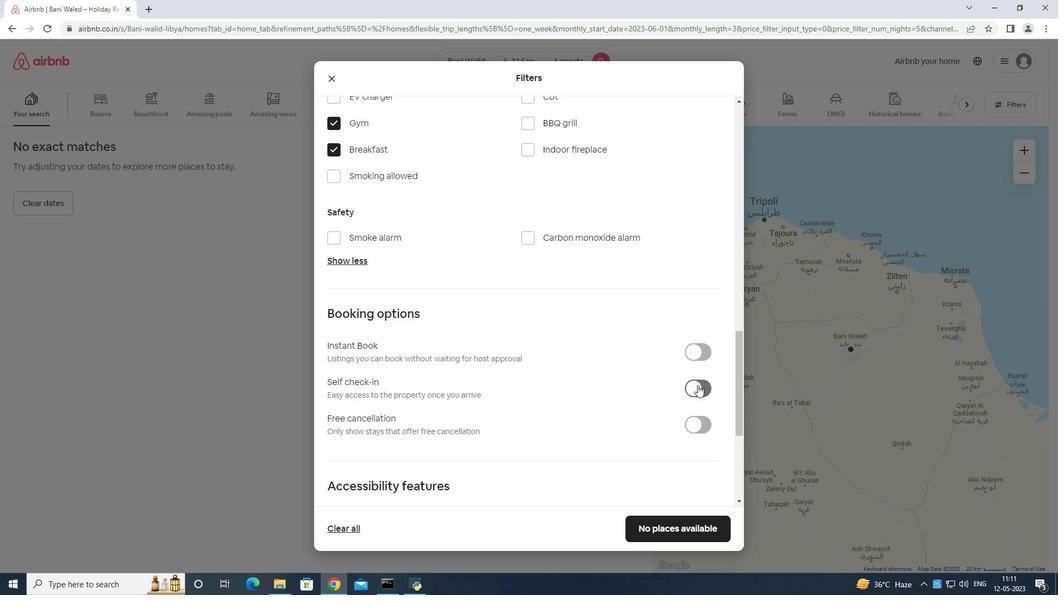 
Action: Mouse moved to (694, 167)
Screenshot: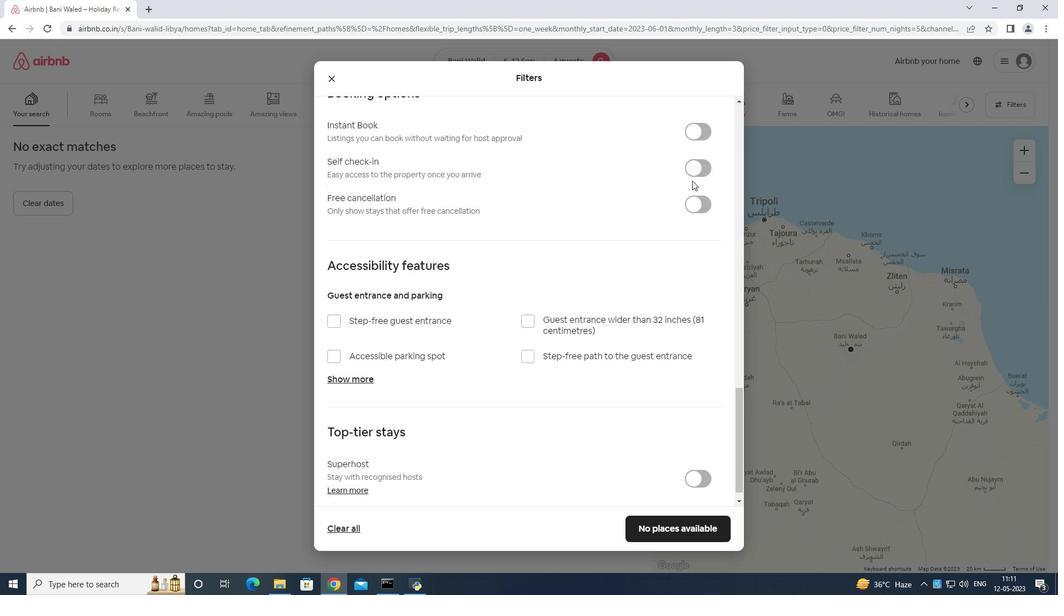 
Action: Mouse pressed left at (694, 167)
Screenshot: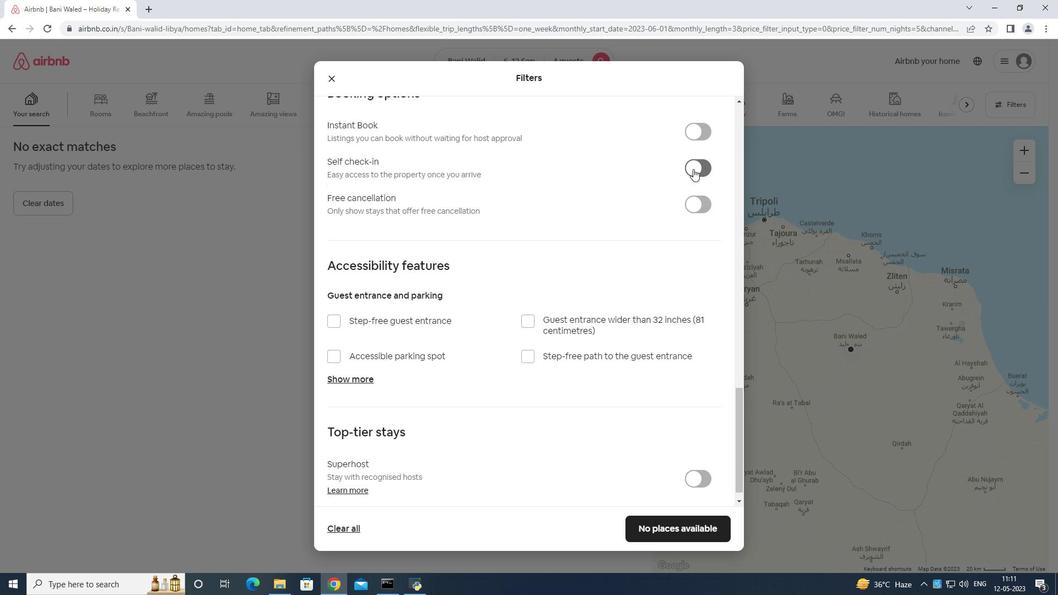 
Action: Mouse moved to (694, 196)
Screenshot: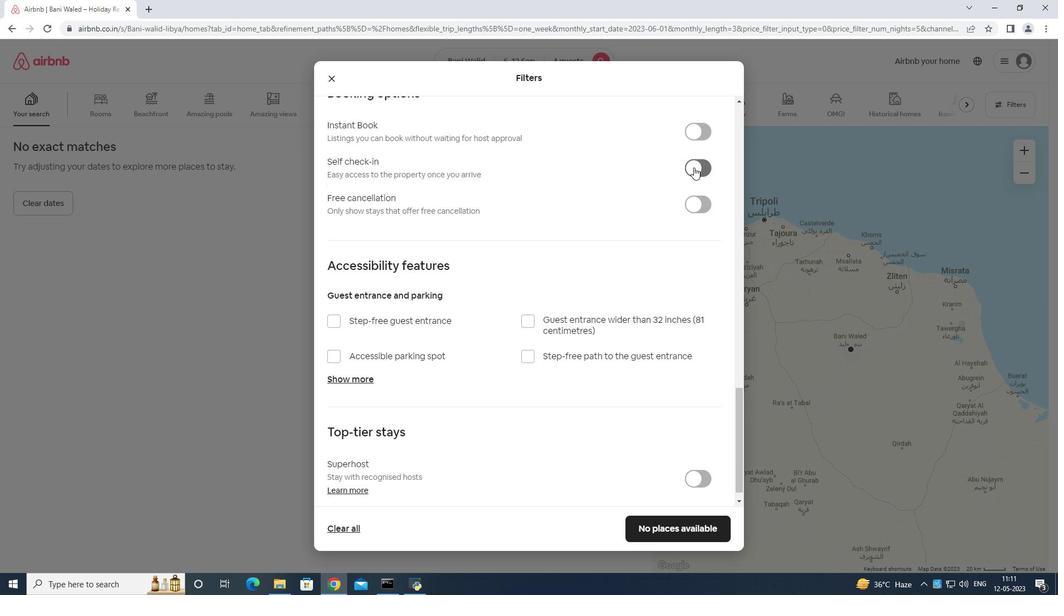 
Action: Mouse scrolled (694, 196) with delta (0, 0)
Screenshot: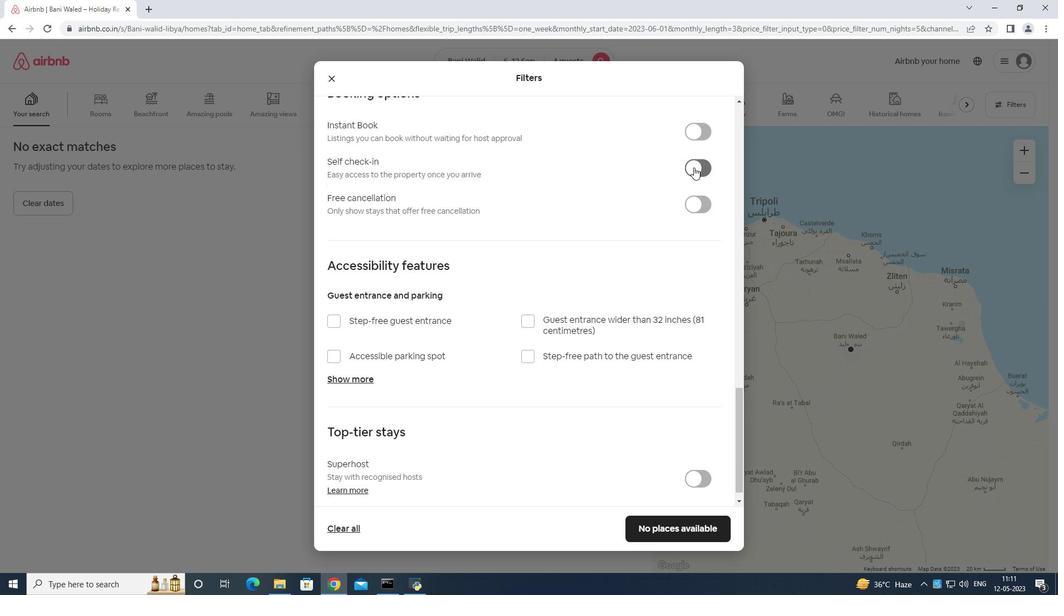 
Action: Mouse moved to (694, 206)
Screenshot: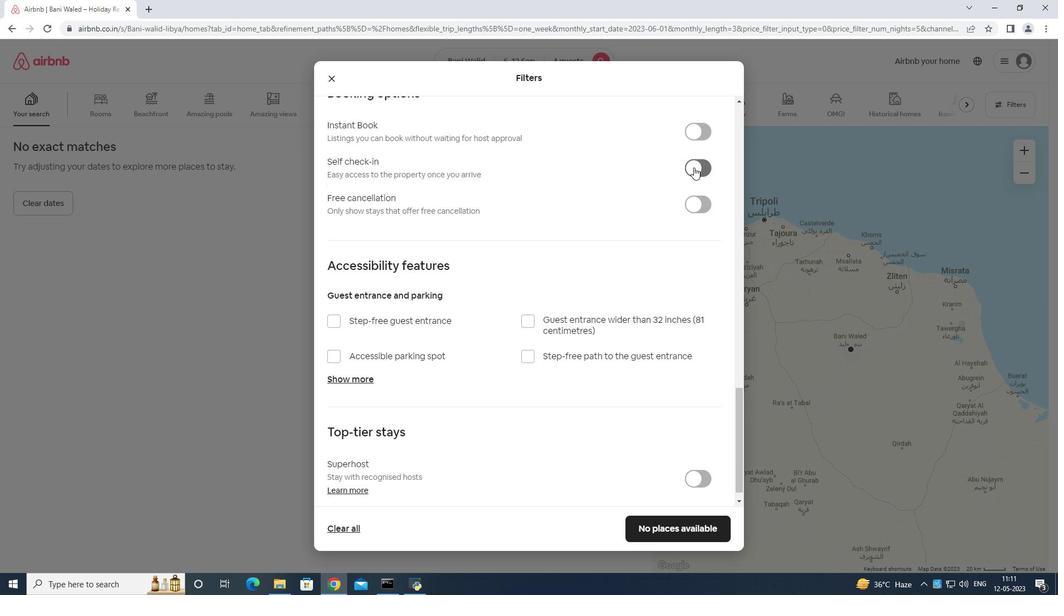 
Action: Mouse scrolled (694, 206) with delta (0, 0)
Screenshot: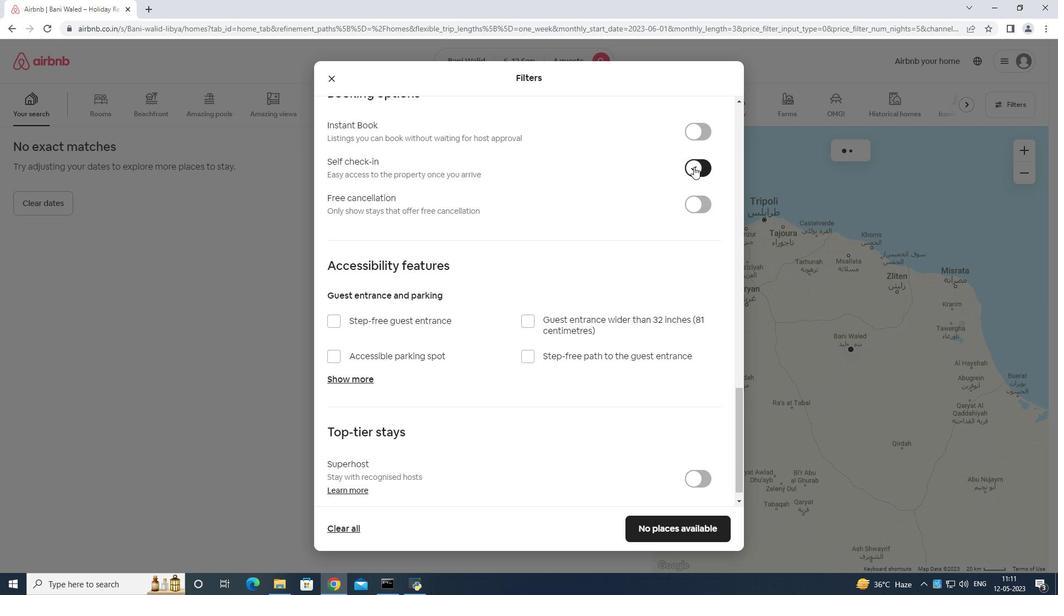 
Action: Mouse moved to (694, 207)
Screenshot: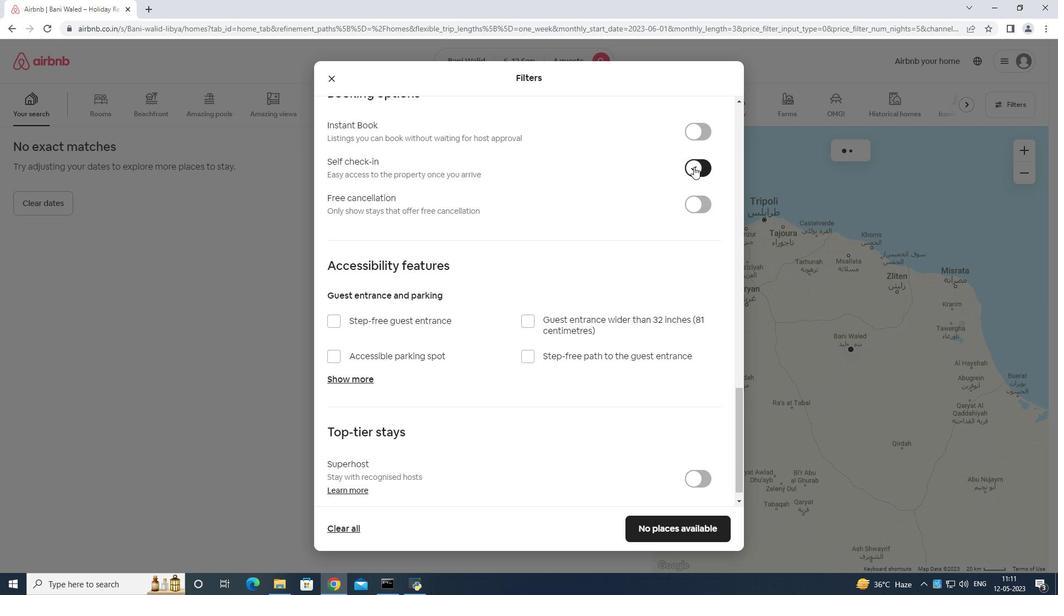 
Action: Mouse scrolled (694, 207) with delta (0, 0)
Screenshot: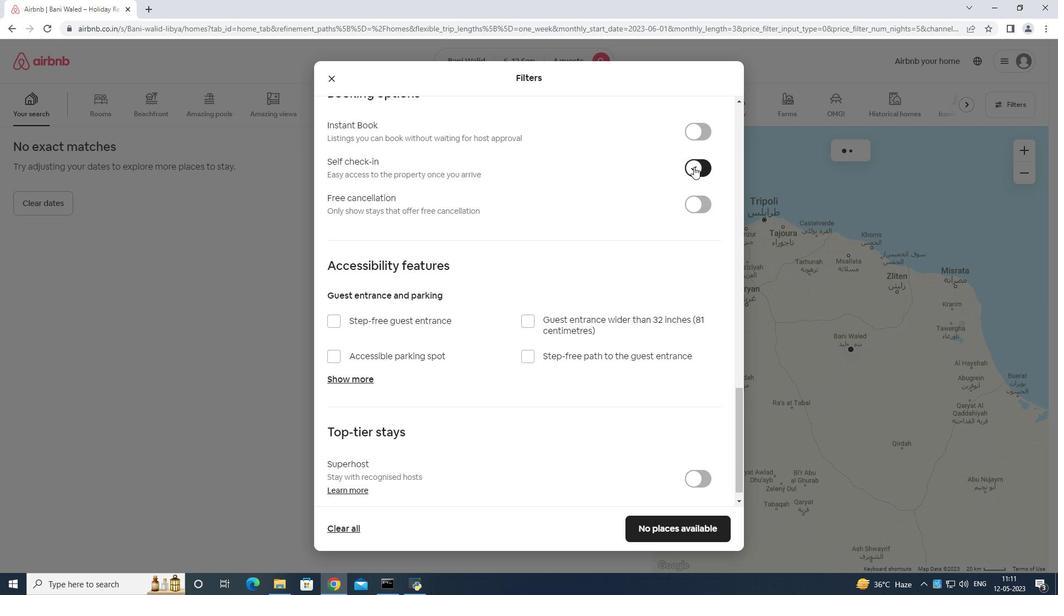 
Action: Mouse moved to (694, 208)
Screenshot: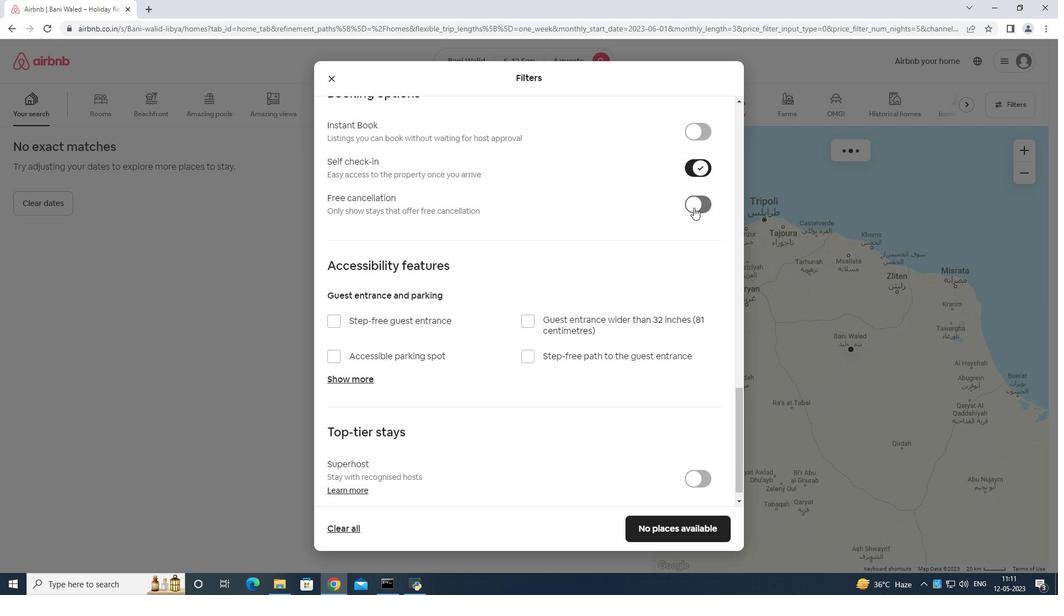 
Action: Mouse scrolled (694, 207) with delta (0, 0)
Screenshot: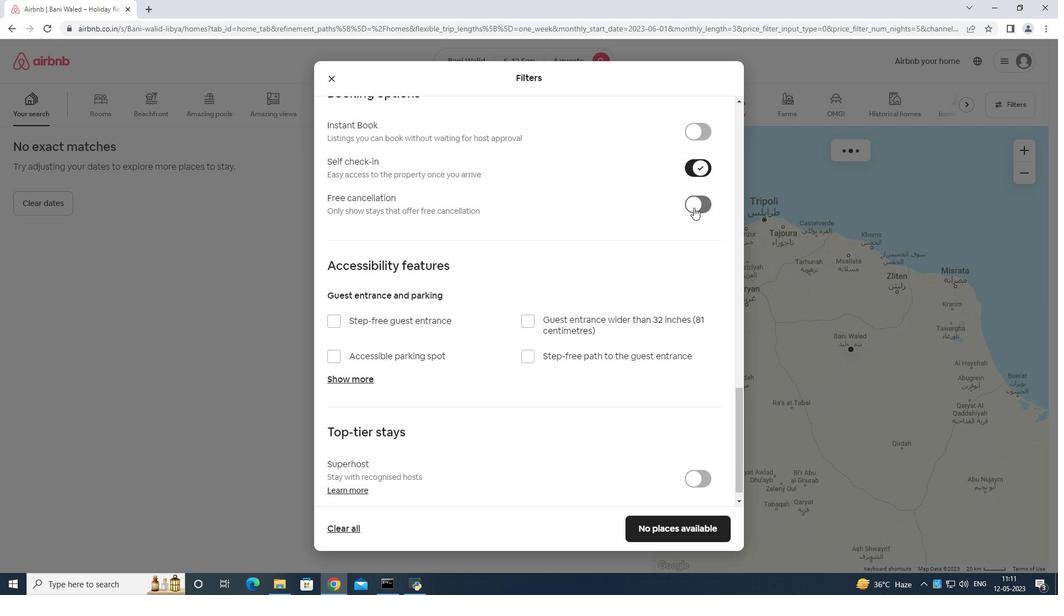 
Action: Mouse scrolled (694, 207) with delta (0, 0)
Screenshot: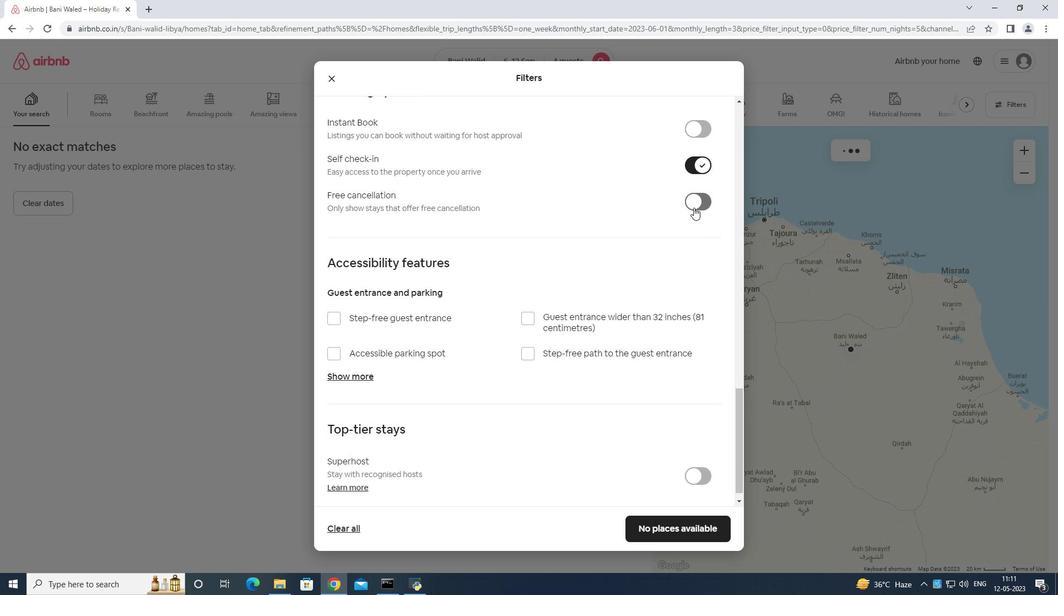 
Action: Mouse moved to (694, 208)
Screenshot: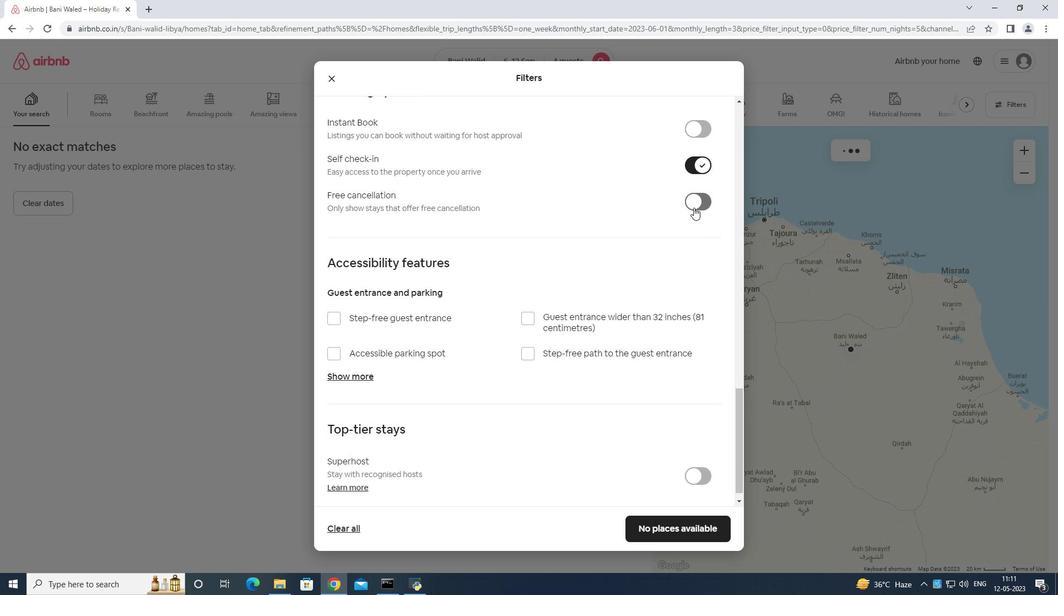 
Action: Mouse scrolled (694, 208) with delta (0, 0)
Screenshot: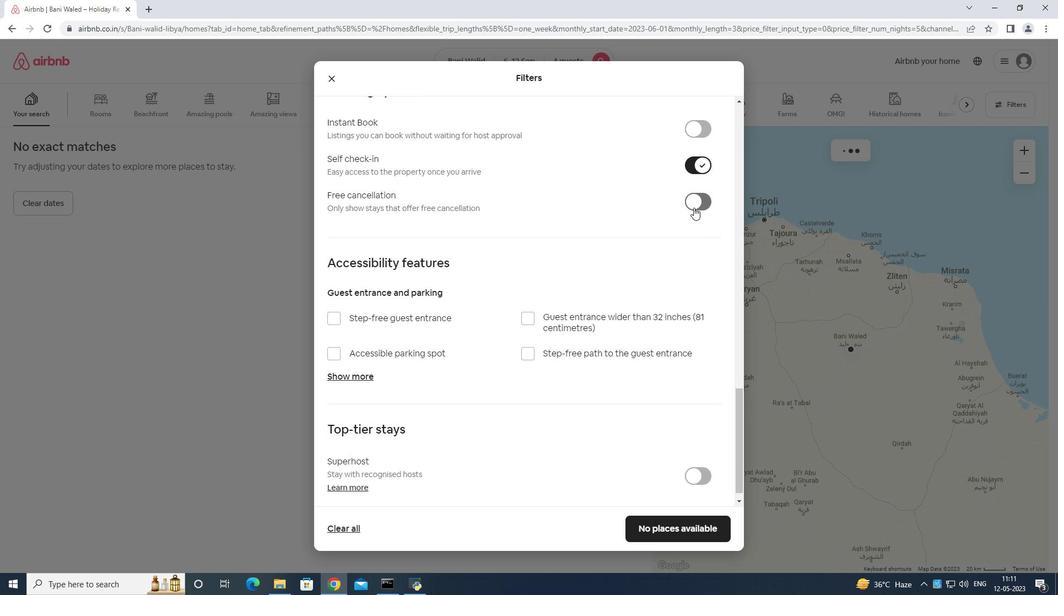 
Action: Mouse moved to (695, 211)
Screenshot: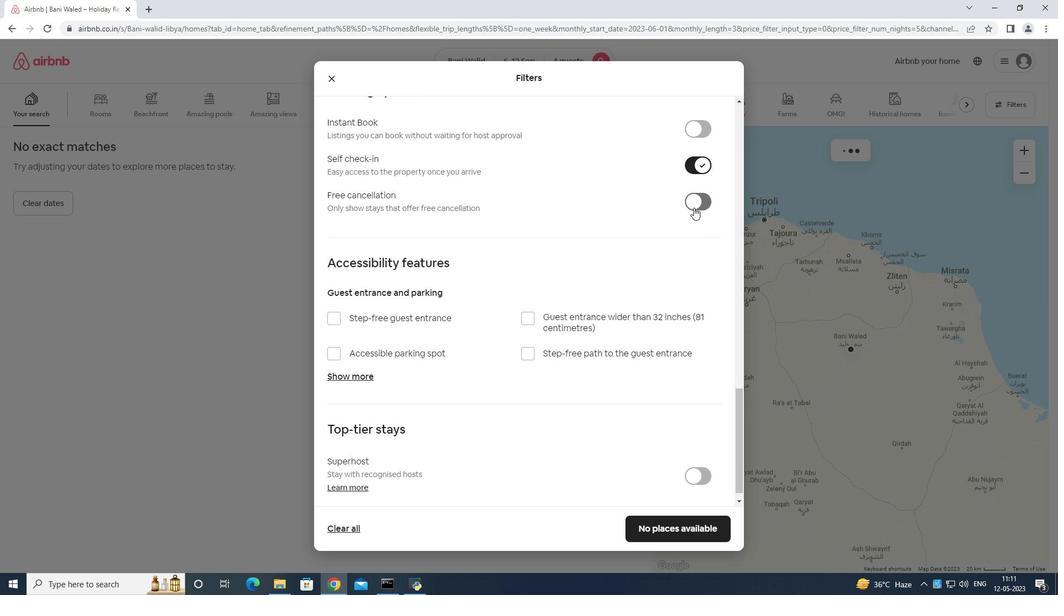 
Action: Mouse scrolled (695, 210) with delta (0, 0)
Screenshot: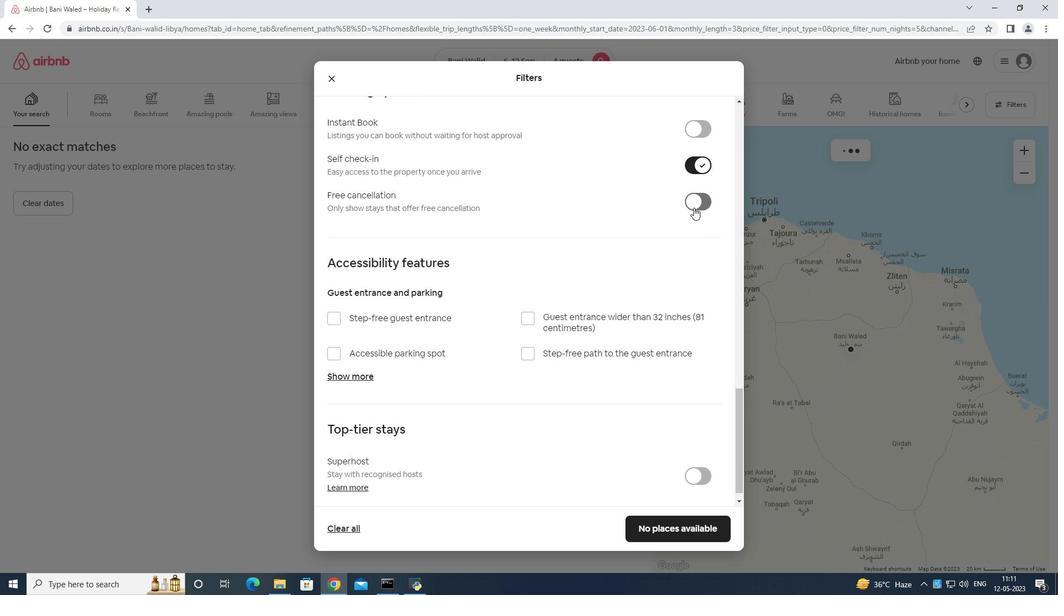 
Action: Mouse moved to (695, 211)
Screenshot: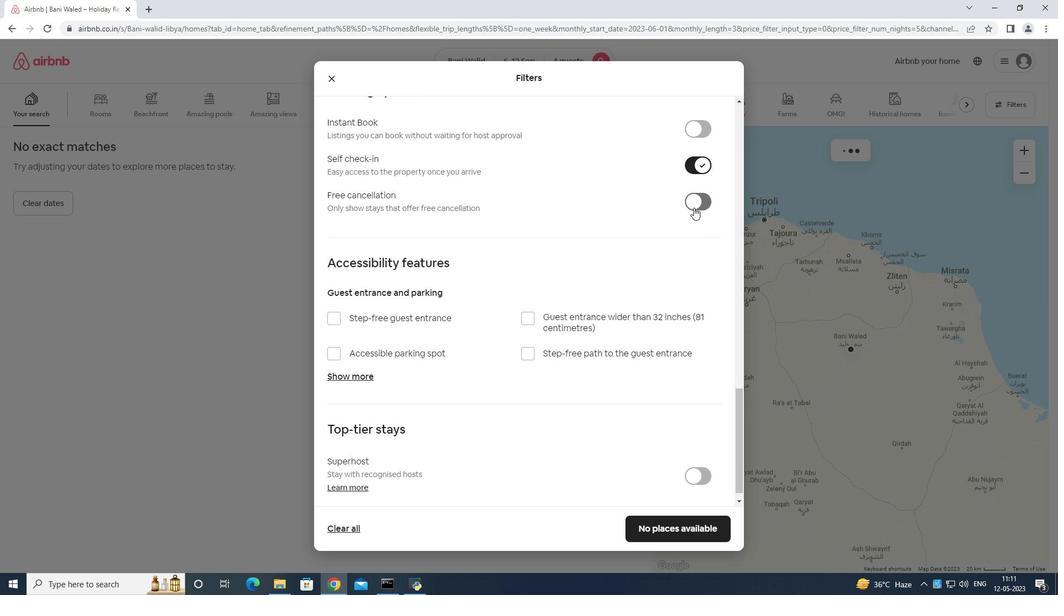 
Action: Mouse scrolled (695, 211) with delta (0, 0)
Screenshot: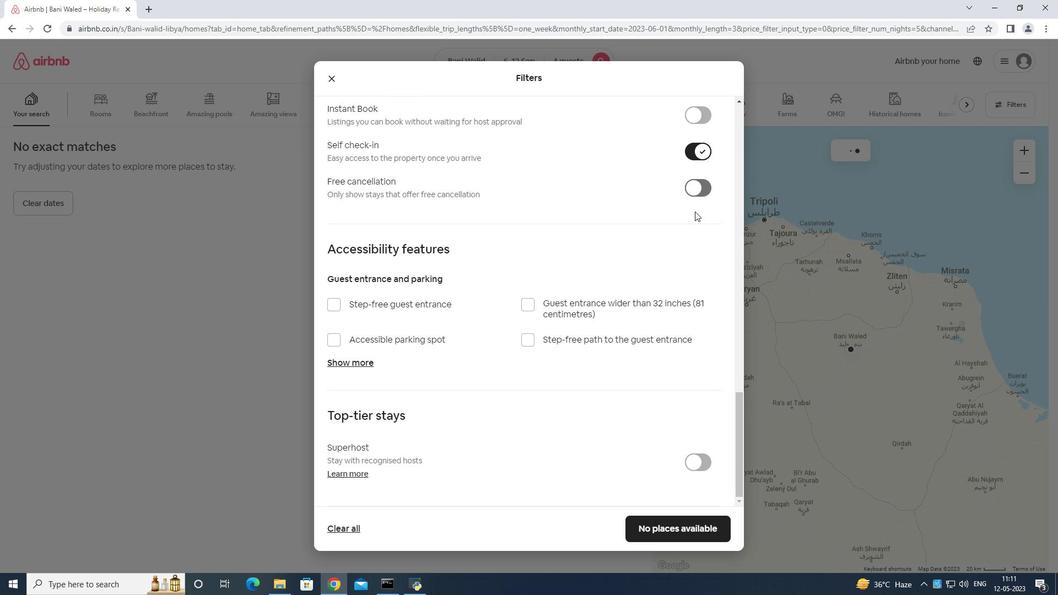 
Action: Mouse moved to (695, 212)
Screenshot: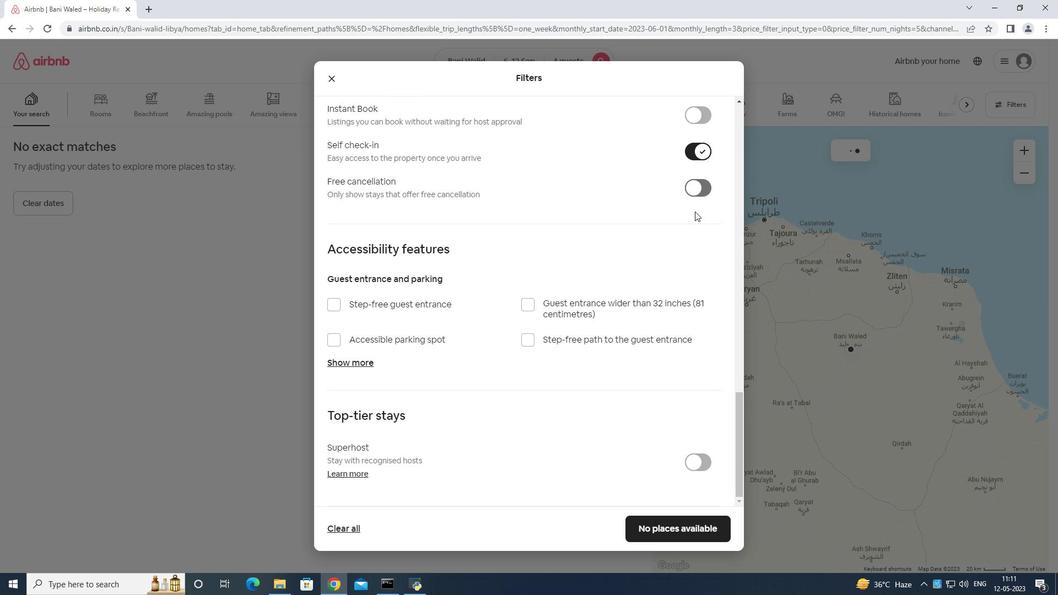 
Action: Mouse scrolled (695, 211) with delta (0, 0)
Screenshot: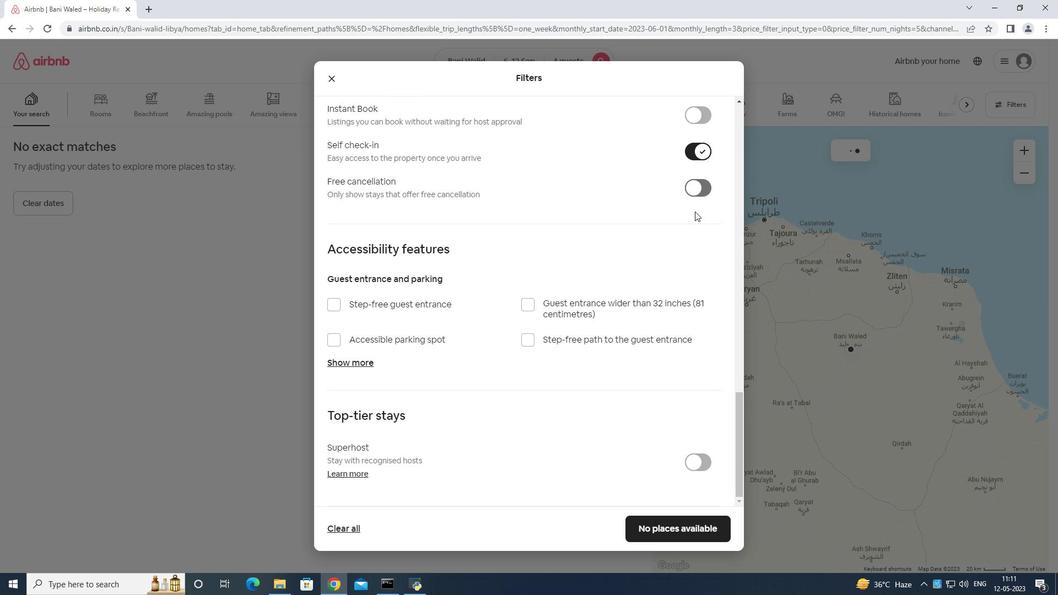 
Action: Mouse moved to (695, 213)
Screenshot: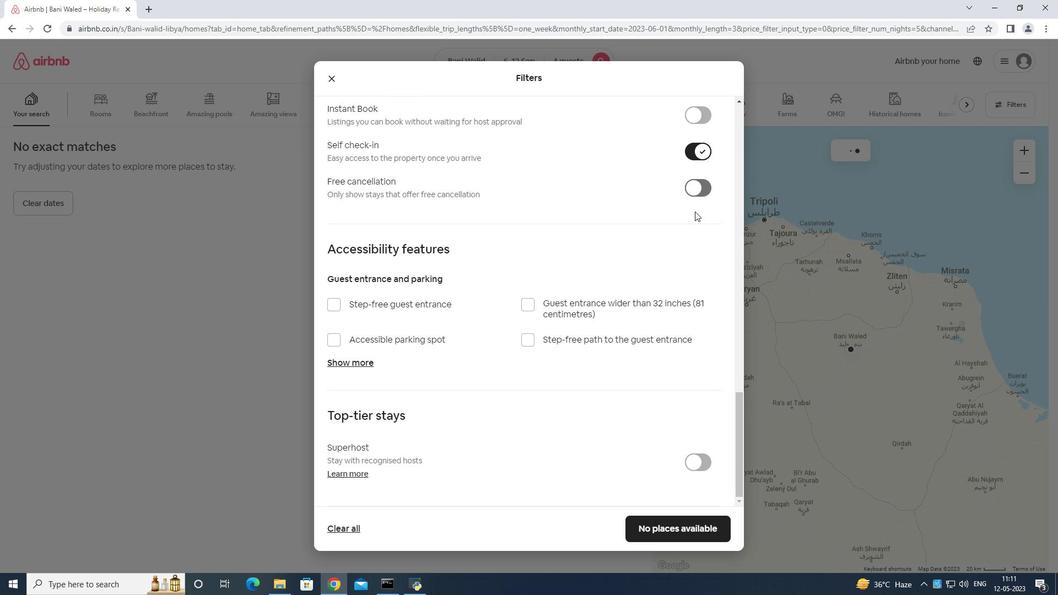 
Action: Mouse scrolled (695, 212) with delta (0, 0)
Screenshot: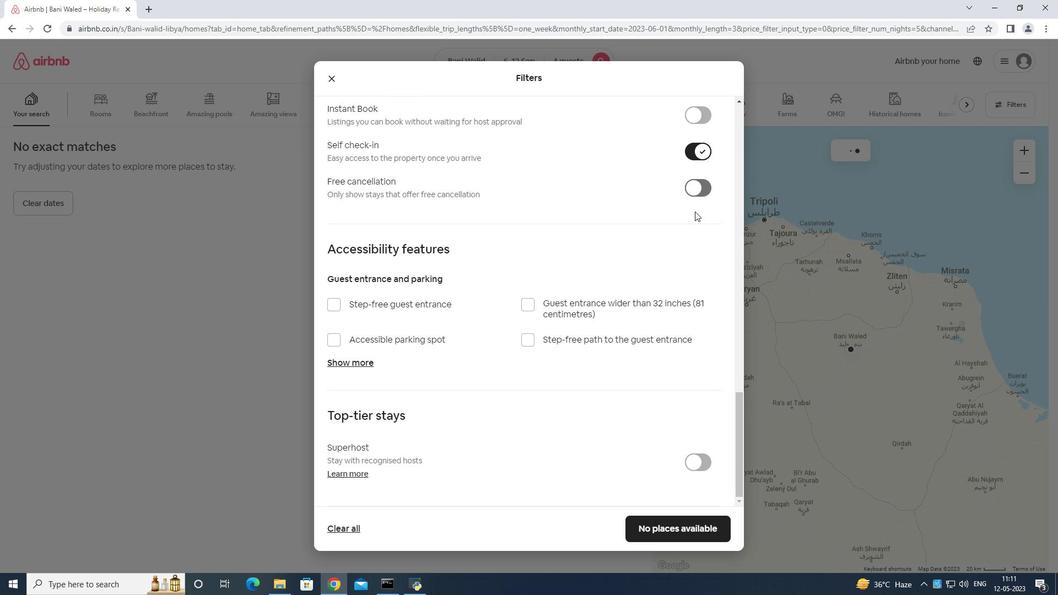 
Action: Mouse moved to (694, 233)
Screenshot: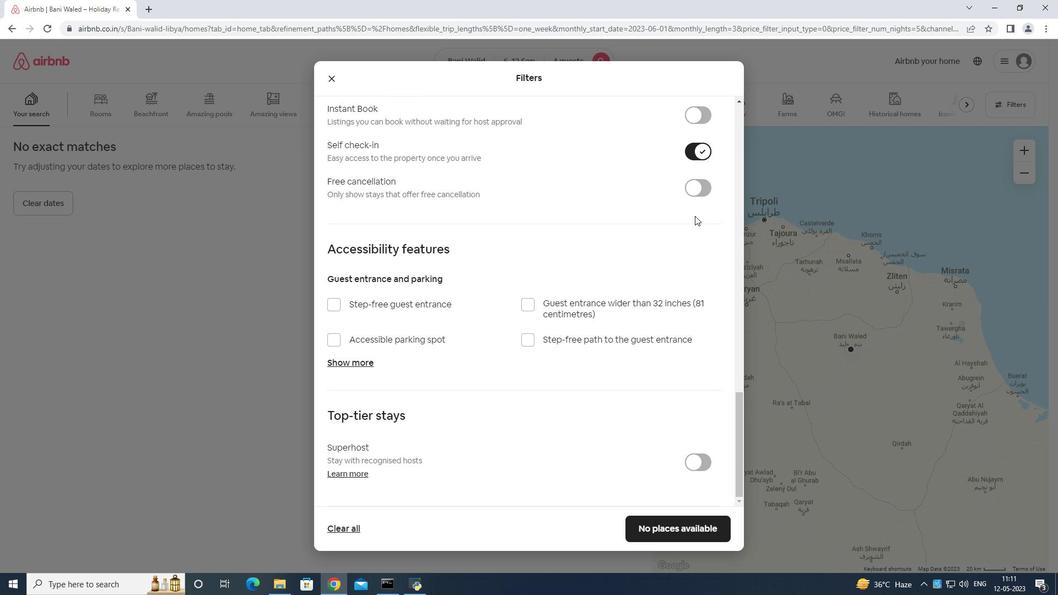 
Action: Mouse scrolled (694, 232) with delta (0, 0)
Screenshot: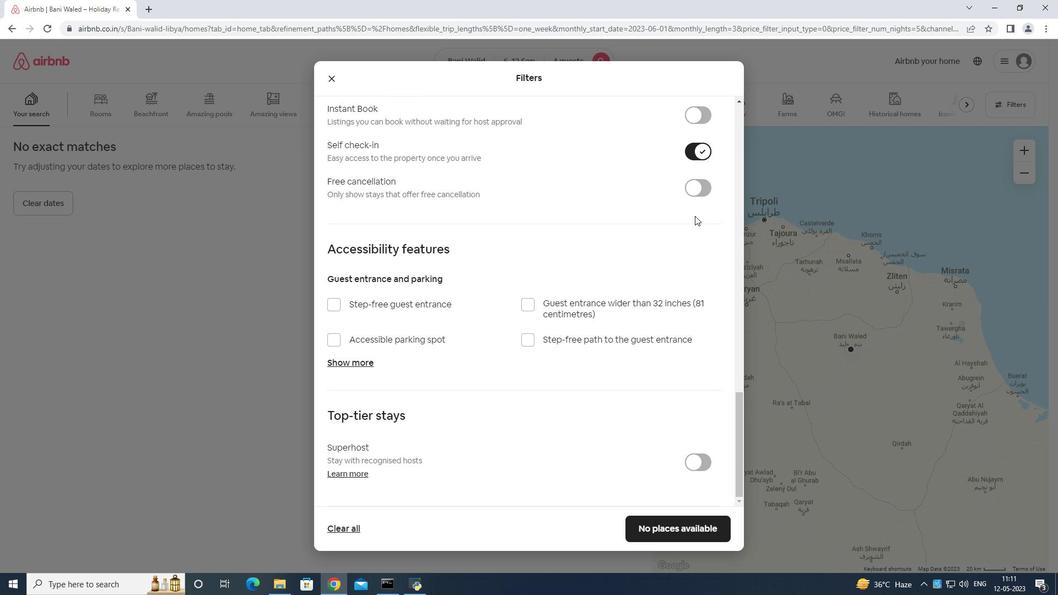 
Action: Mouse moved to (693, 241)
Screenshot: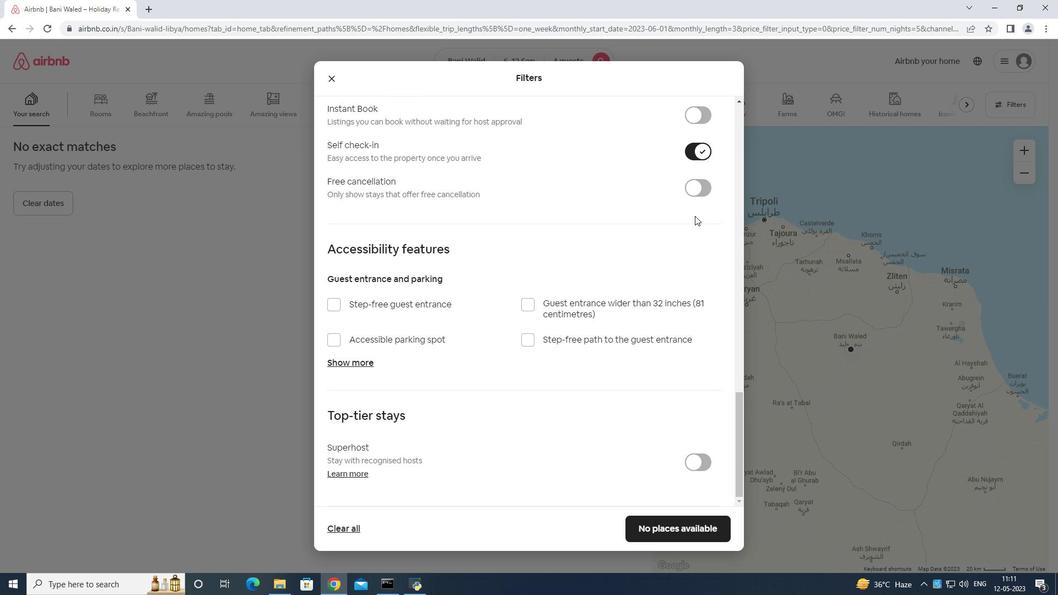 
Action: Mouse scrolled (693, 240) with delta (0, 0)
Screenshot: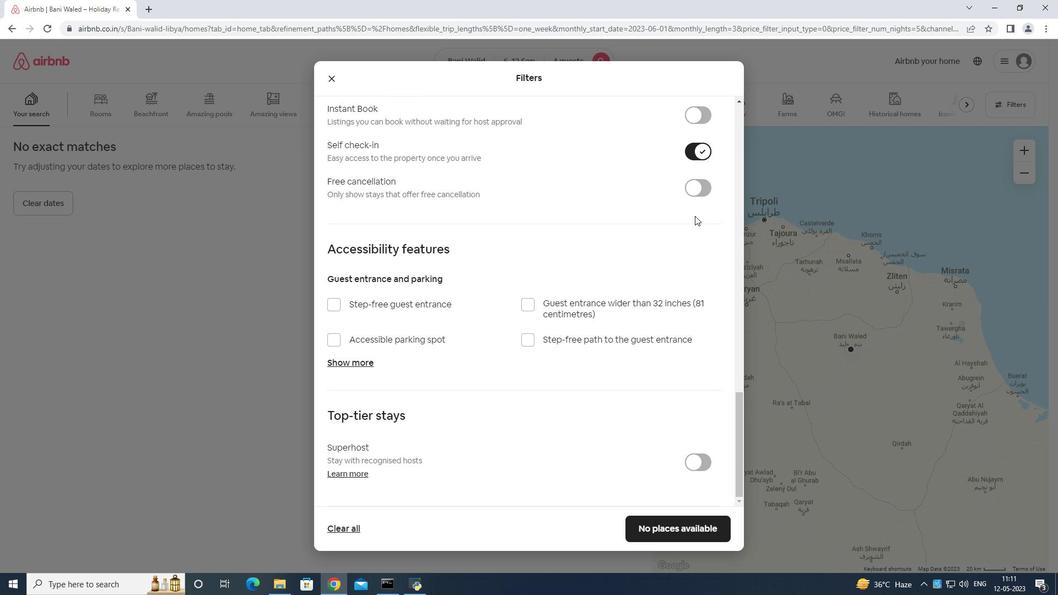
Action: Mouse moved to (692, 246)
Screenshot: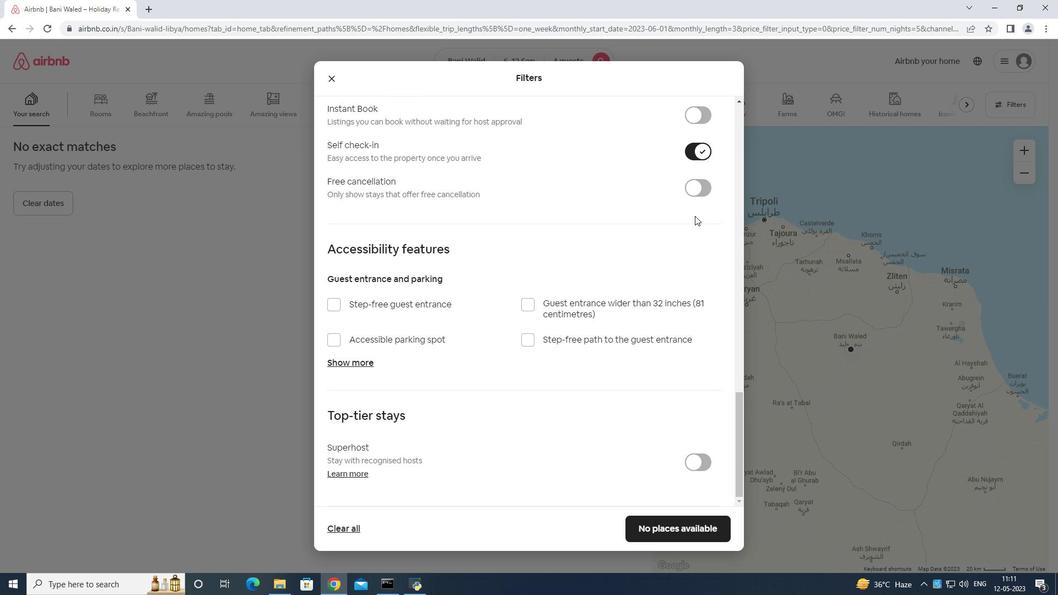 
Action: Mouse scrolled (692, 246) with delta (0, 0)
Screenshot: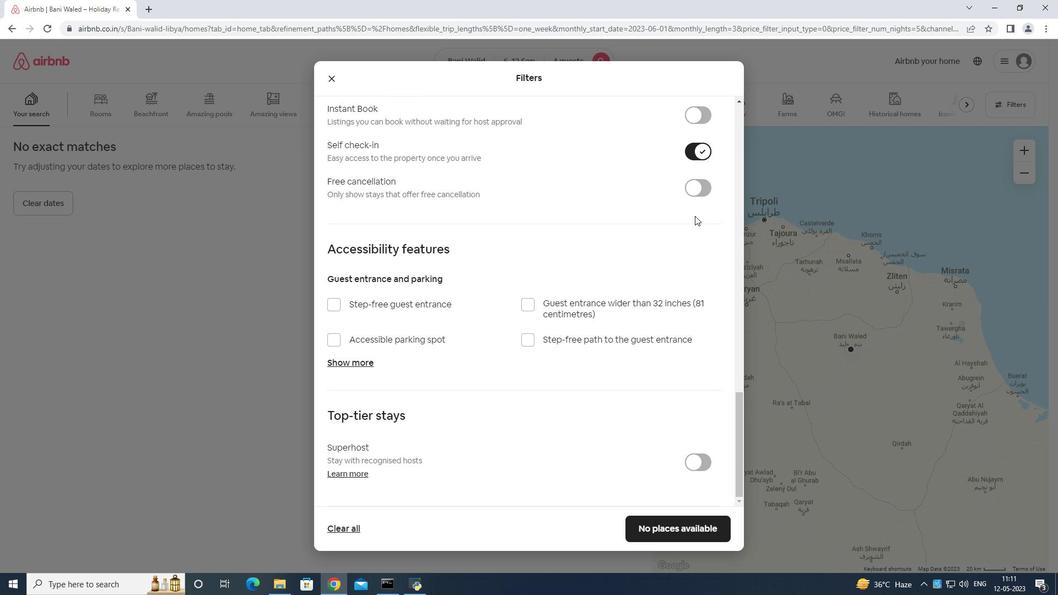 
Action: Mouse moved to (689, 257)
Screenshot: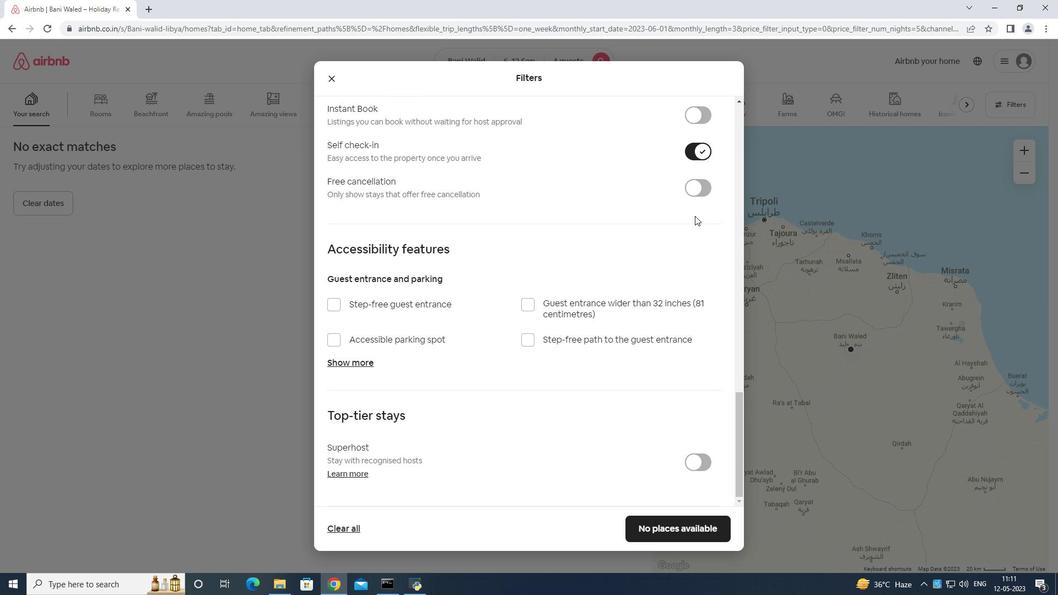 
Action: Mouse scrolled (689, 256) with delta (0, 0)
Screenshot: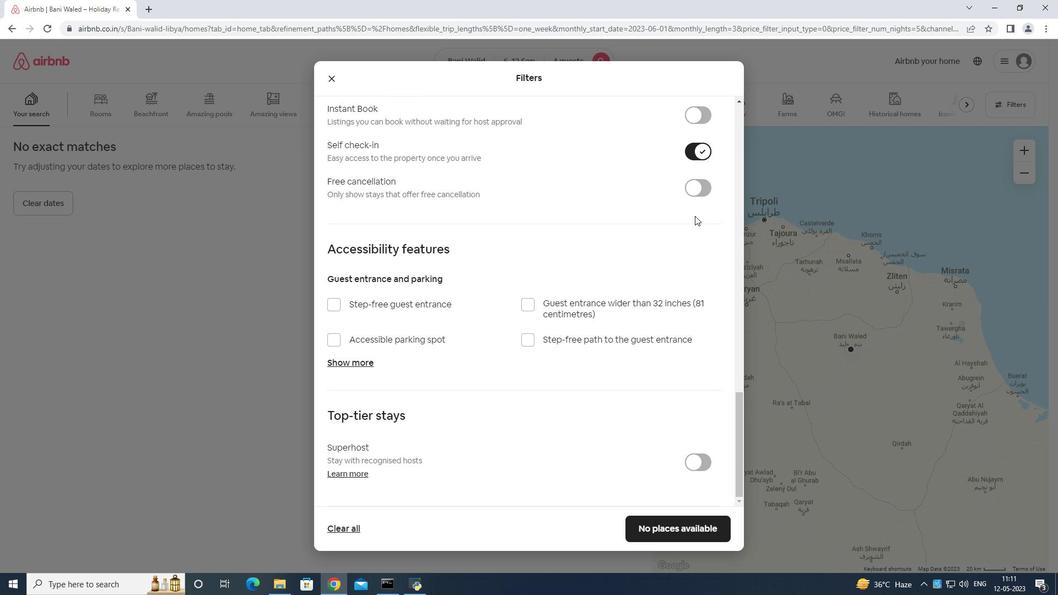 
Action: Mouse moved to (673, 523)
Screenshot: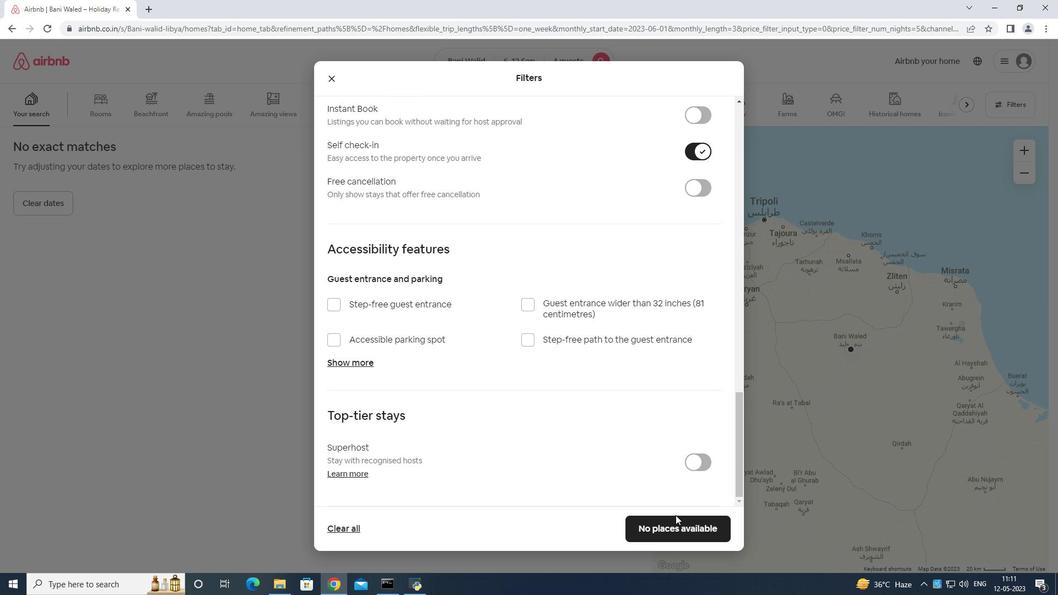 
Action: Mouse pressed left at (673, 523)
Screenshot: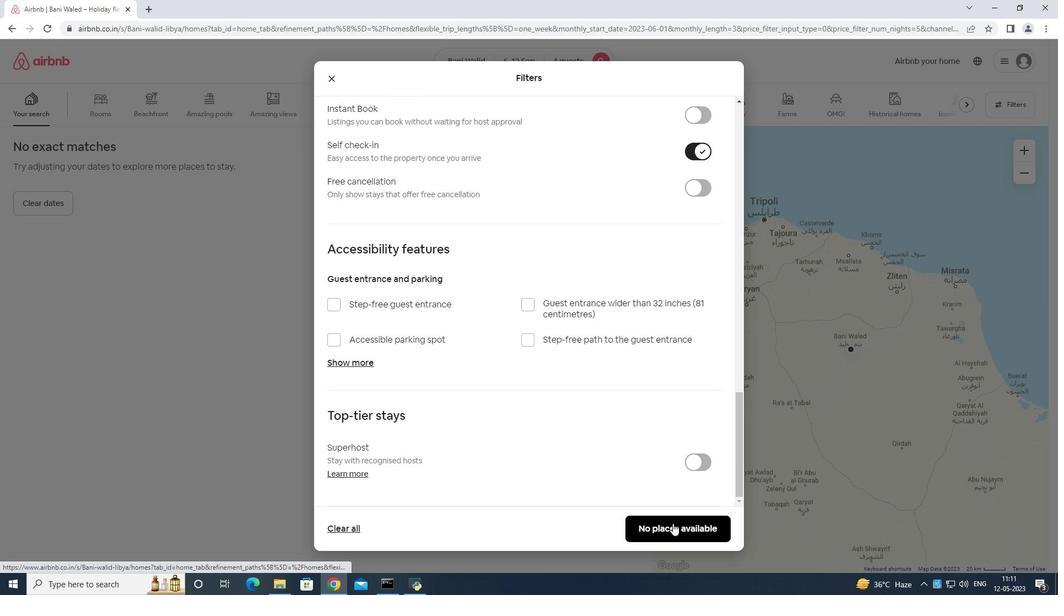 
